 Task: Find connections with filter location Pingyi with filter topic #workwith filter profile language German with filter current company APL Logistics with filter school AMITY University Gurgaon with filter industry Market Research with filter service category Portrait Photography with filter keywords title Iron Worker
Action: Mouse moved to (200, 300)
Screenshot: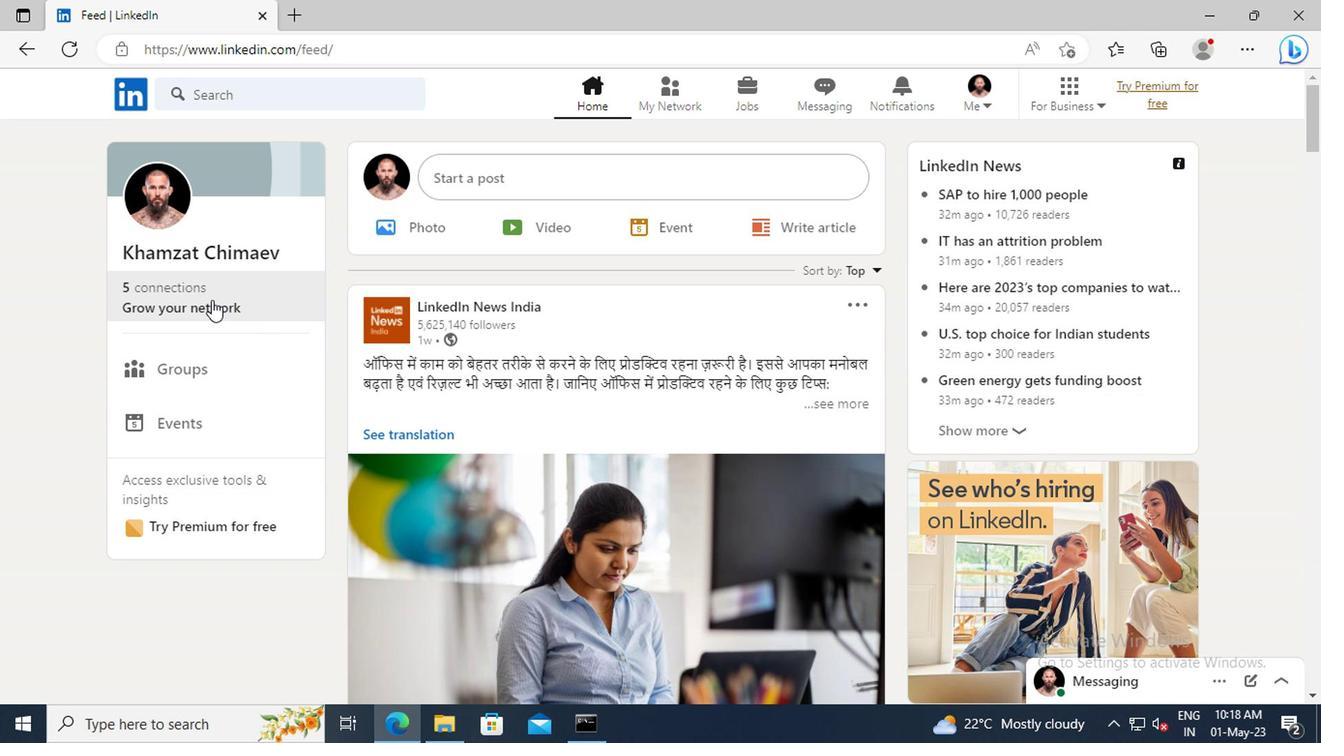 
Action: Mouse pressed left at (200, 300)
Screenshot: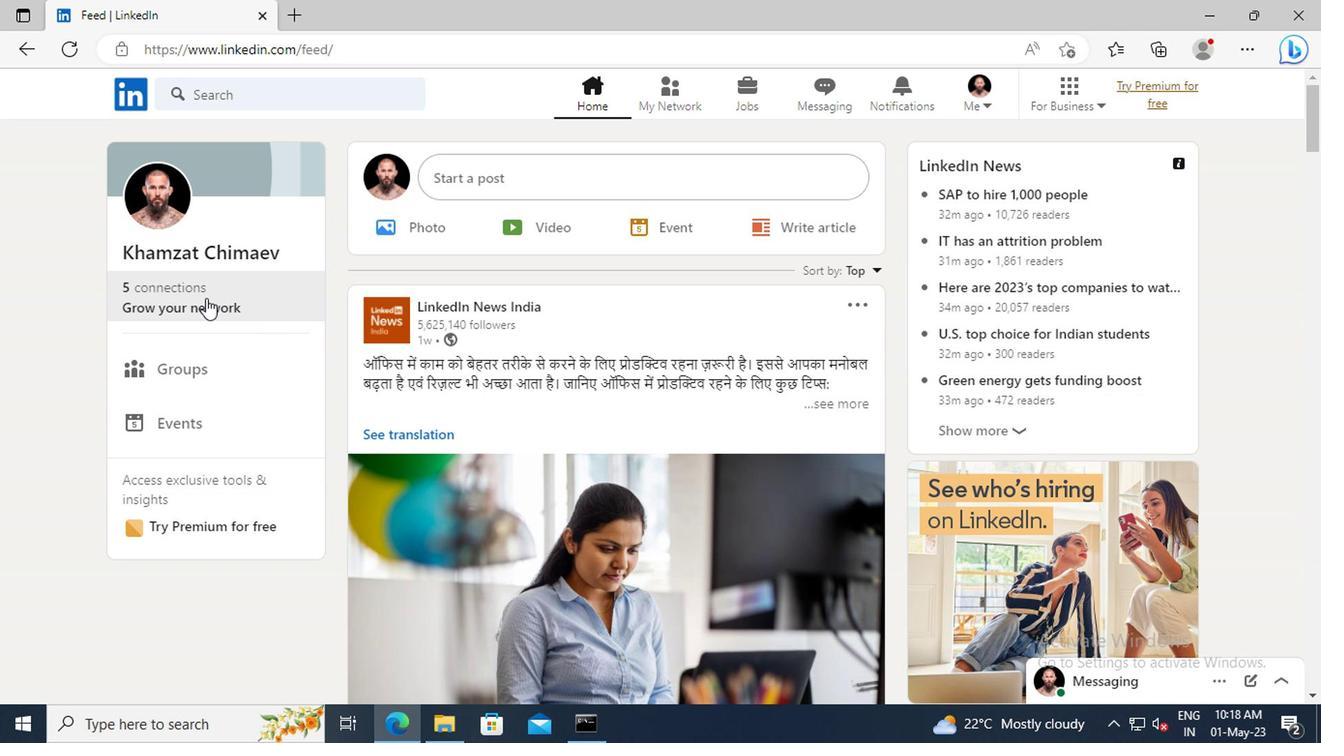 
Action: Mouse moved to (207, 200)
Screenshot: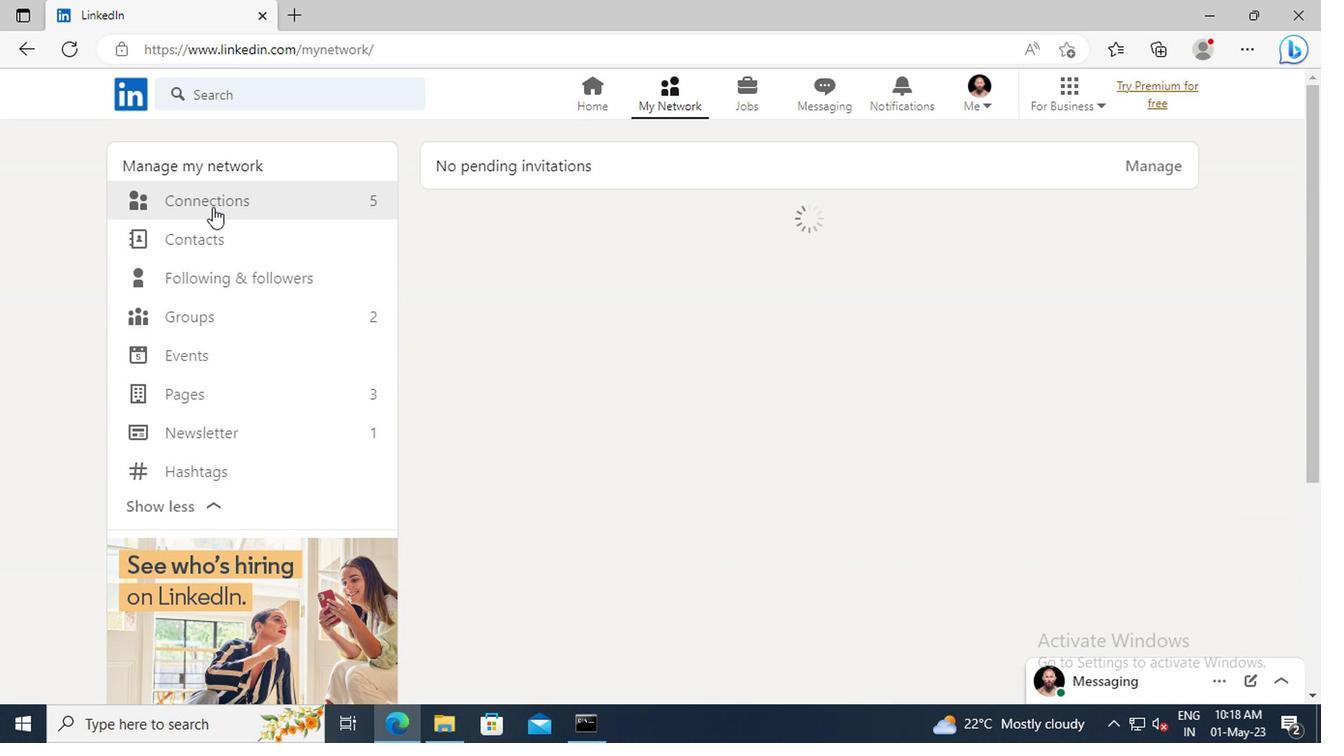 
Action: Mouse pressed left at (207, 200)
Screenshot: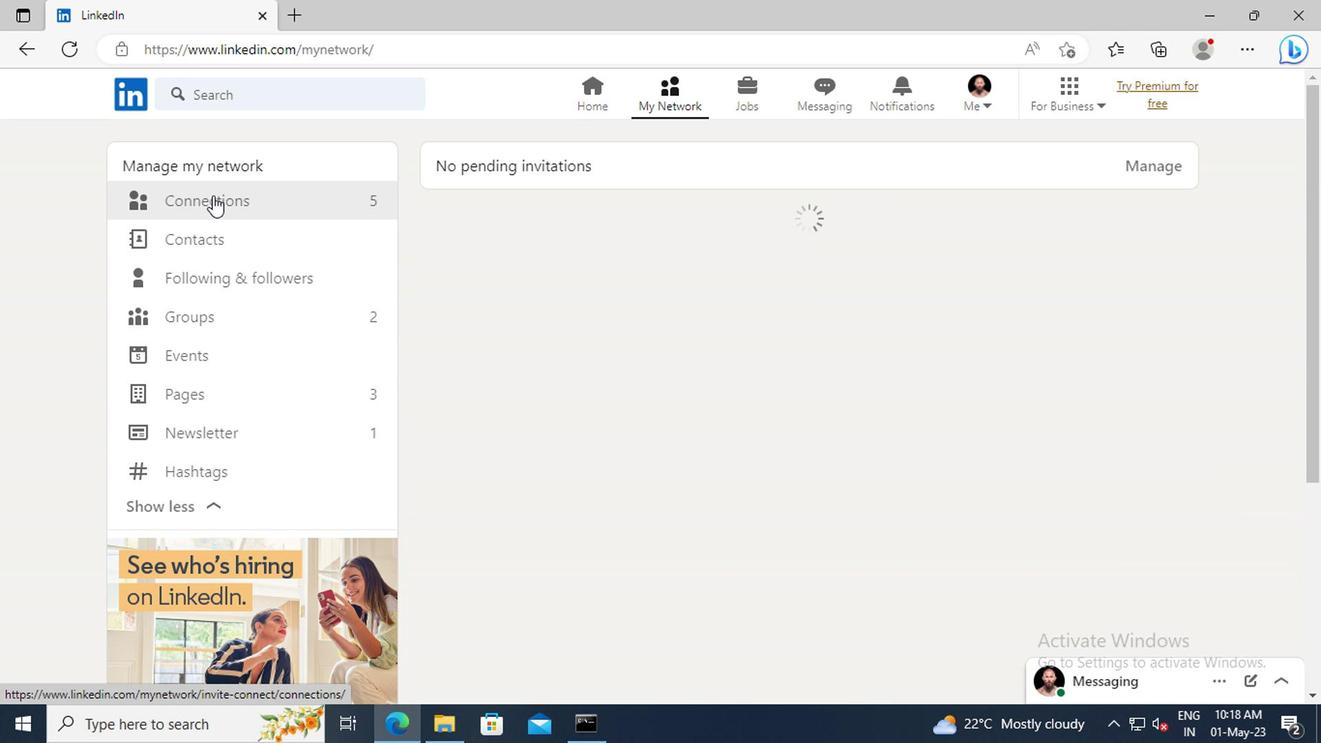 
Action: Mouse moved to (769, 213)
Screenshot: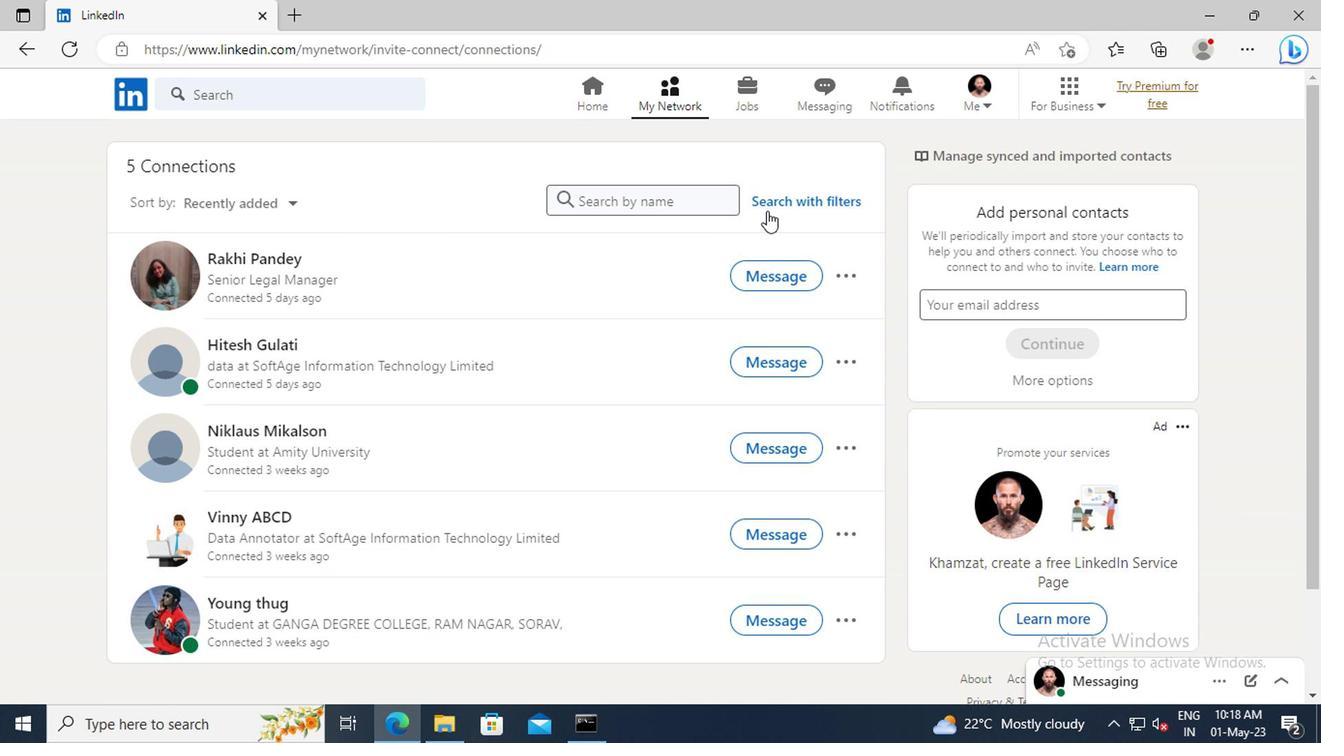 
Action: Mouse pressed left at (769, 213)
Screenshot: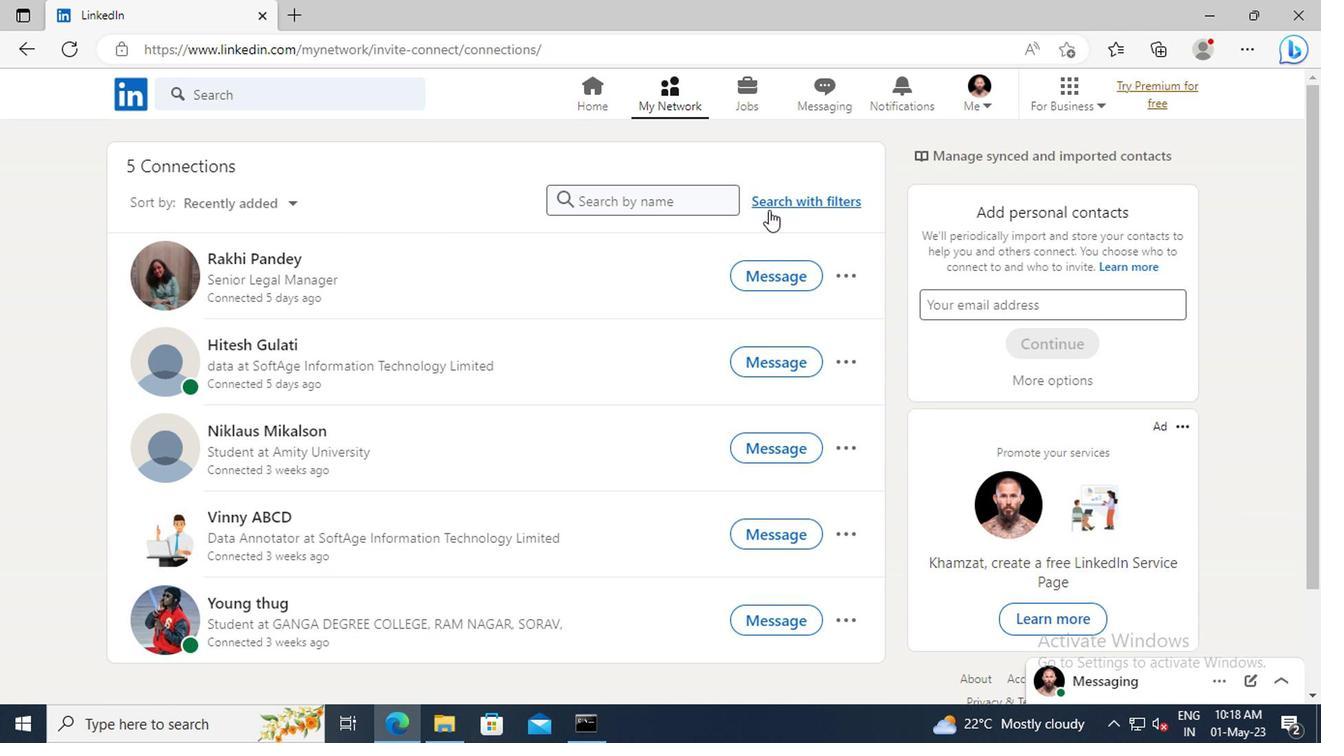 
Action: Mouse moved to (730, 158)
Screenshot: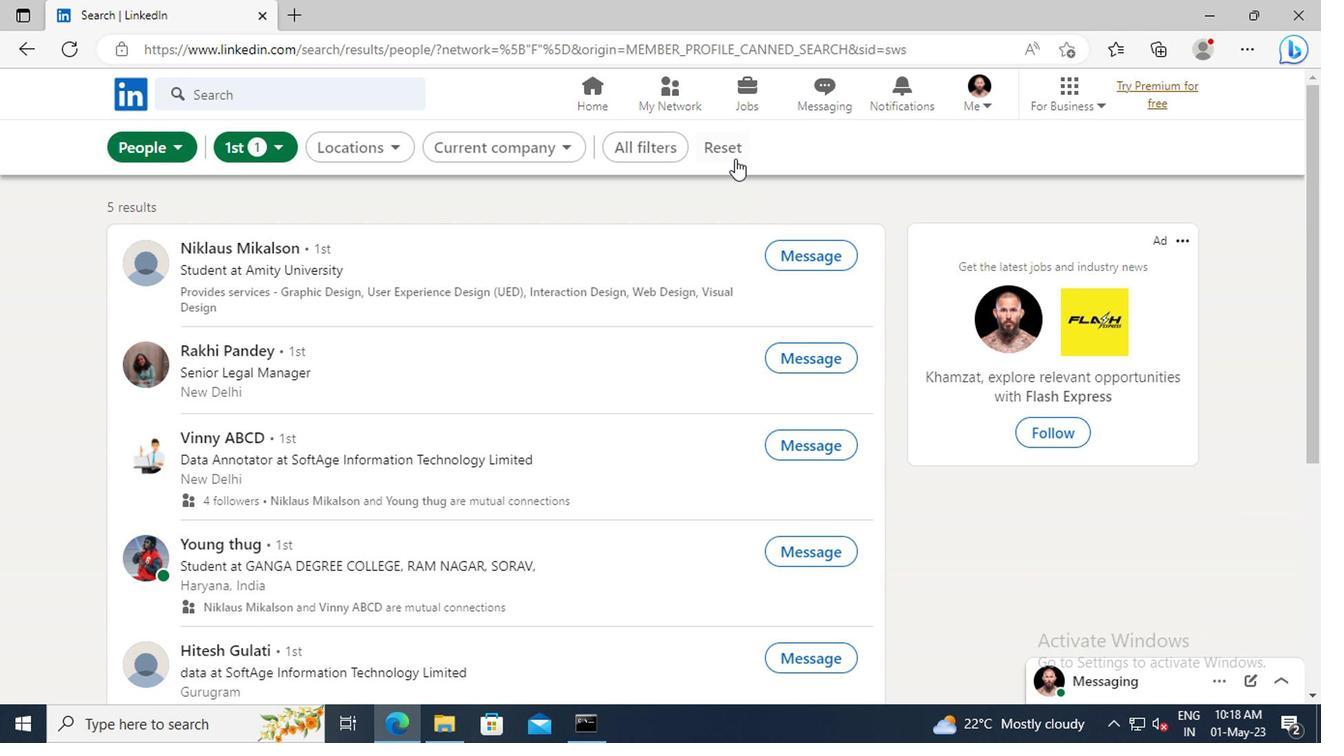 
Action: Mouse pressed left at (730, 158)
Screenshot: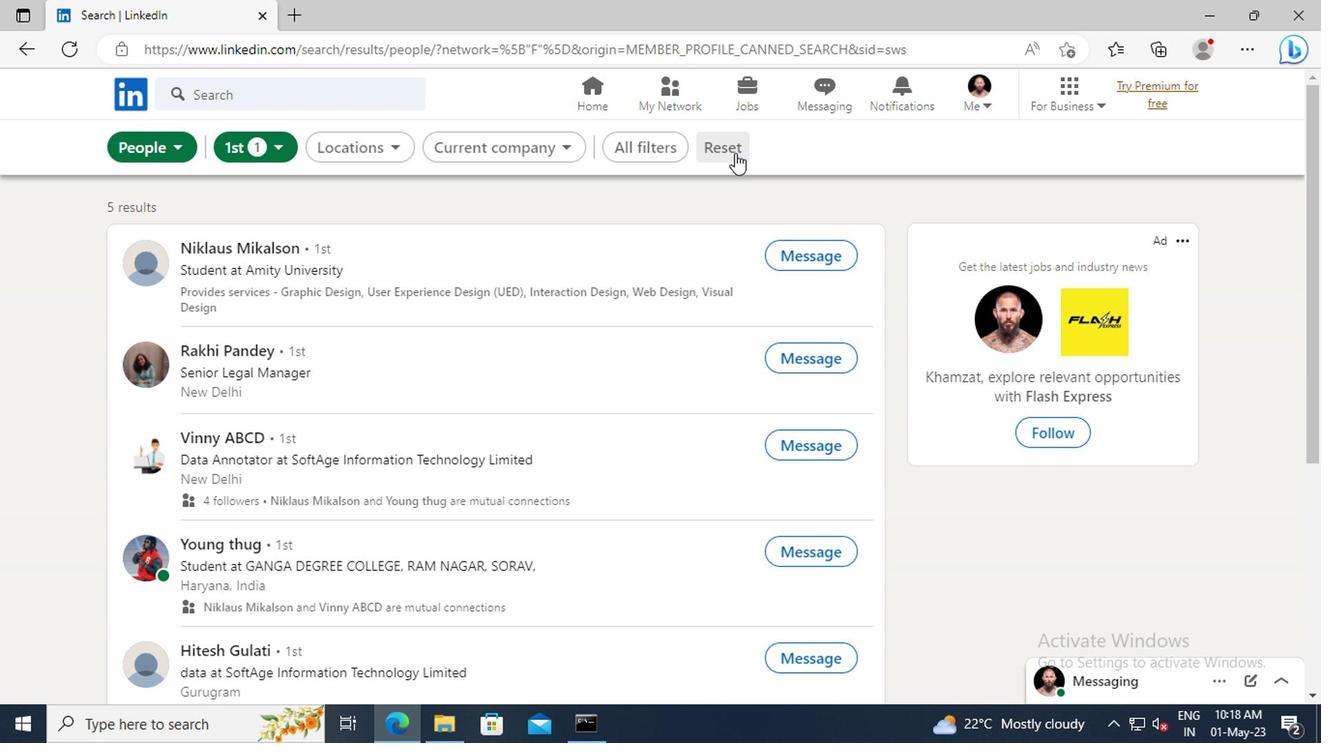 
Action: Mouse moved to (698, 157)
Screenshot: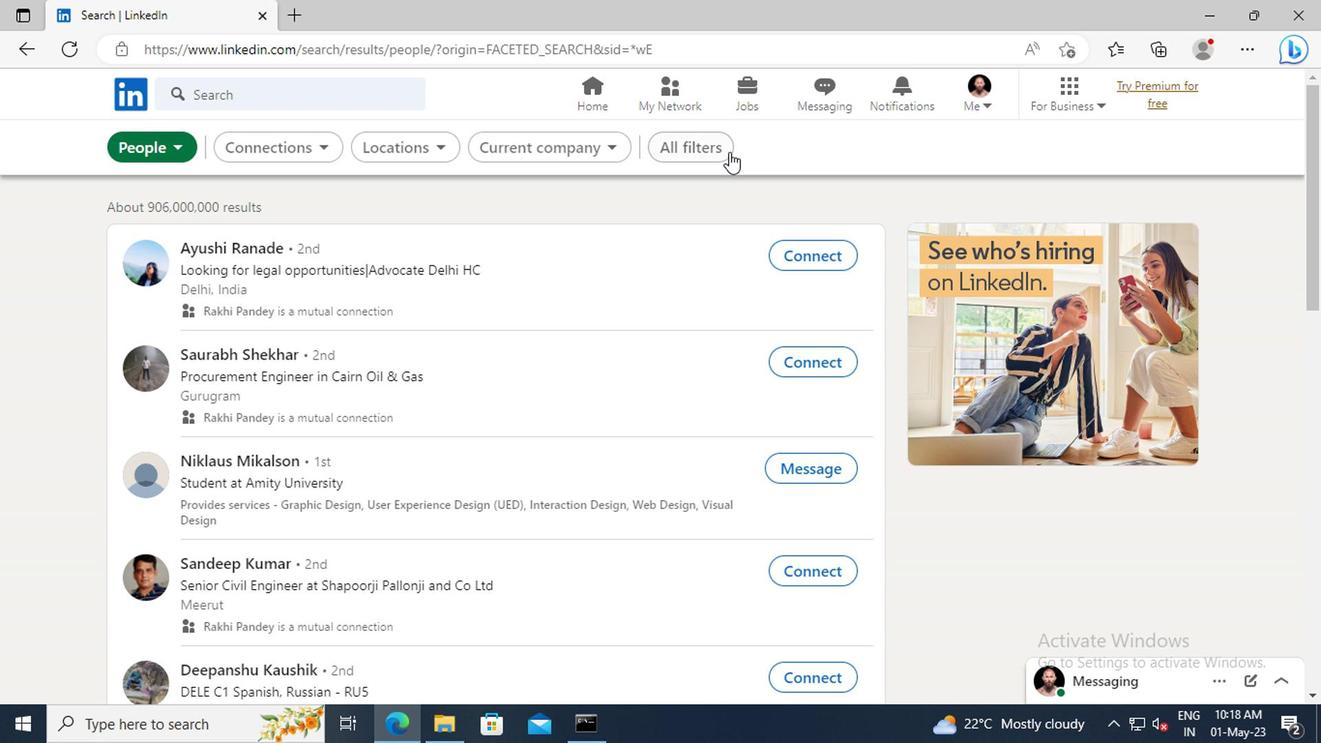 
Action: Mouse pressed left at (698, 157)
Screenshot: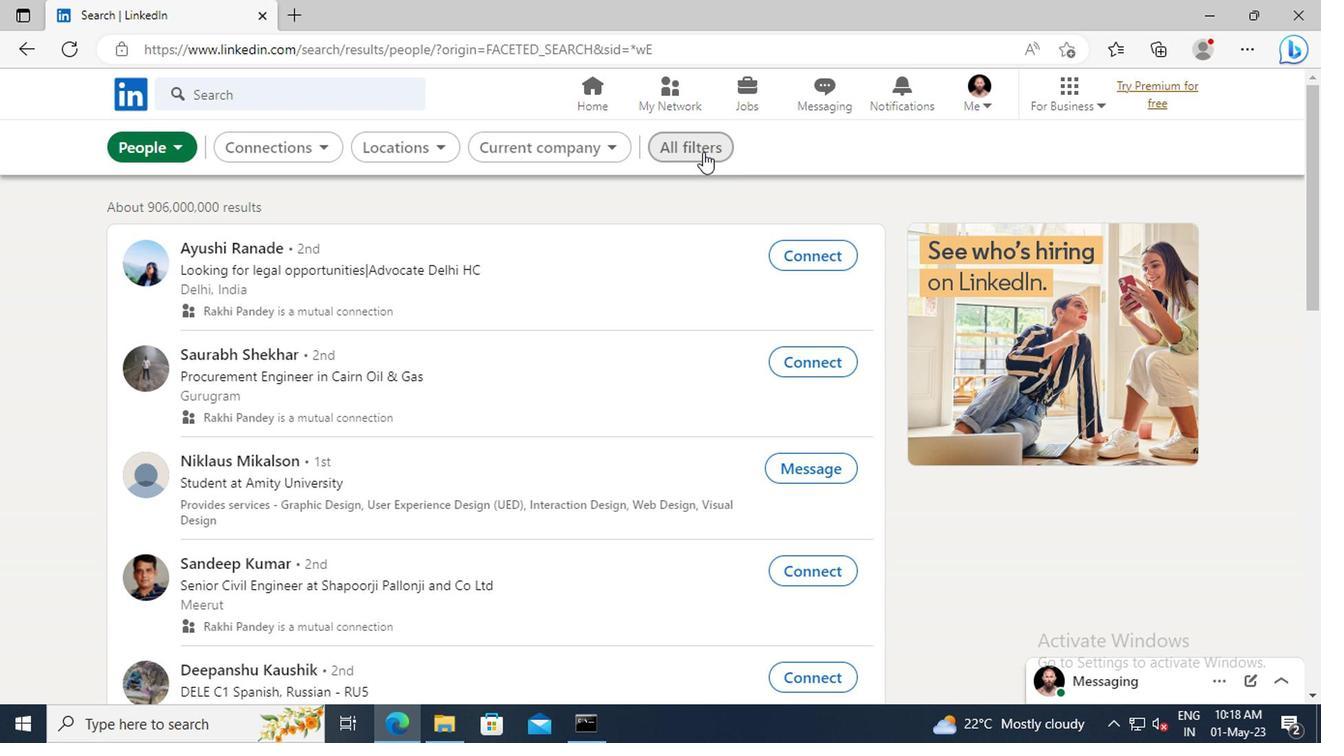 
Action: Mouse moved to (1061, 335)
Screenshot: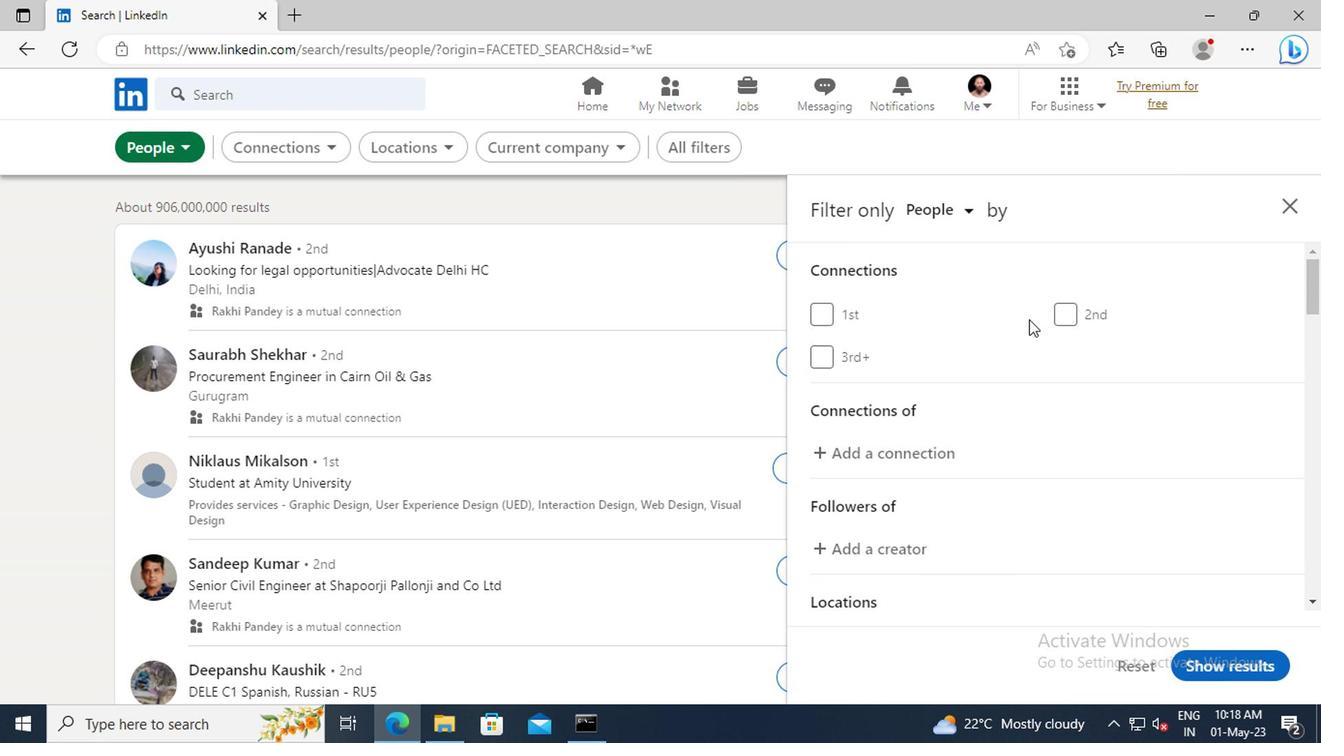 
Action: Mouse scrolled (1061, 335) with delta (0, 0)
Screenshot: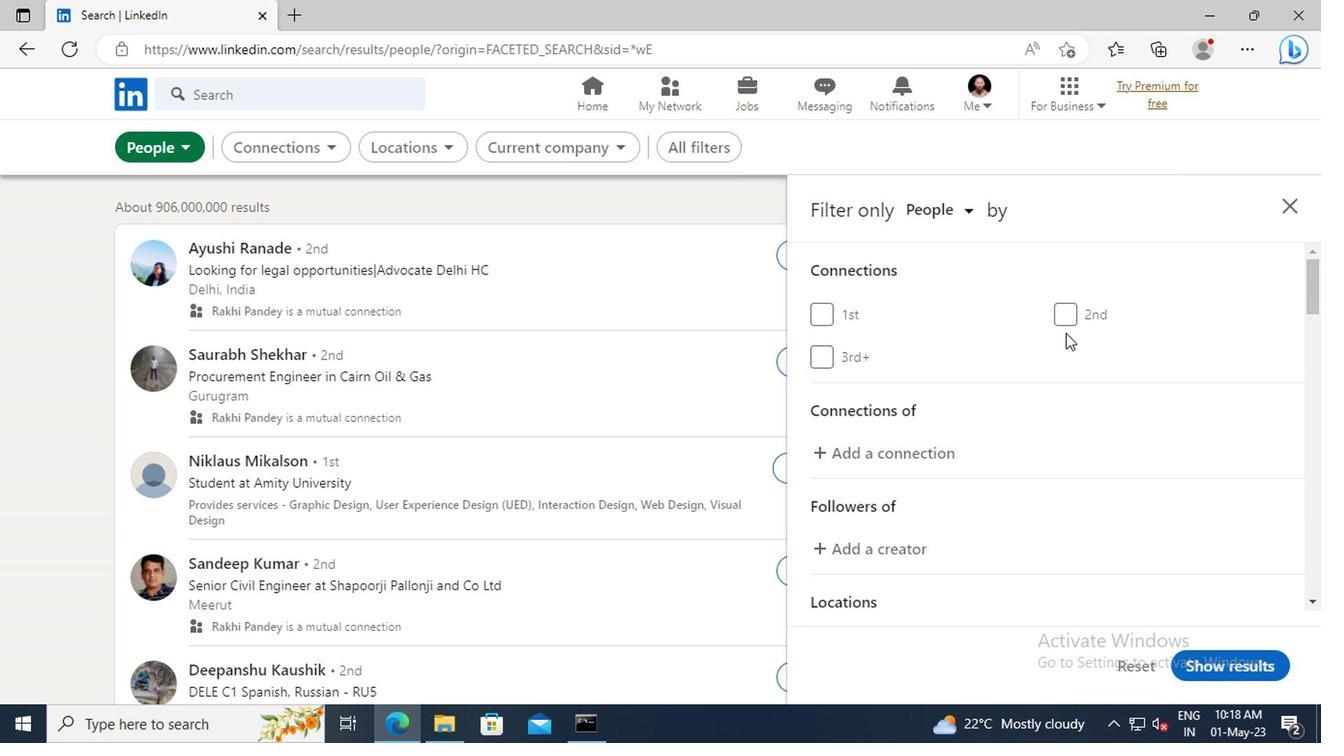 
Action: Mouse scrolled (1061, 335) with delta (0, 0)
Screenshot: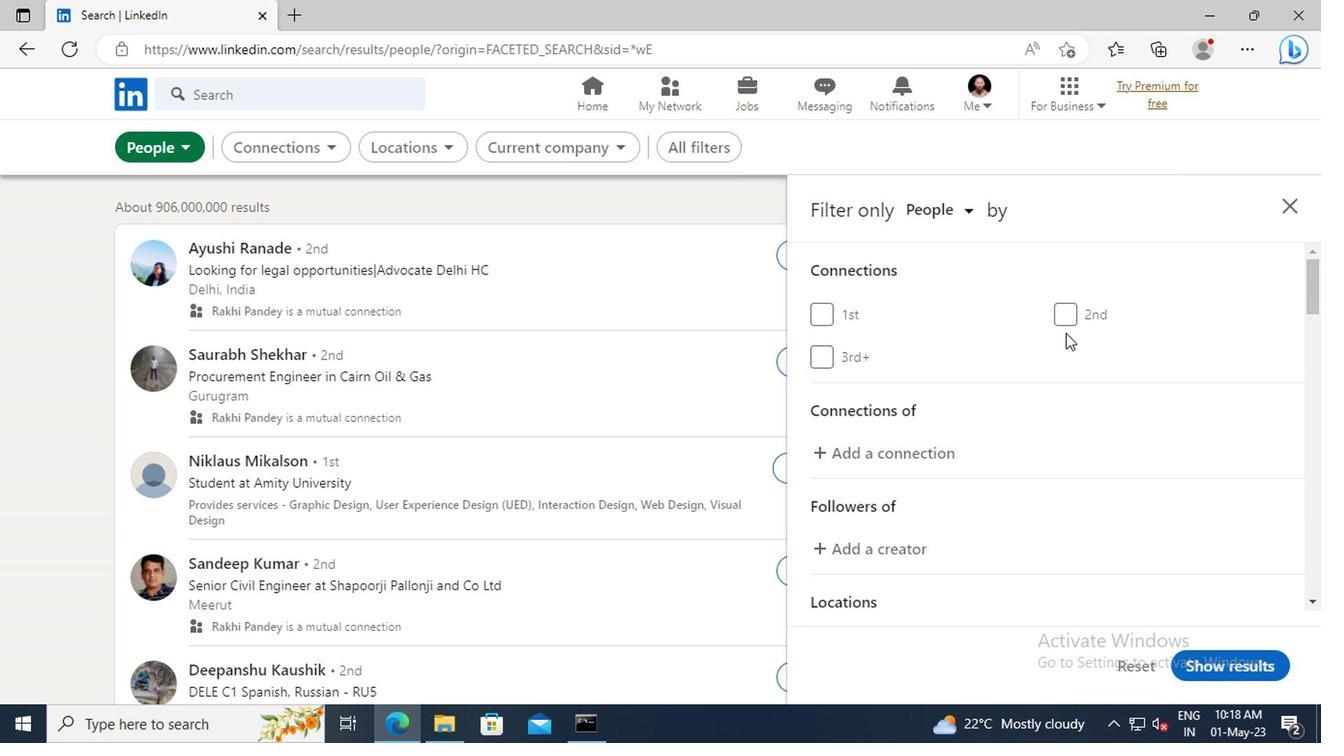 
Action: Mouse scrolled (1061, 335) with delta (0, 0)
Screenshot: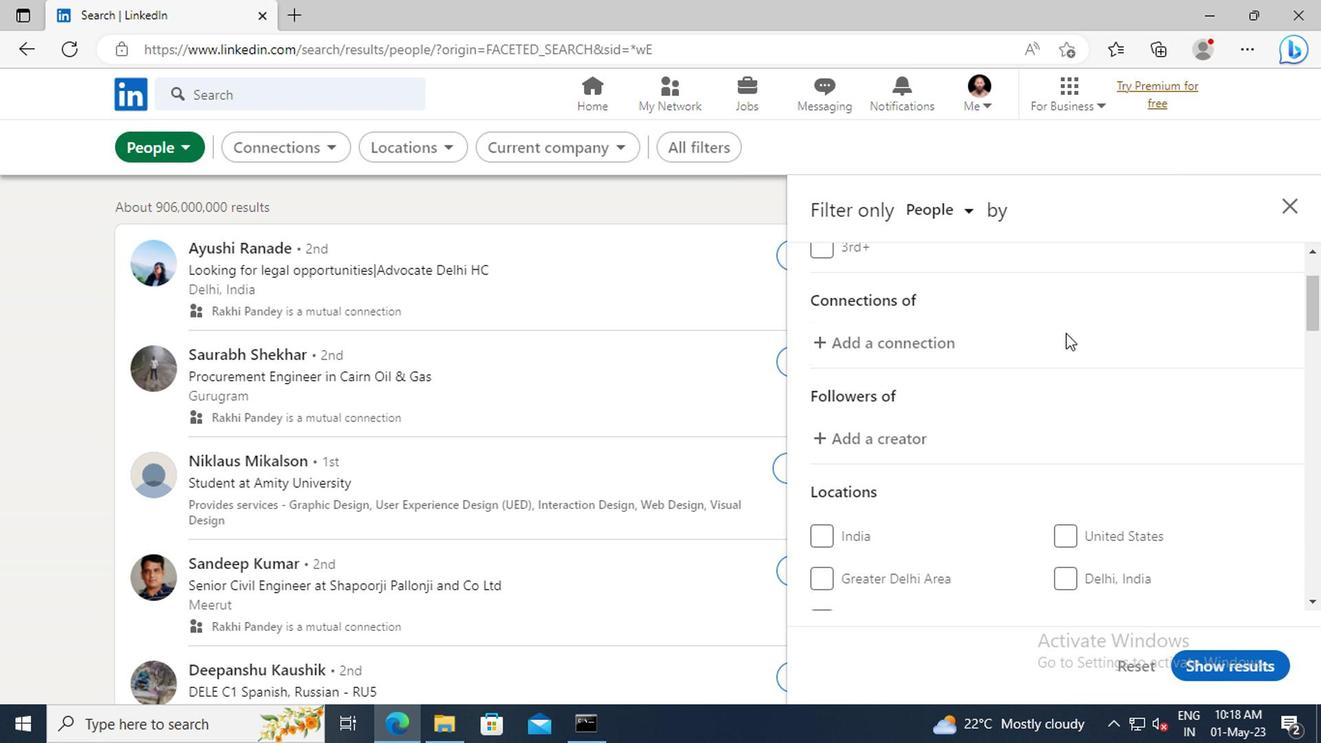 
Action: Mouse scrolled (1061, 335) with delta (0, 0)
Screenshot: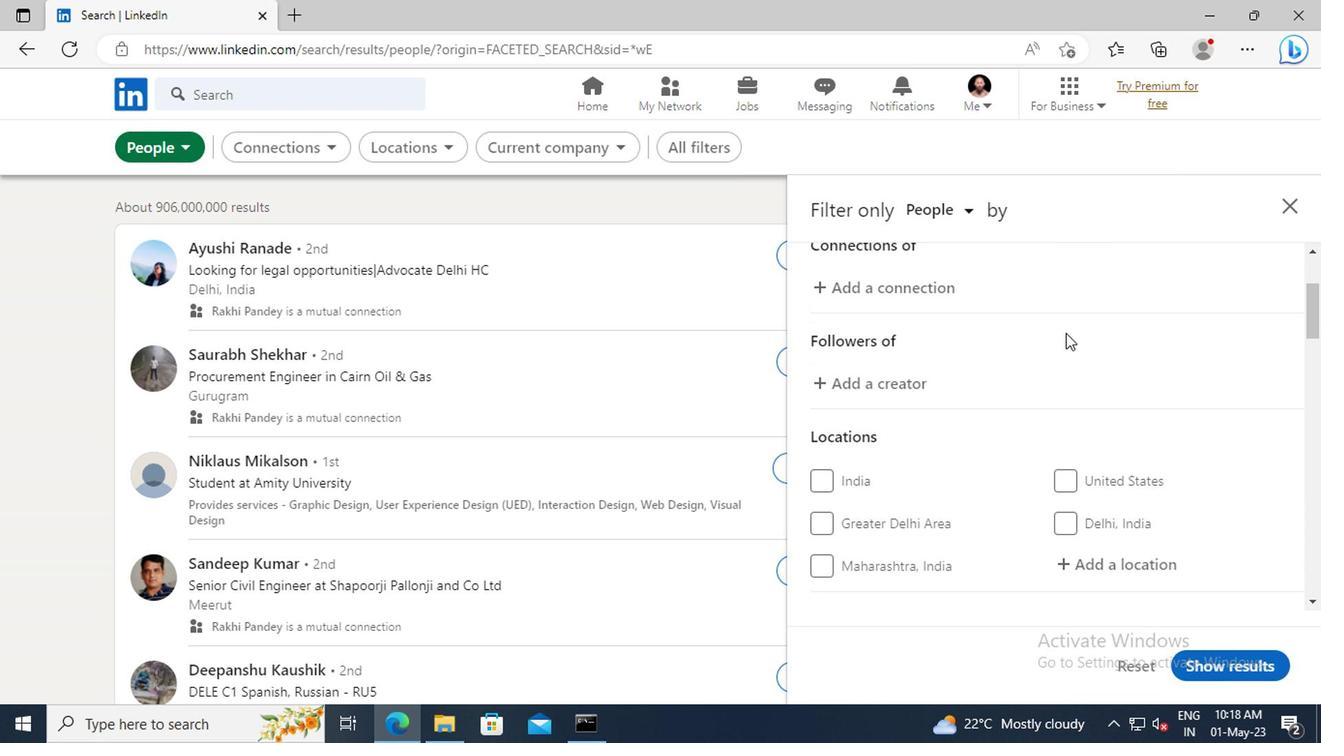 
Action: Mouse scrolled (1061, 335) with delta (0, 0)
Screenshot: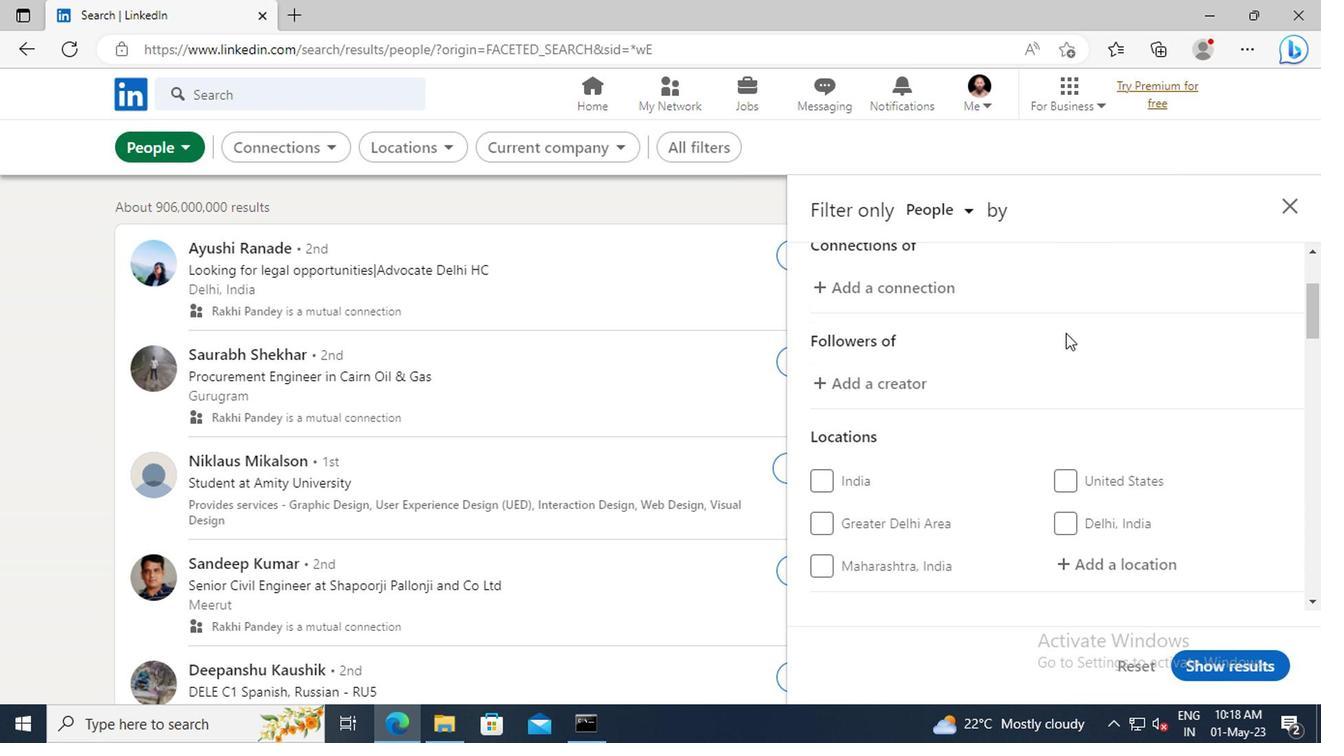 
Action: Mouse scrolled (1061, 335) with delta (0, 0)
Screenshot: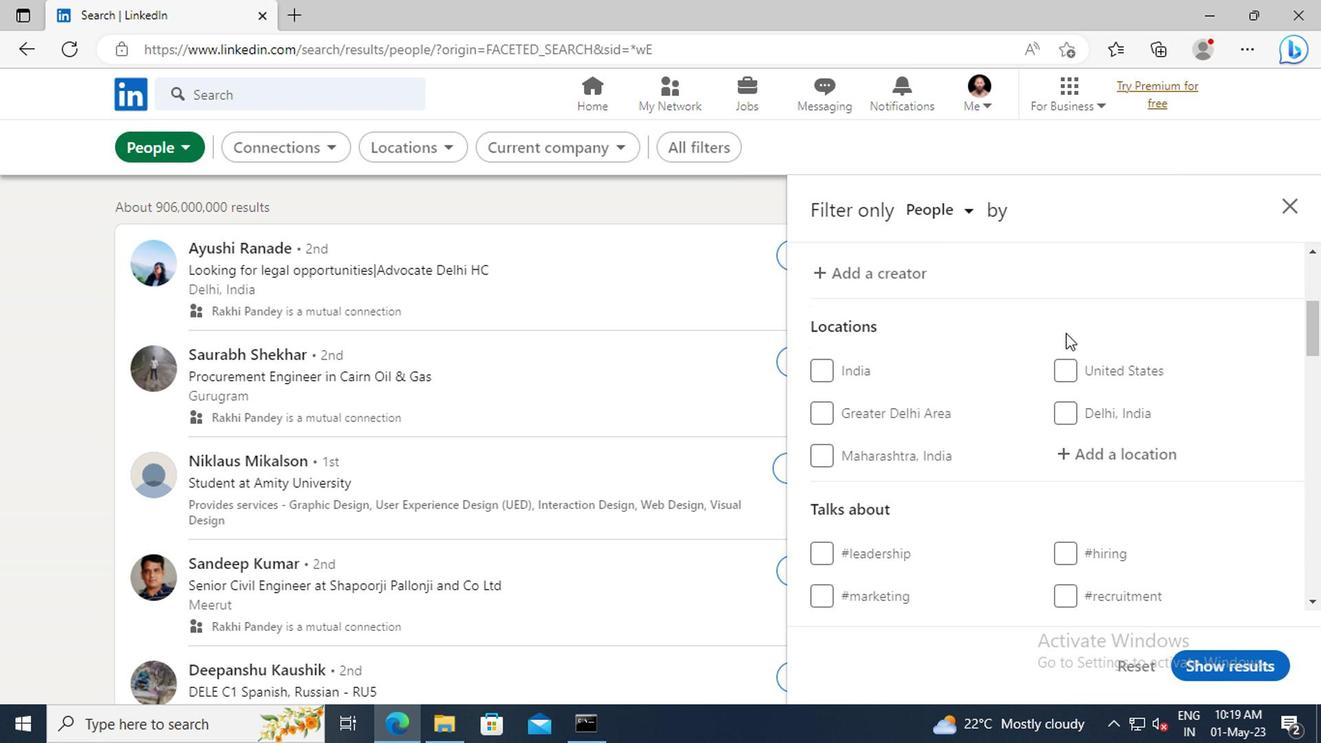 
Action: Mouse moved to (1066, 390)
Screenshot: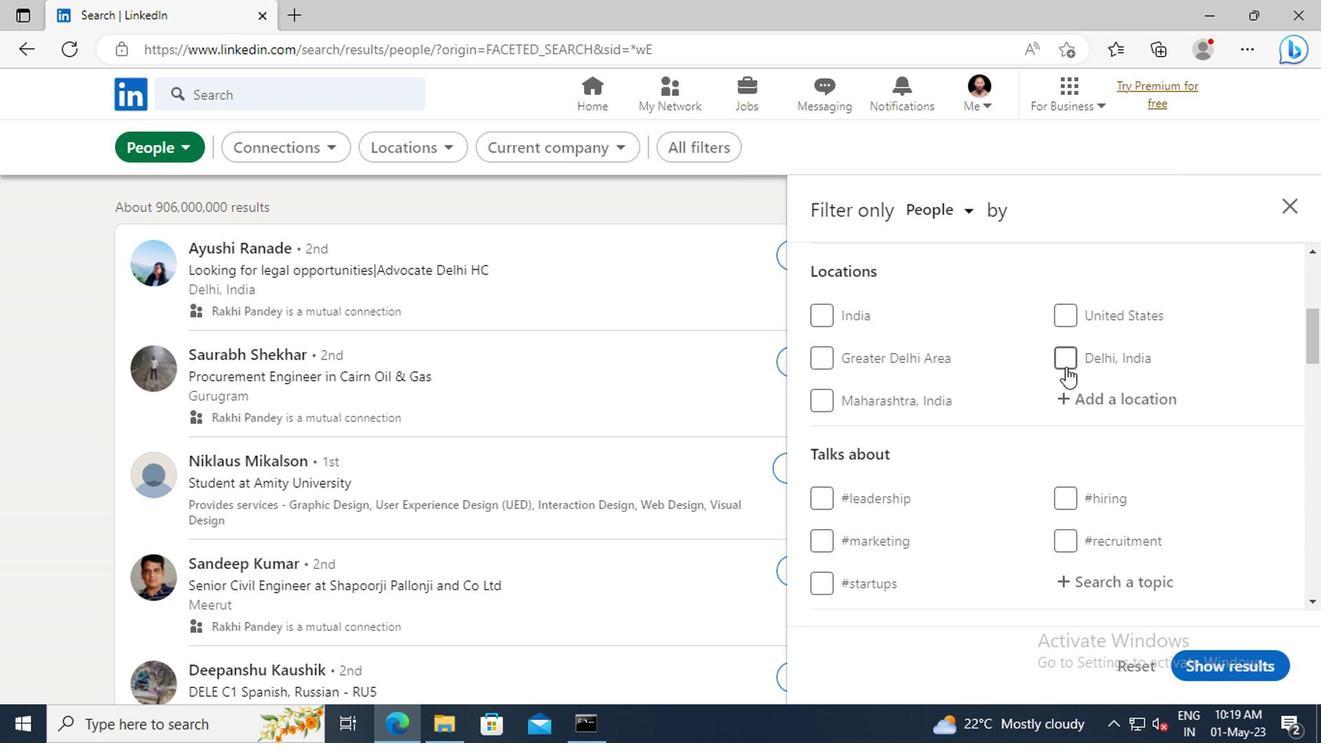 
Action: Mouse pressed left at (1066, 390)
Screenshot: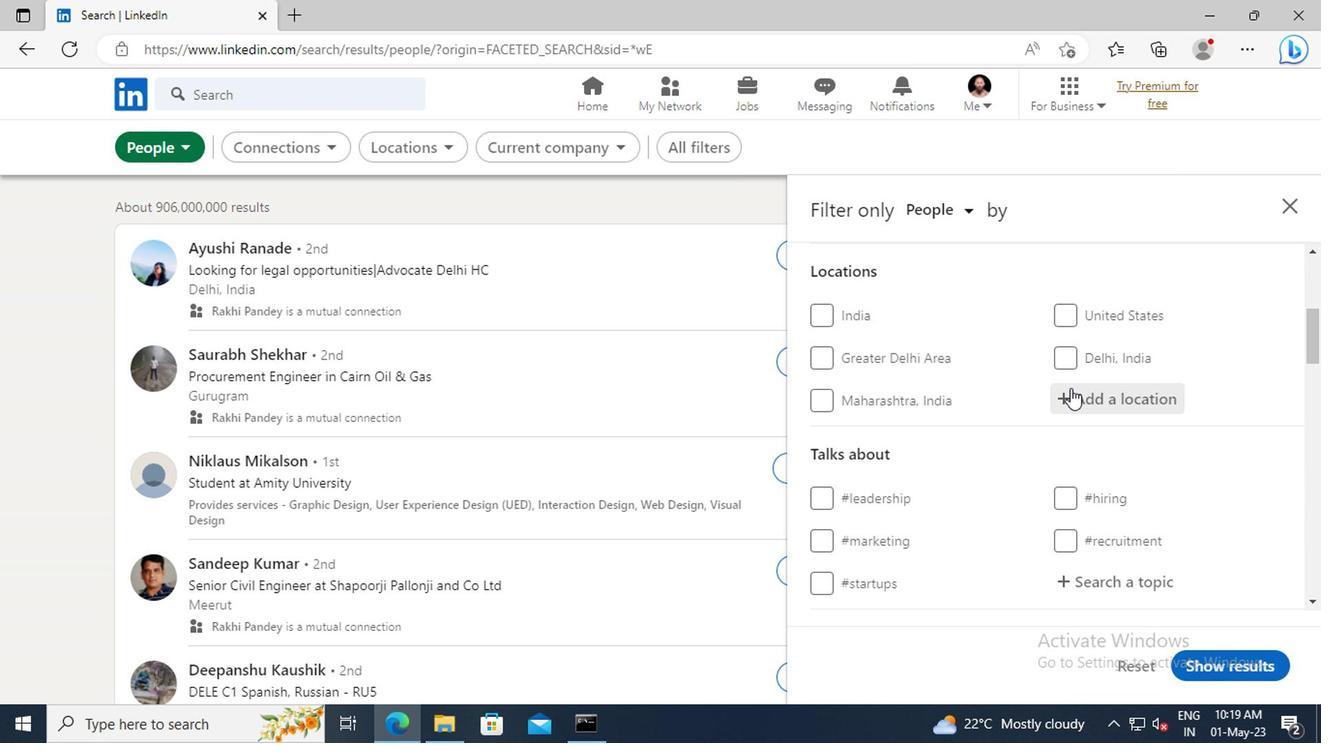 
Action: Key pressed <Key.shift>PINGYI<Key.enter>
Screenshot: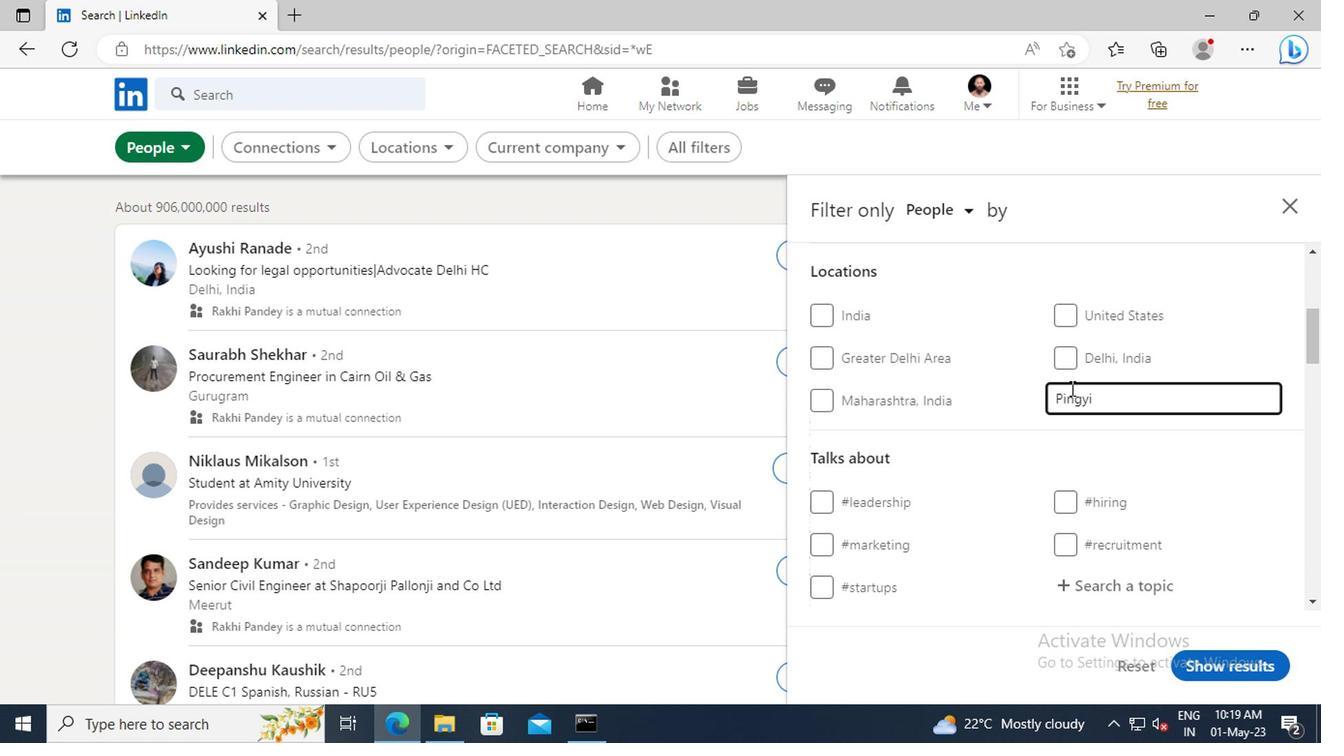 
Action: Mouse scrolled (1066, 389) with delta (0, 0)
Screenshot: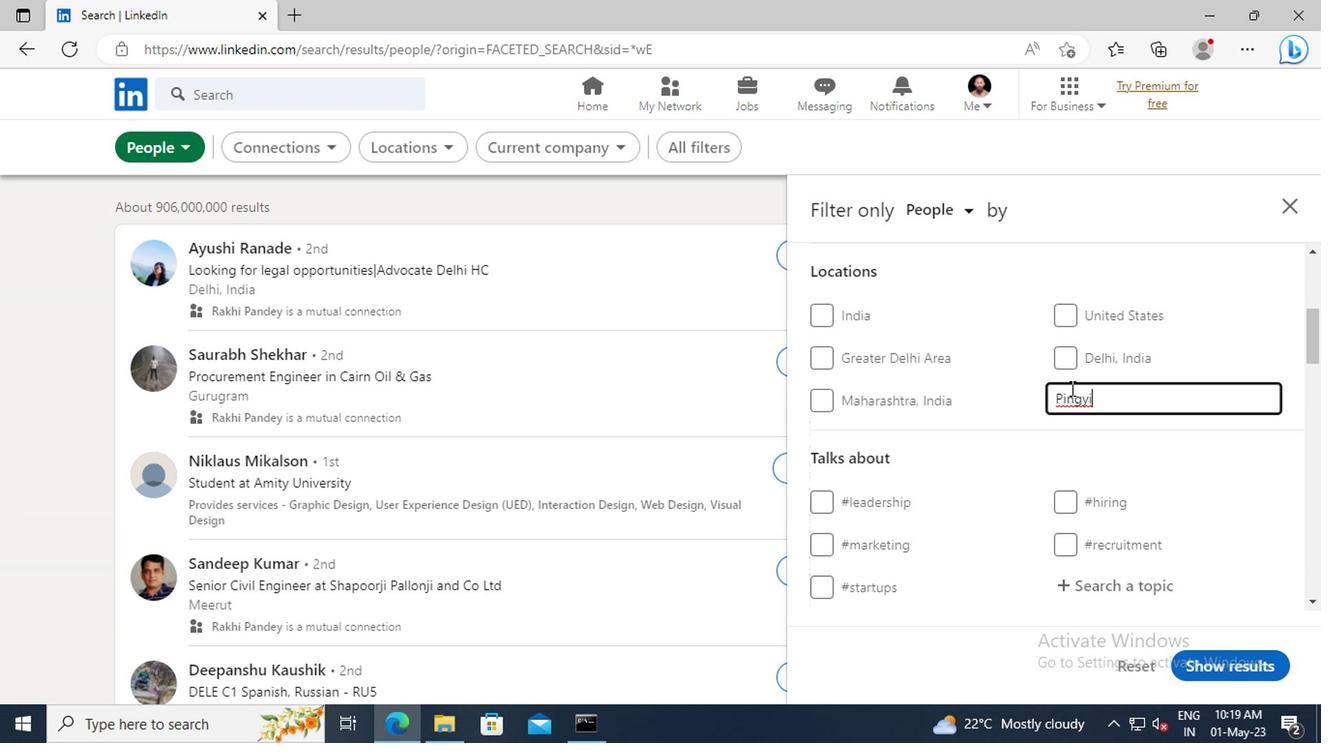 
Action: Mouse scrolled (1066, 389) with delta (0, 0)
Screenshot: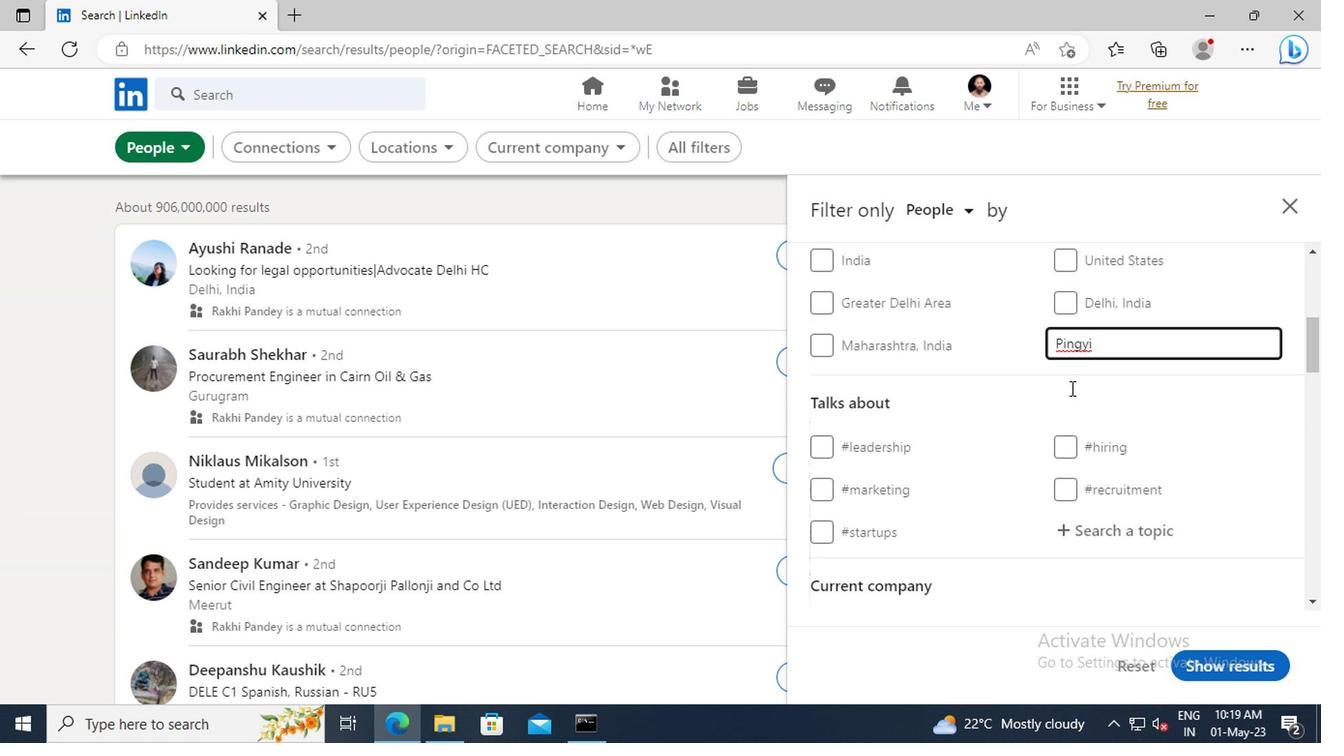
Action: Mouse moved to (1077, 471)
Screenshot: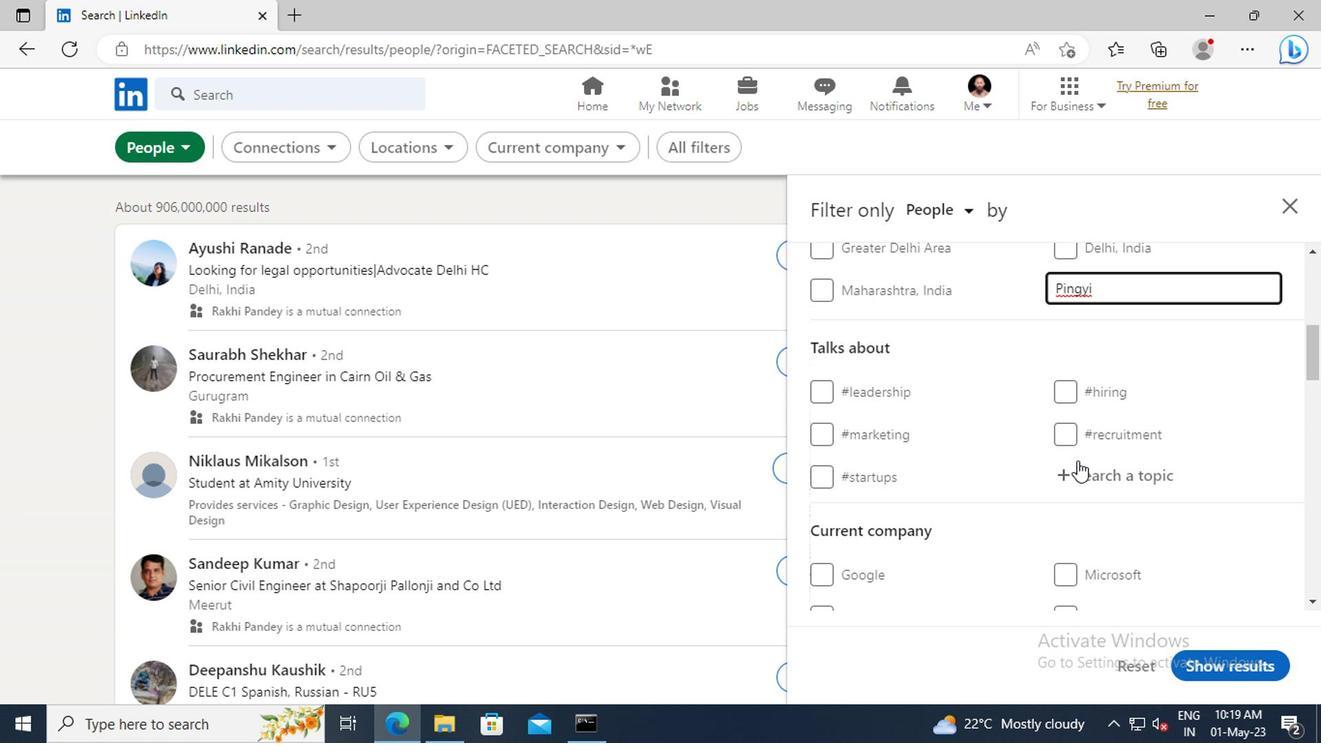
Action: Mouse pressed left at (1077, 471)
Screenshot: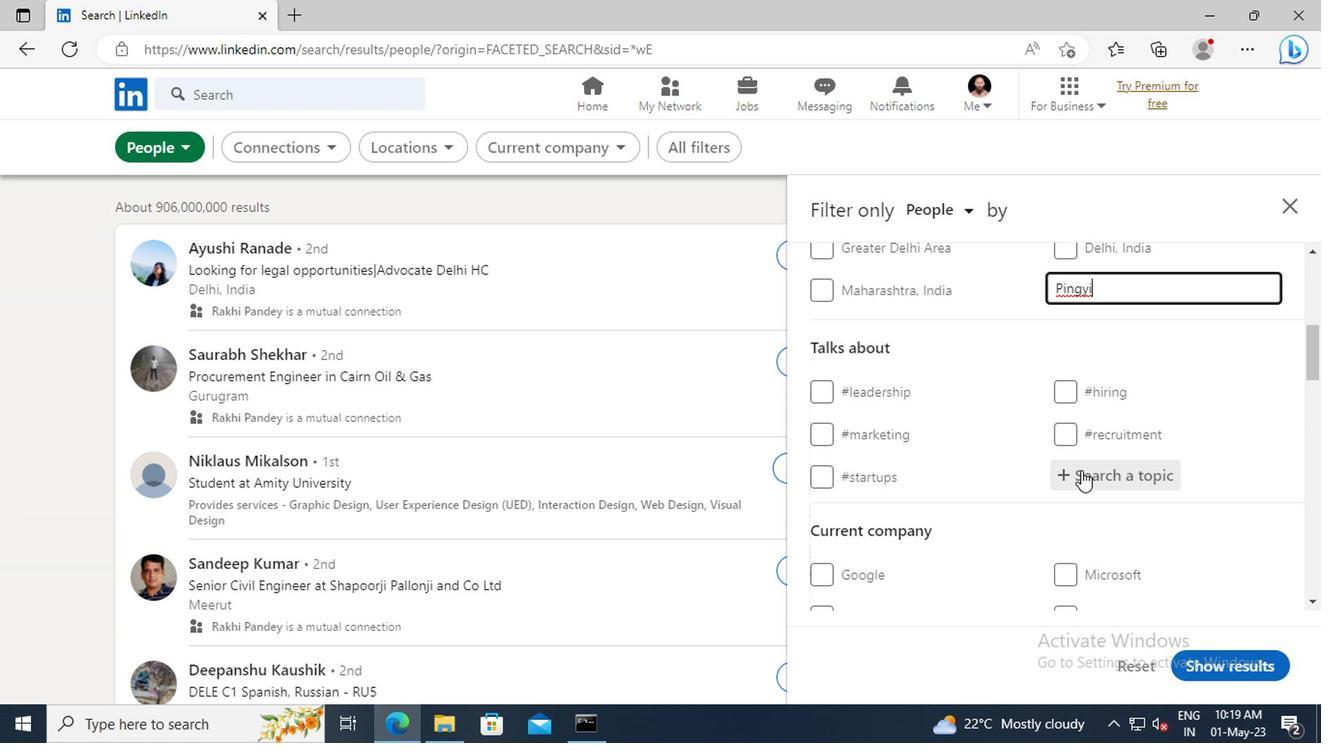 
Action: Key pressed WORK
Screenshot: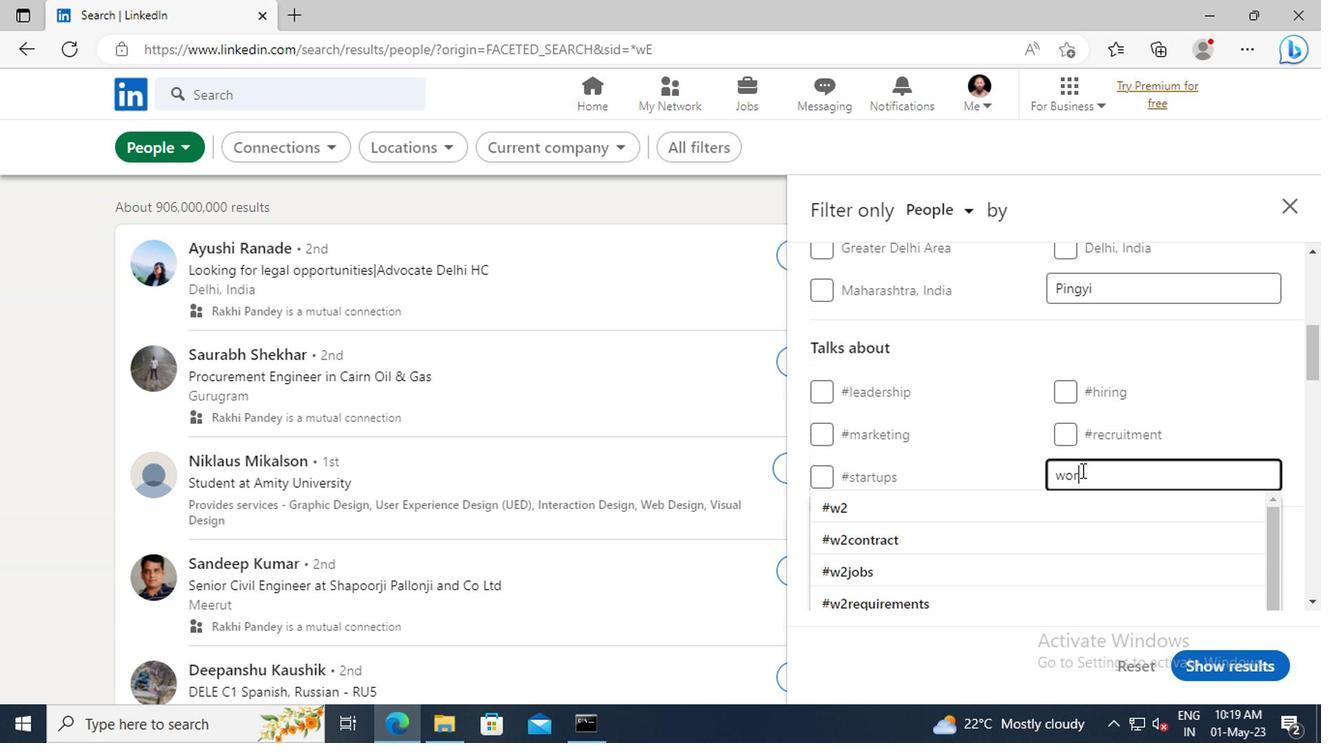 
Action: Mouse moved to (1072, 503)
Screenshot: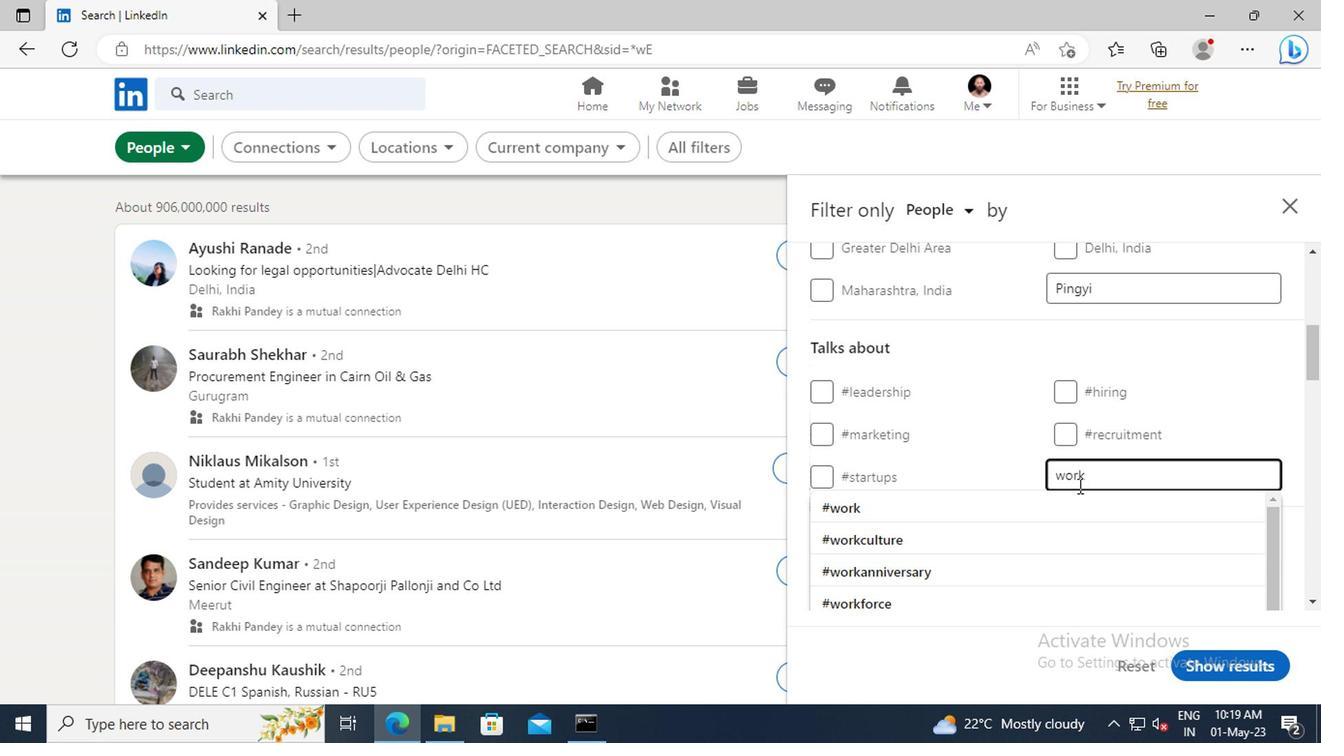 
Action: Mouse pressed left at (1072, 503)
Screenshot: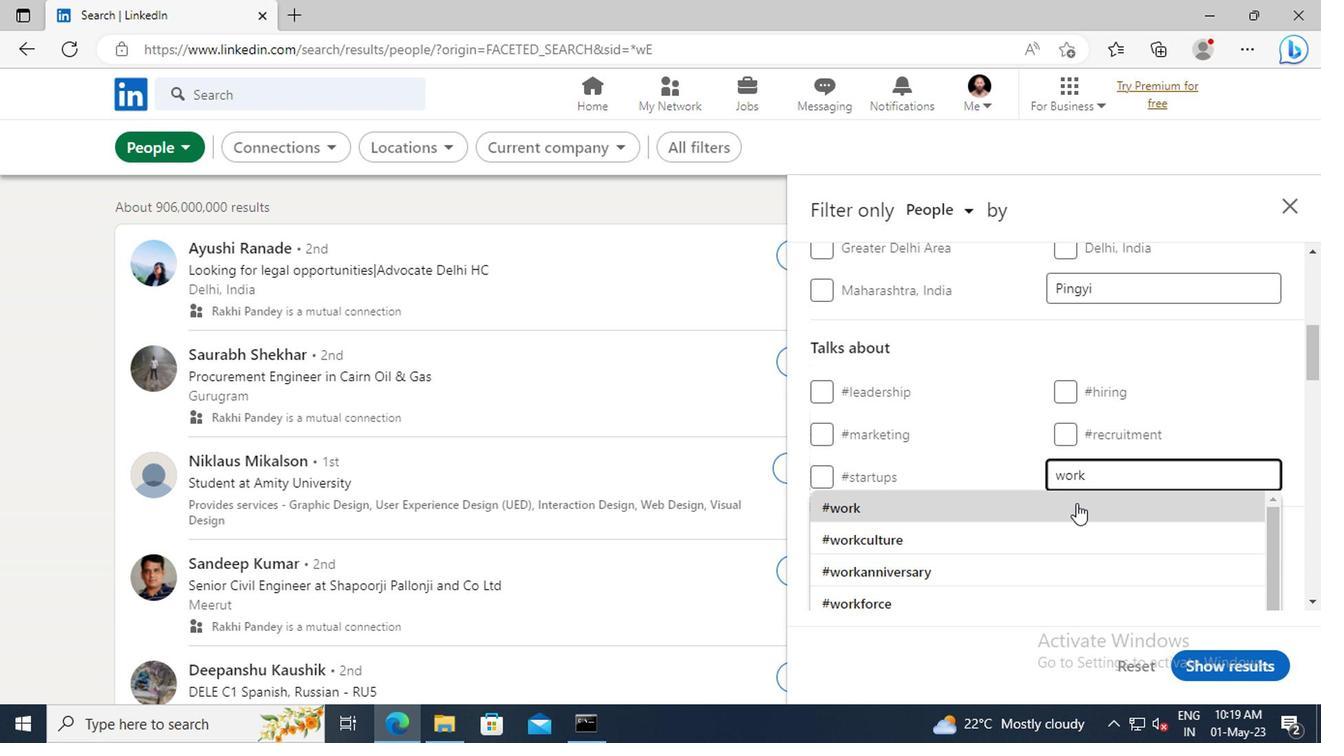 
Action: Mouse scrolled (1072, 503) with delta (0, 0)
Screenshot: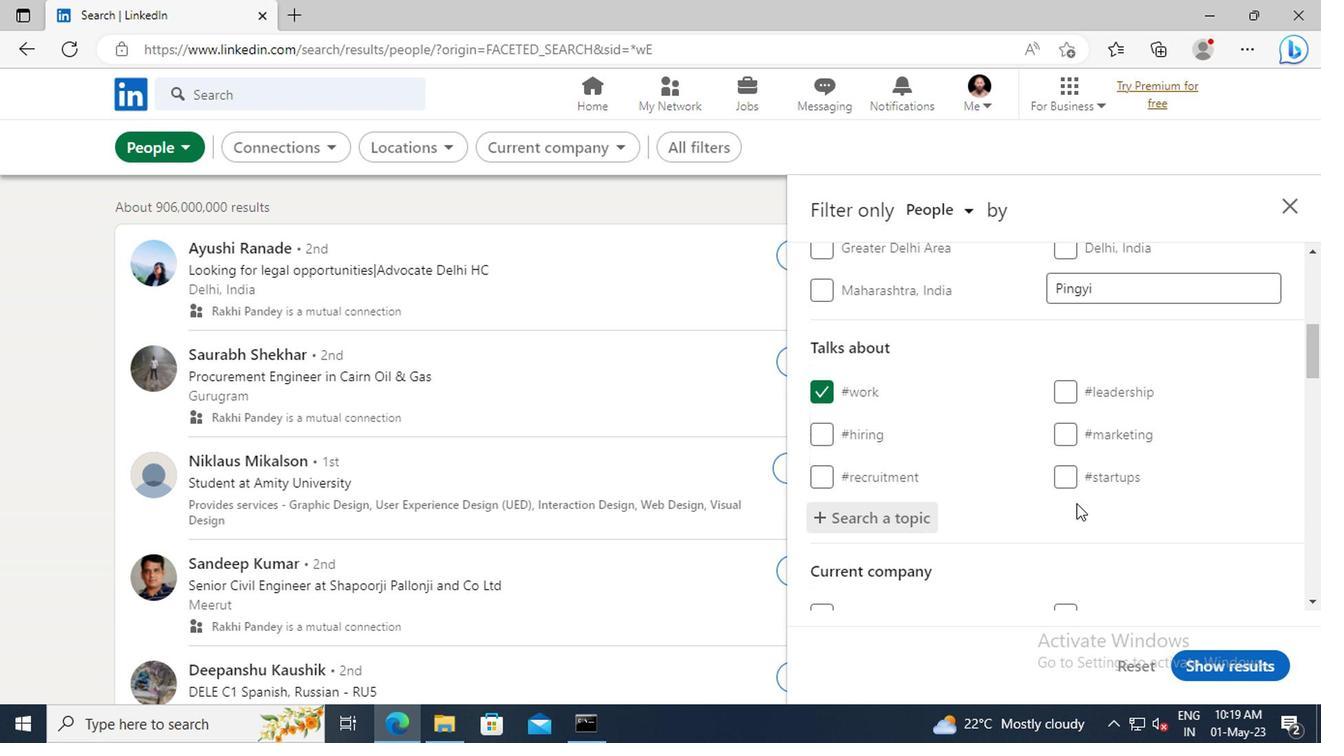 
Action: Mouse scrolled (1072, 503) with delta (0, 0)
Screenshot: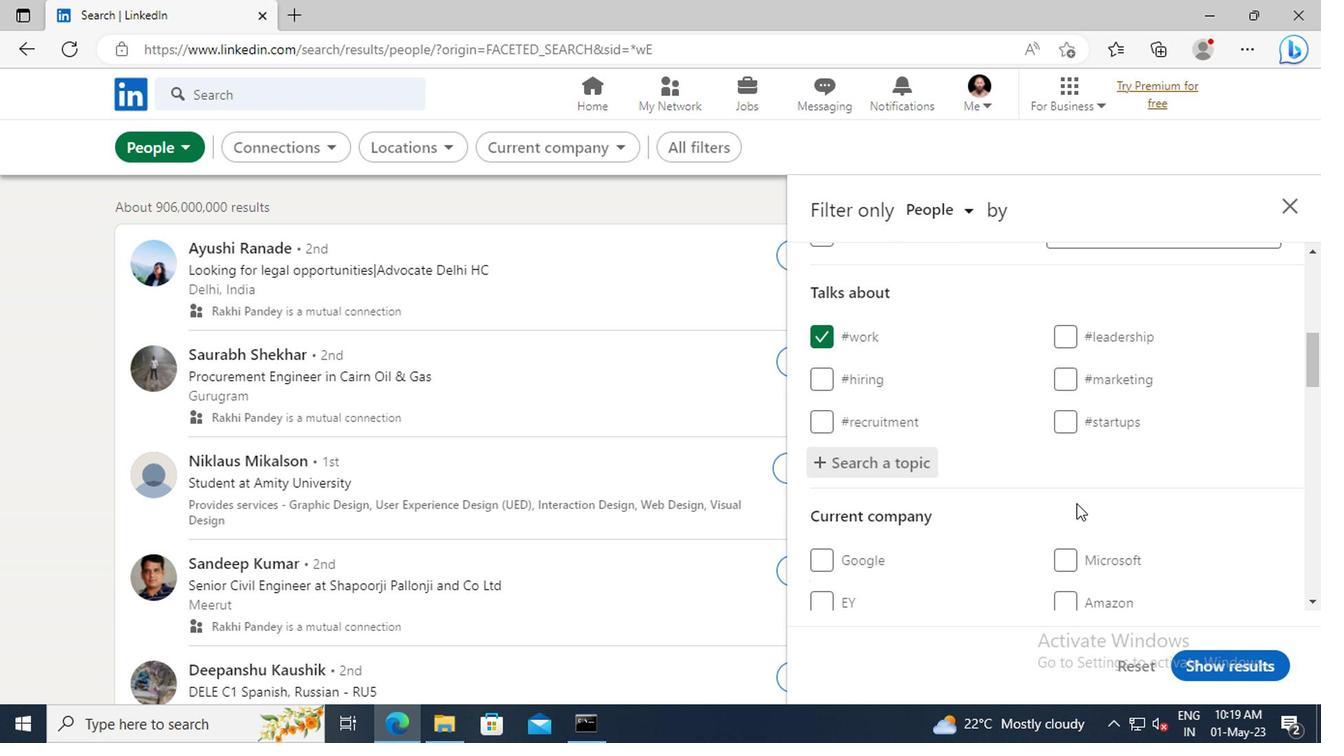 
Action: Mouse scrolled (1072, 503) with delta (0, 0)
Screenshot: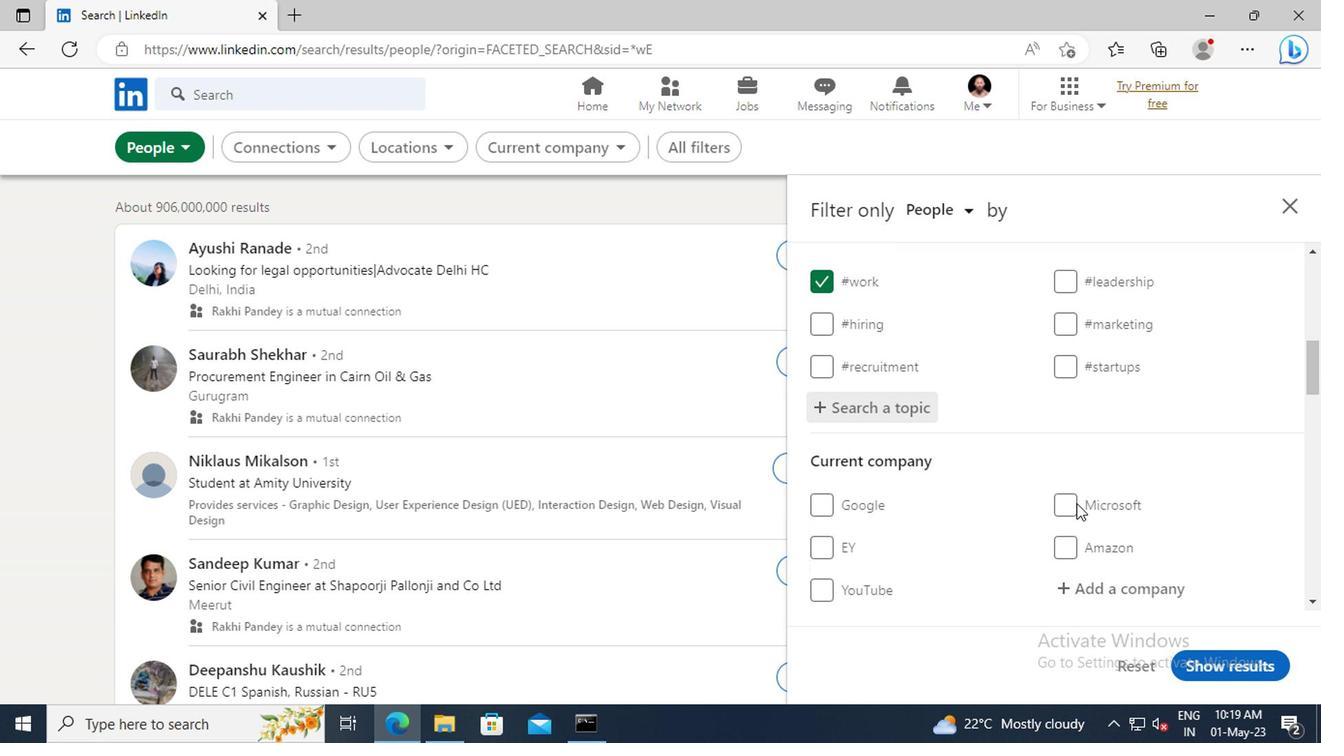 
Action: Mouse scrolled (1072, 503) with delta (0, 0)
Screenshot: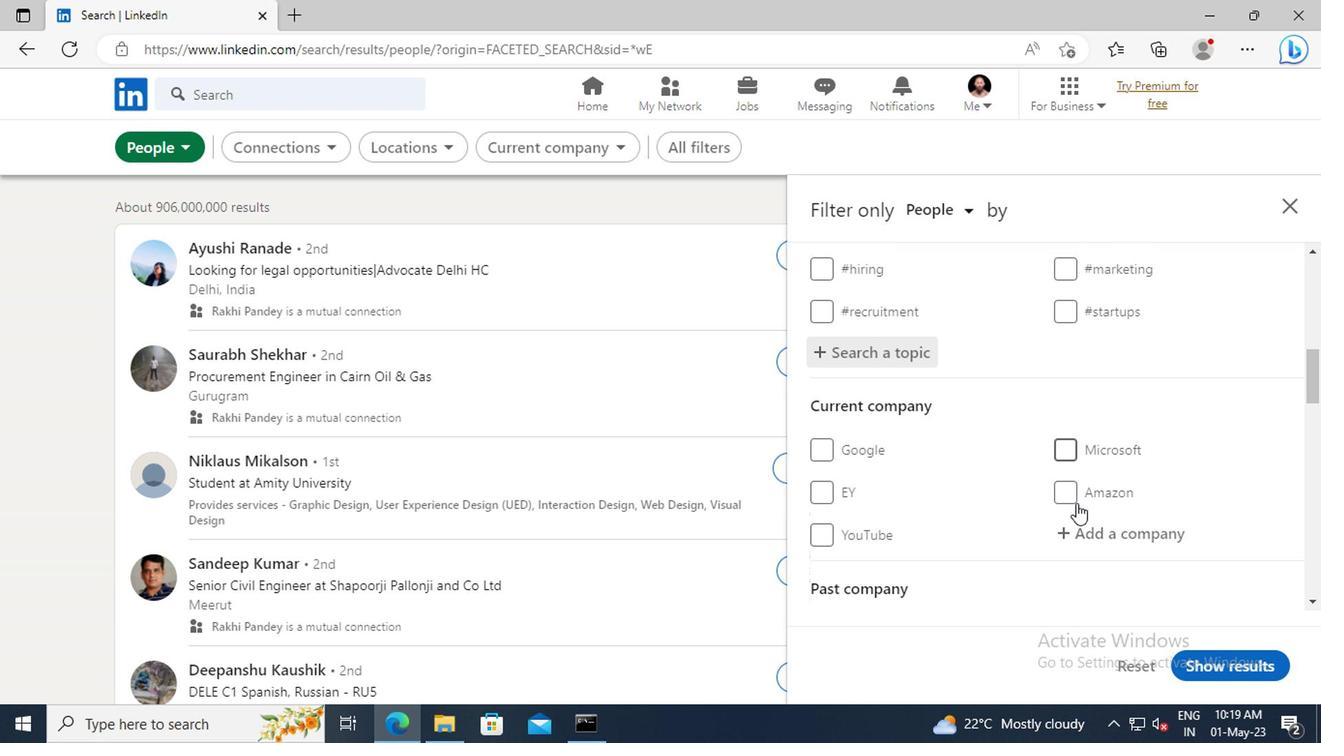 
Action: Mouse scrolled (1072, 503) with delta (0, 0)
Screenshot: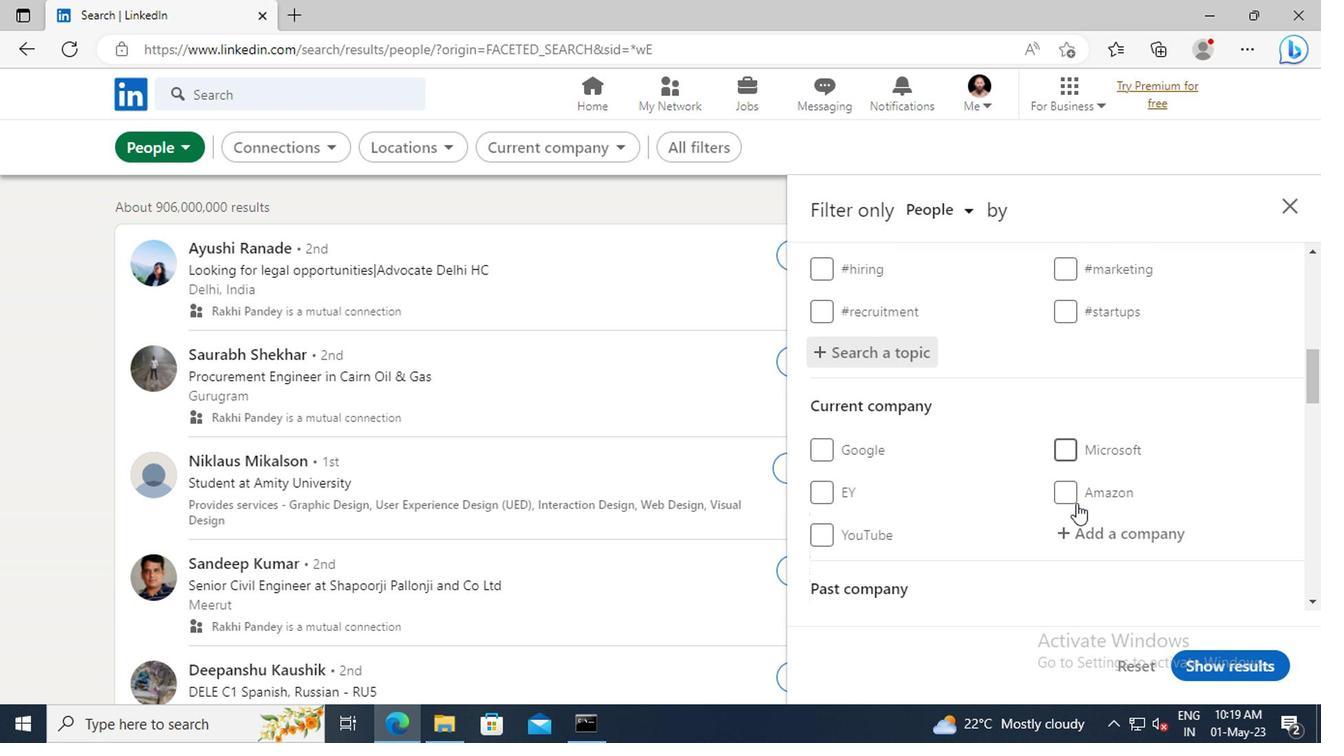 
Action: Mouse scrolled (1072, 503) with delta (0, 0)
Screenshot: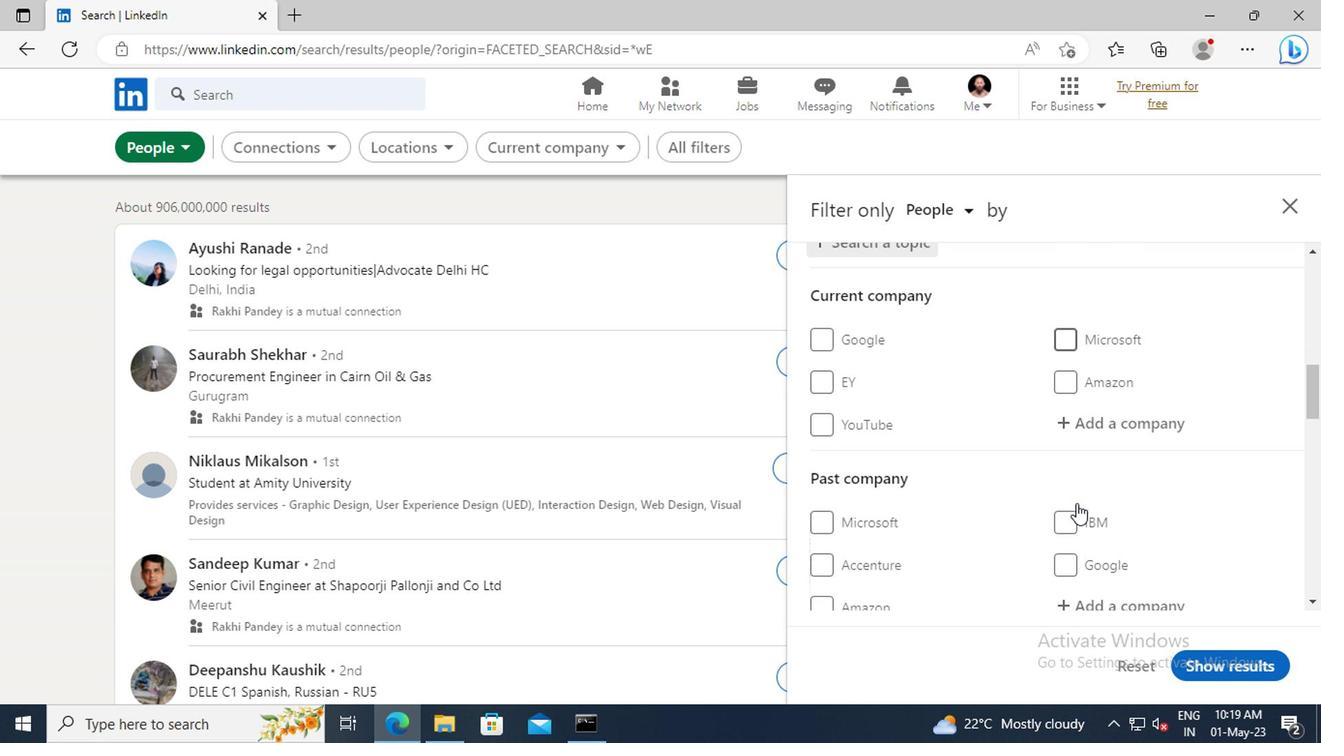 
Action: Mouse scrolled (1072, 503) with delta (0, 0)
Screenshot: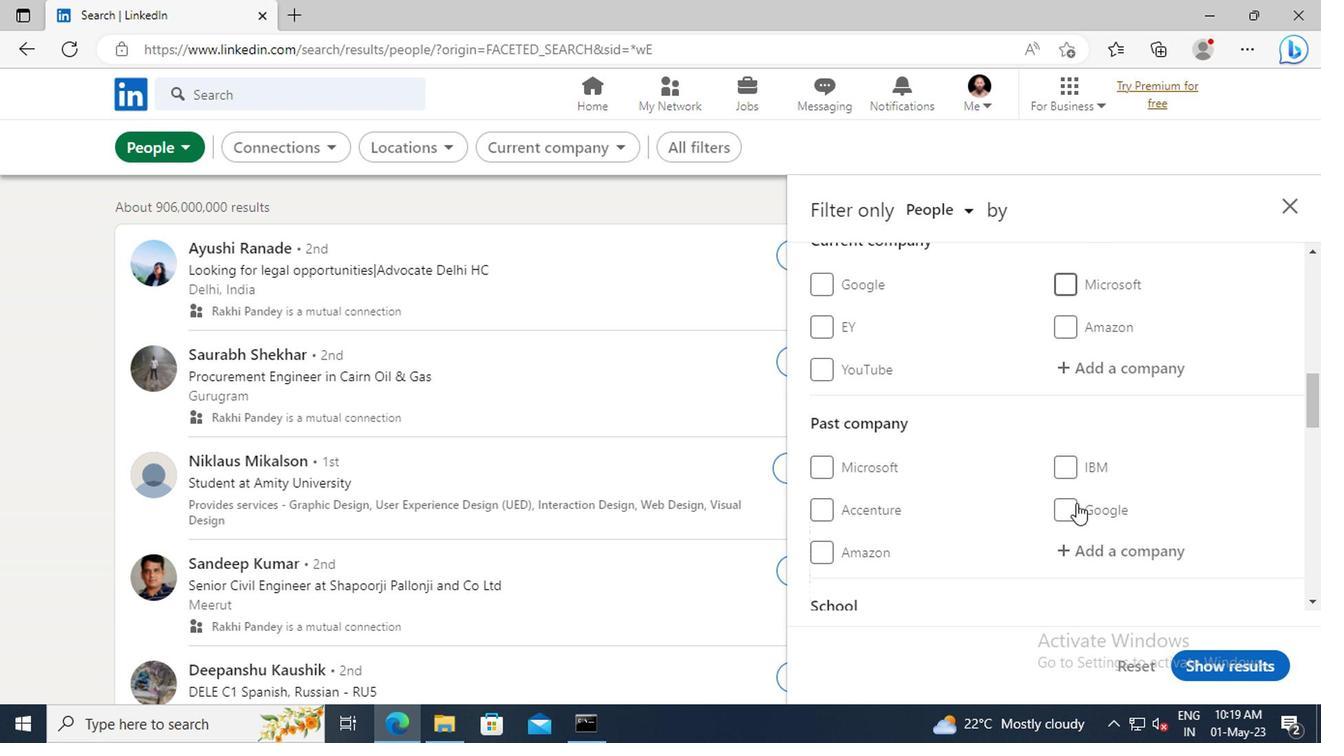 
Action: Mouse scrolled (1072, 503) with delta (0, 0)
Screenshot: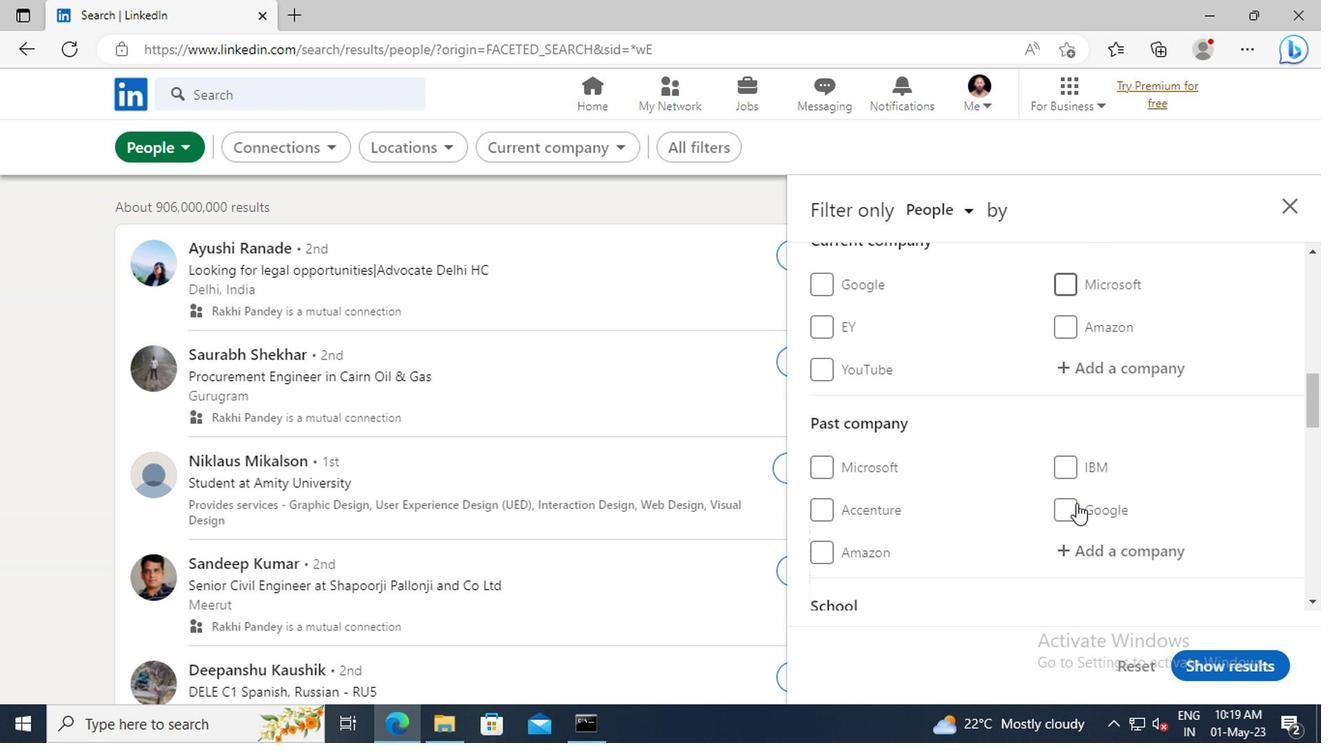 
Action: Mouse scrolled (1072, 503) with delta (0, 0)
Screenshot: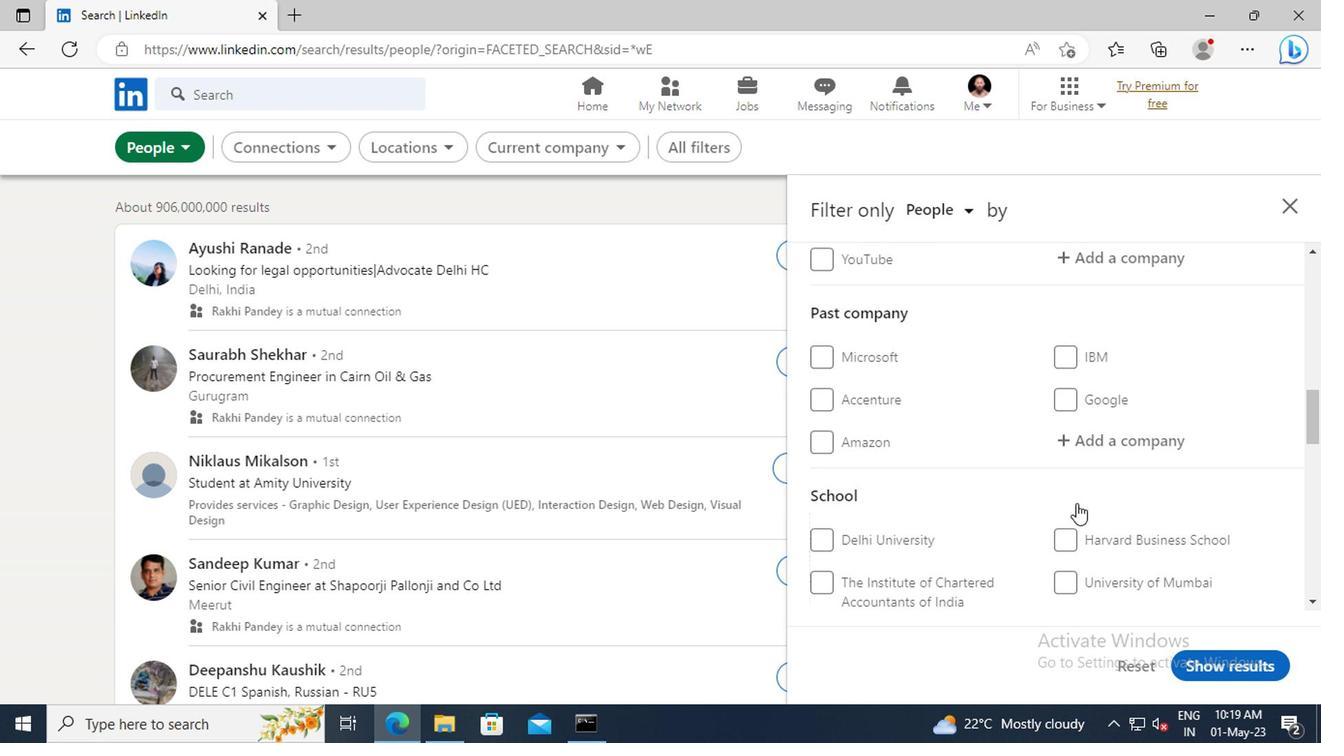 
Action: Mouse scrolled (1072, 503) with delta (0, 0)
Screenshot: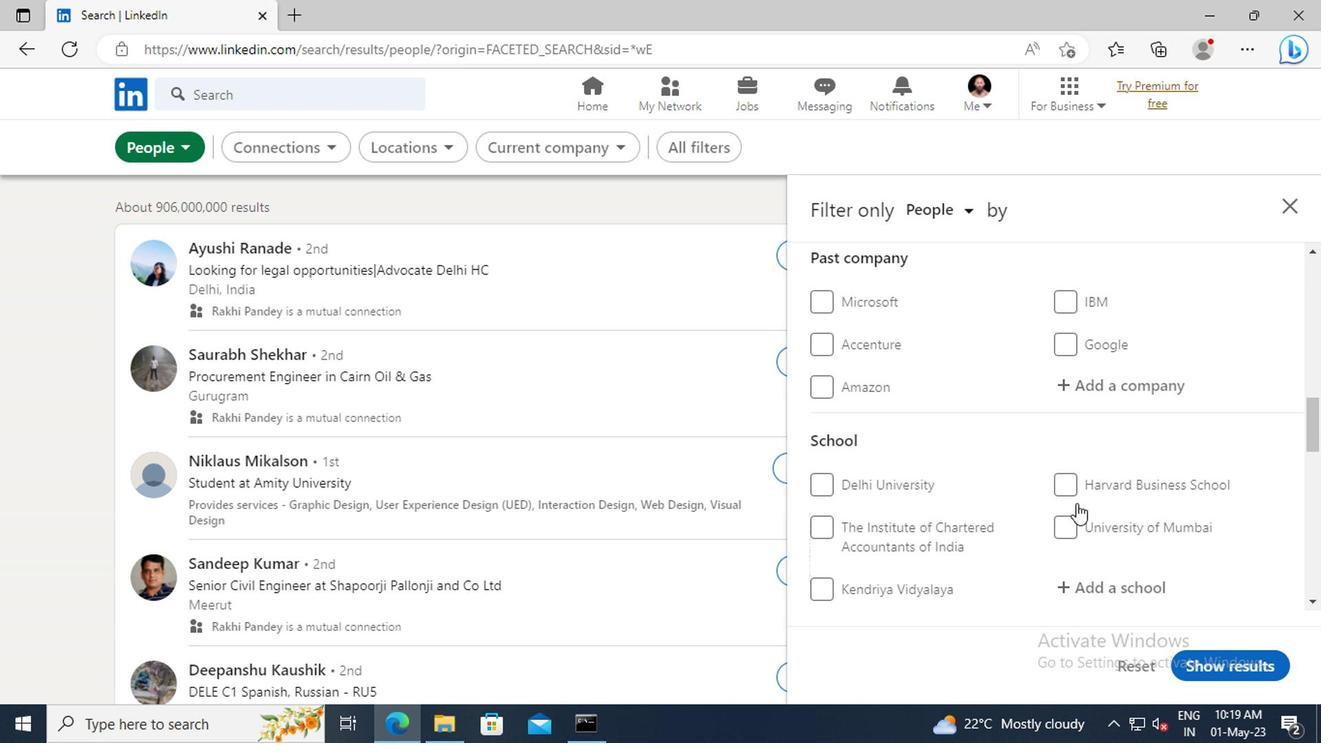 
Action: Mouse scrolled (1072, 503) with delta (0, 0)
Screenshot: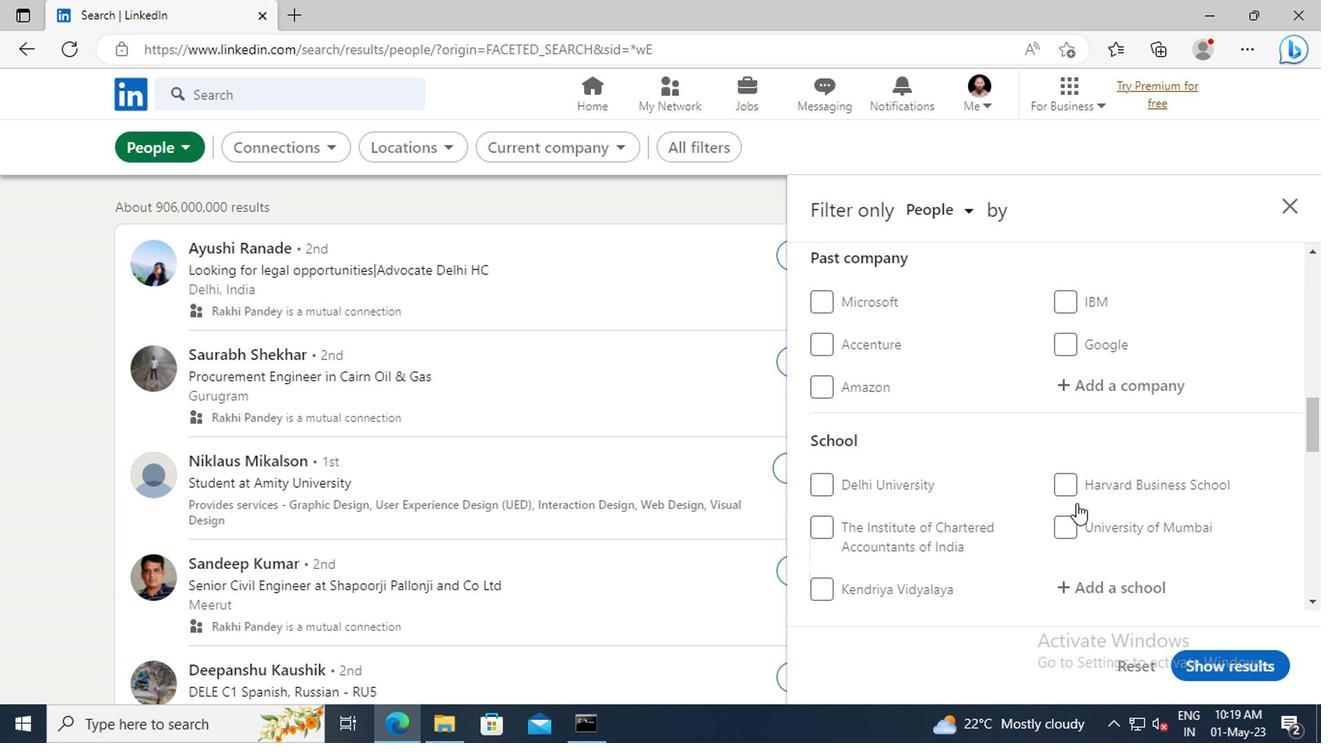 
Action: Mouse scrolled (1072, 503) with delta (0, 0)
Screenshot: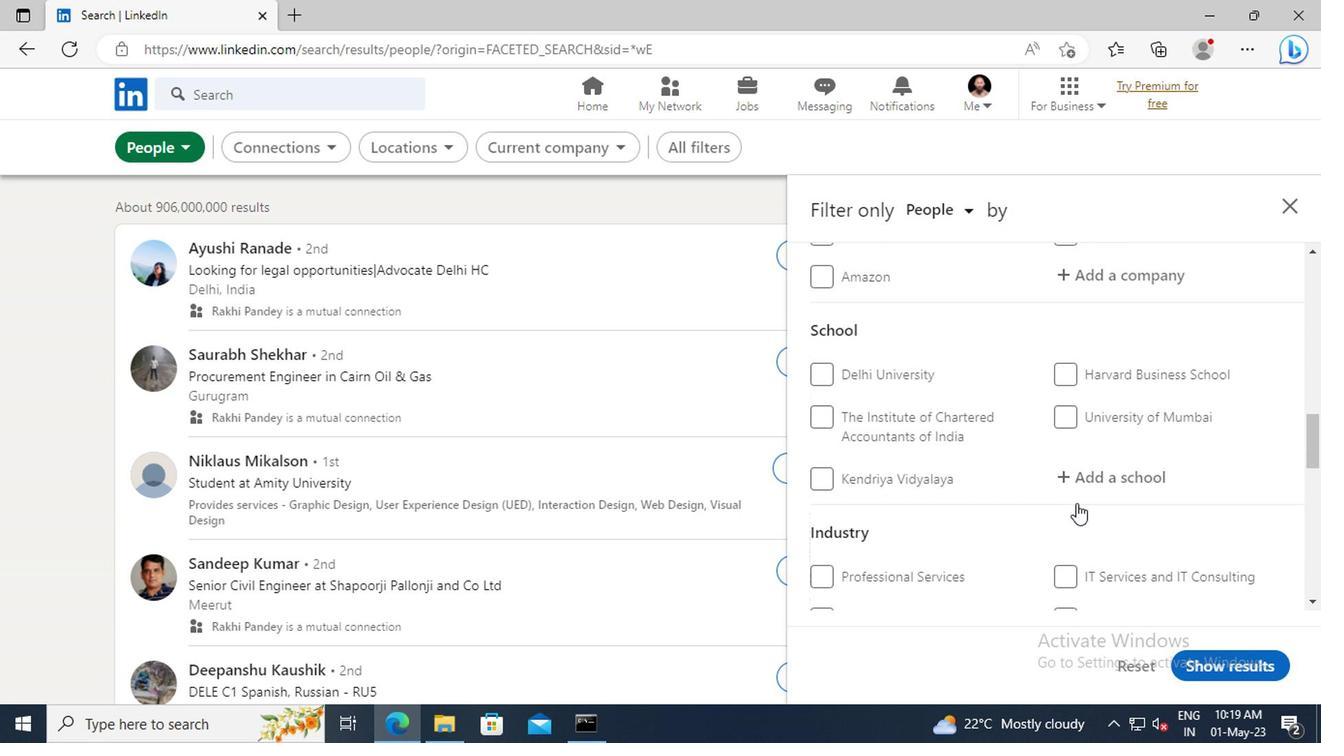 
Action: Mouse scrolled (1072, 503) with delta (0, 0)
Screenshot: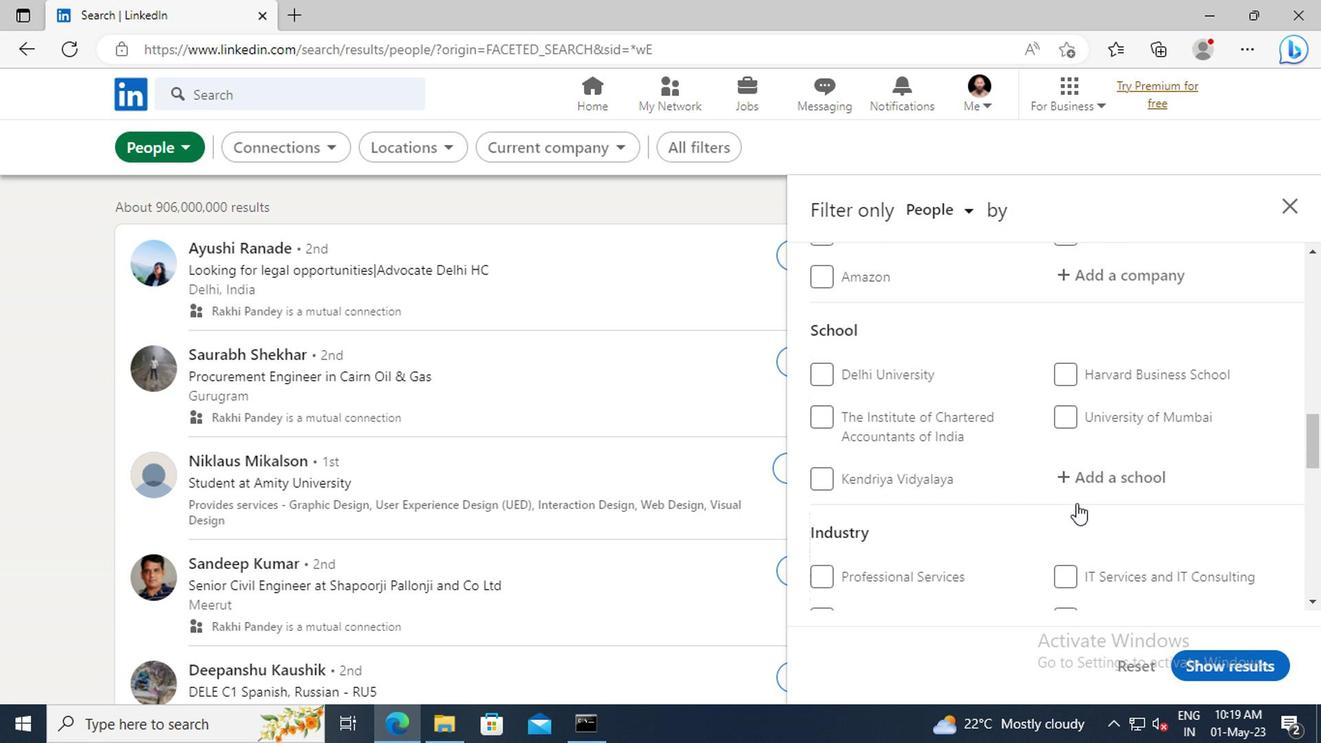 
Action: Mouse scrolled (1072, 503) with delta (0, 0)
Screenshot: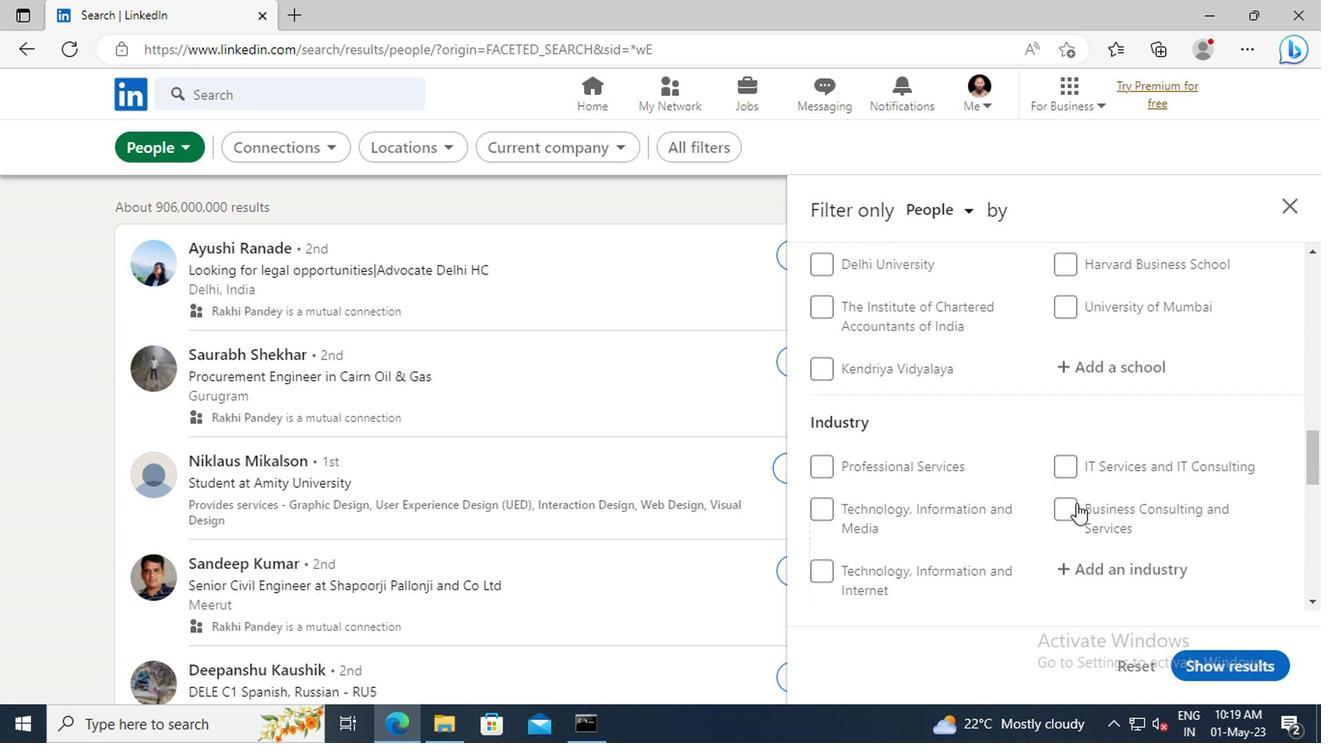 
Action: Mouse scrolled (1072, 503) with delta (0, 0)
Screenshot: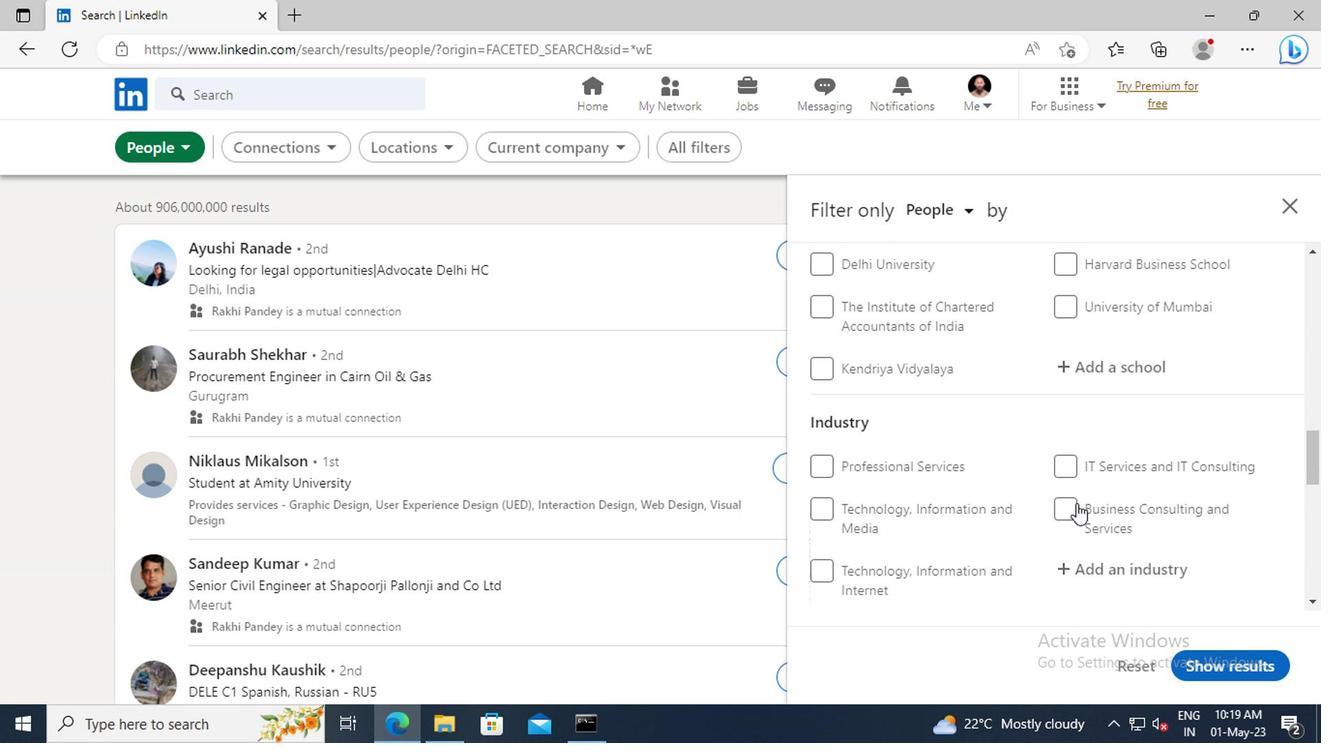 
Action: Mouse scrolled (1072, 503) with delta (0, 0)
Screenshot: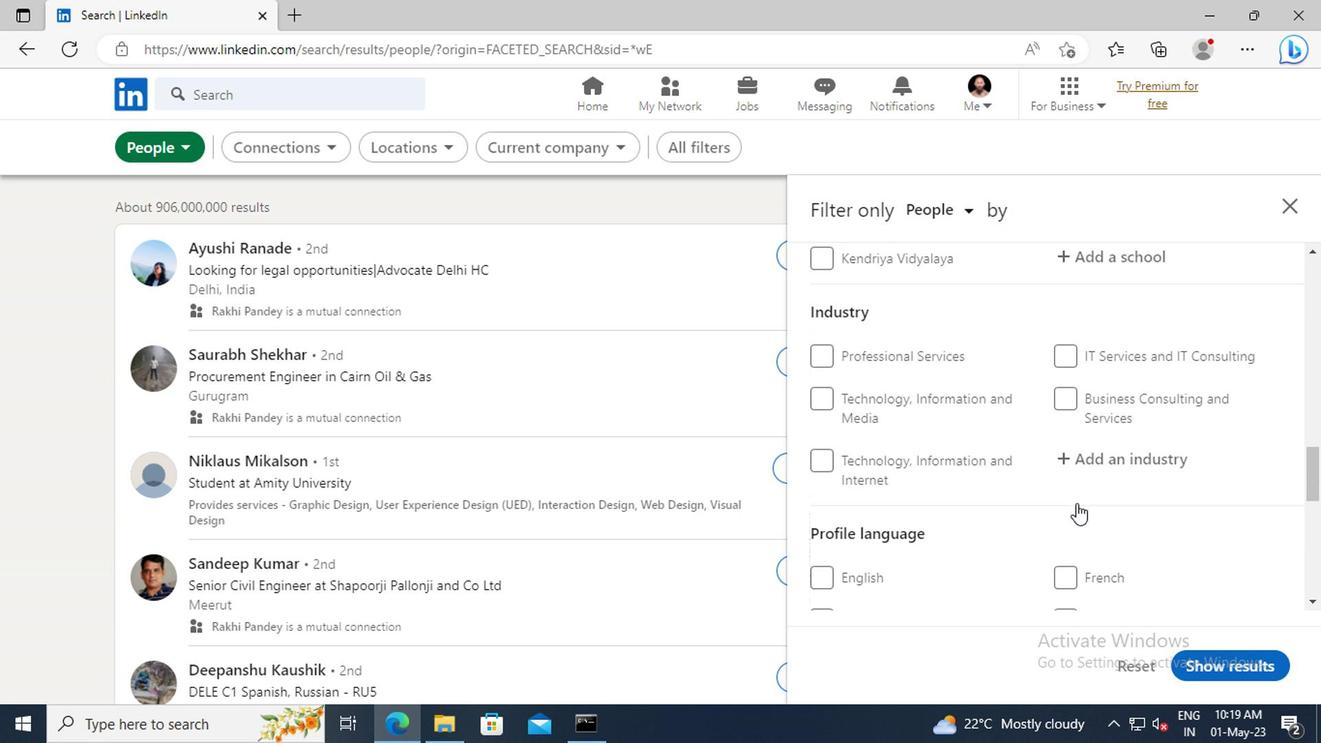 
Action: Mouse scrolled (1072, 503) with delta (0, 0)
Screenshot: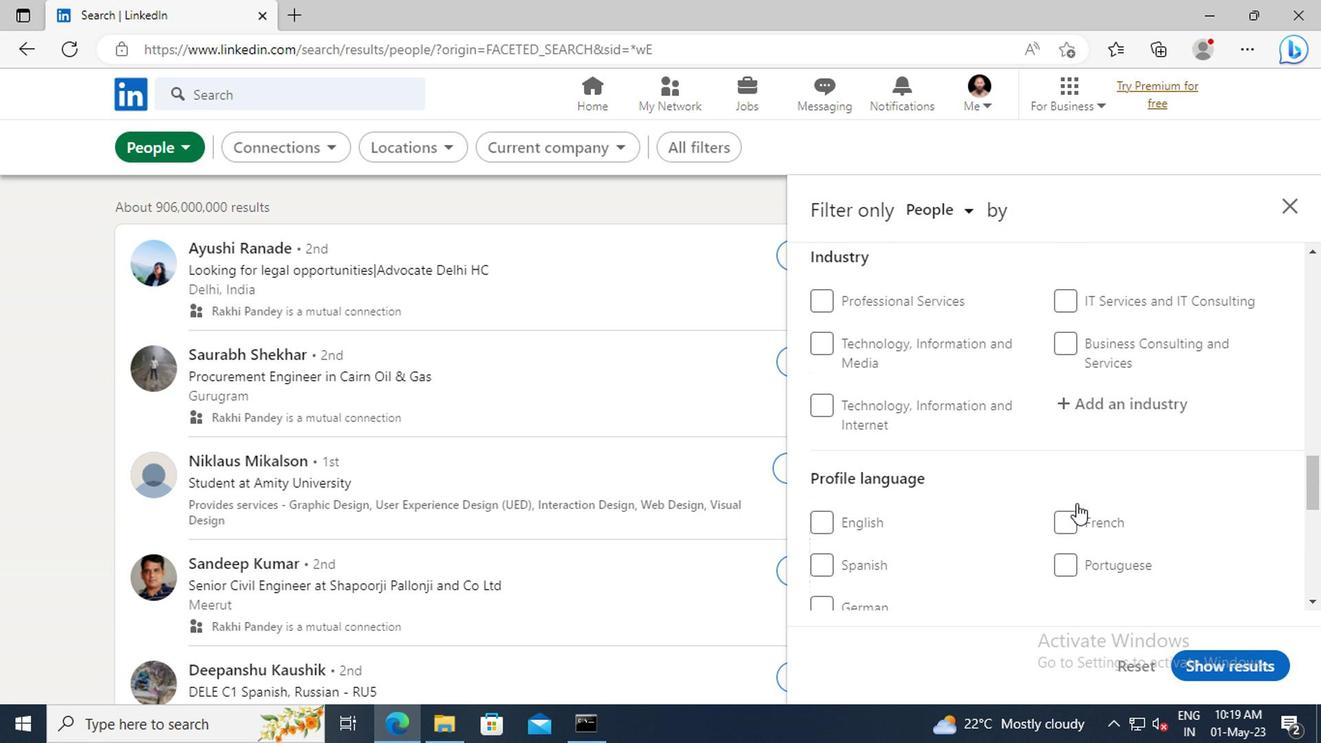 
Action: Mouse moved to (827, 549)
Screenshot: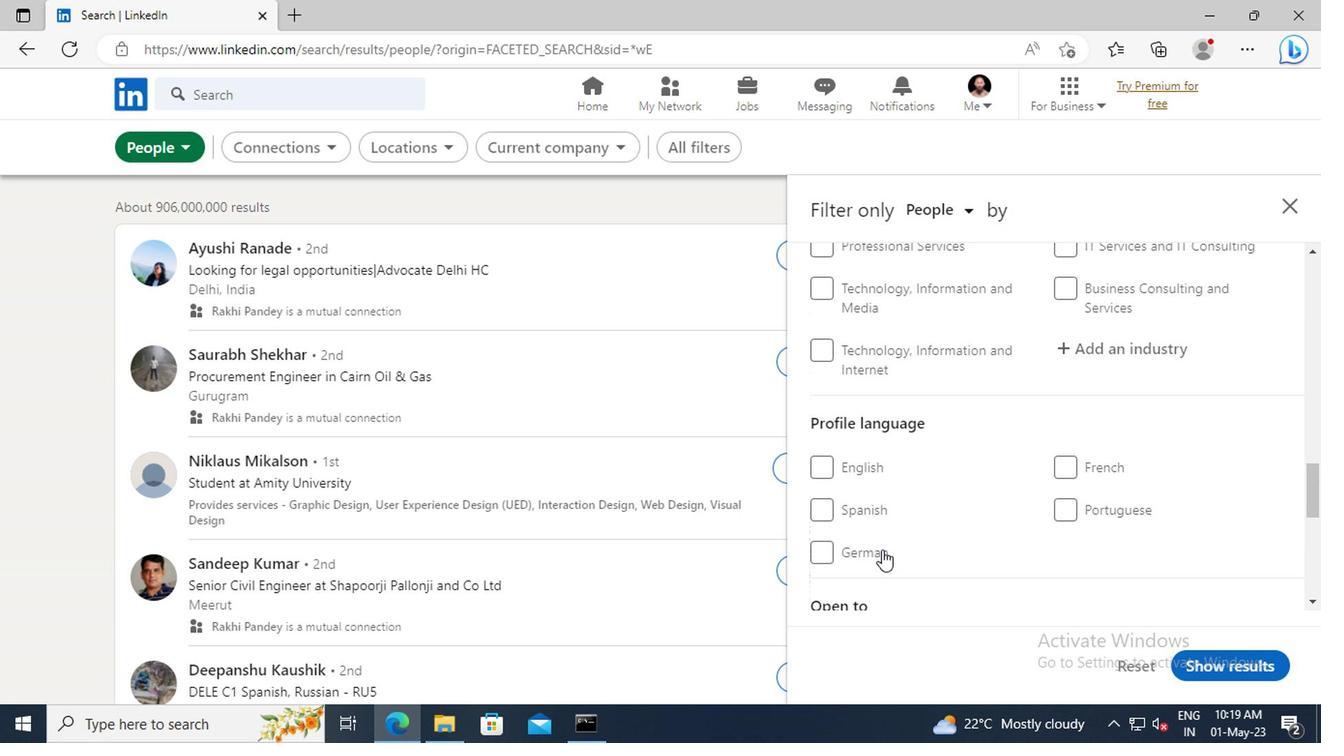 
Action: Mouse pressed left at (827, 549)
Screenshot: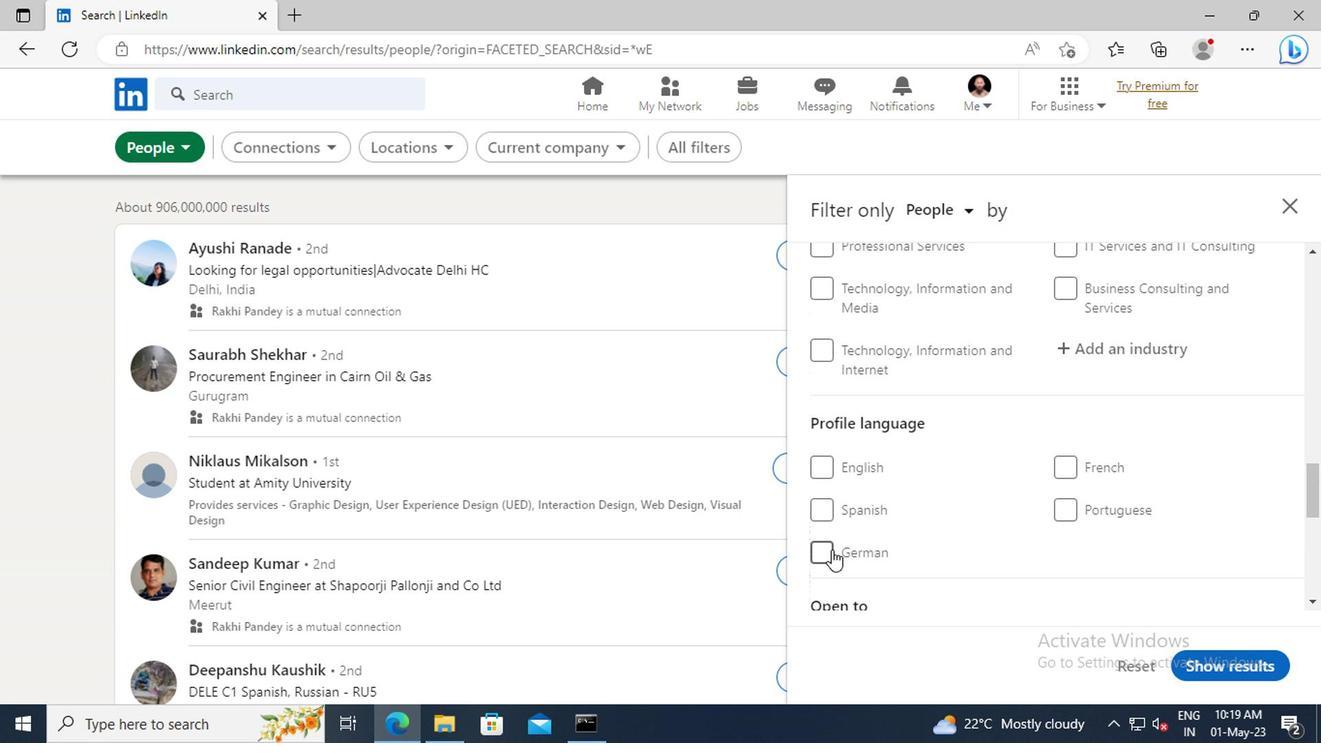 
Action: Mouse moved to (1050, 534)
Screenshot: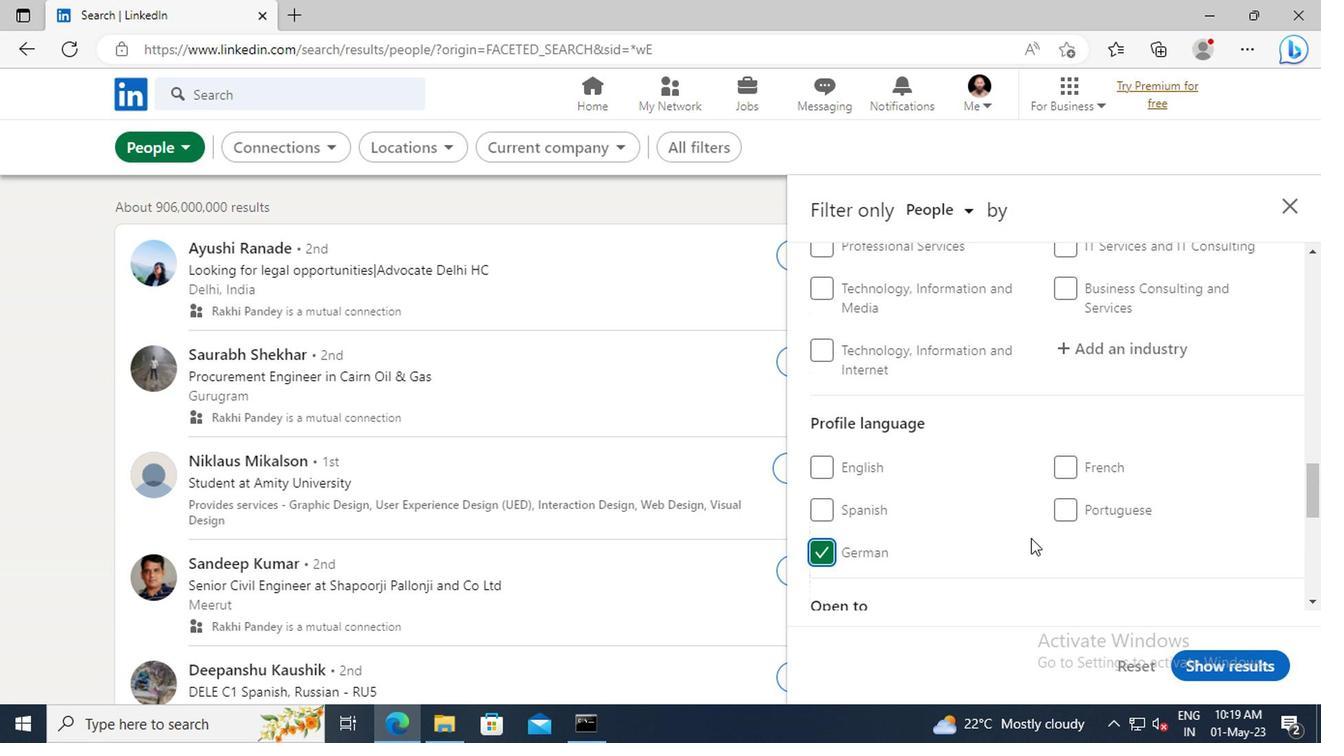 
Action: Mouse scrolled (1050, 535) with delta (0, 1)
Screenshot: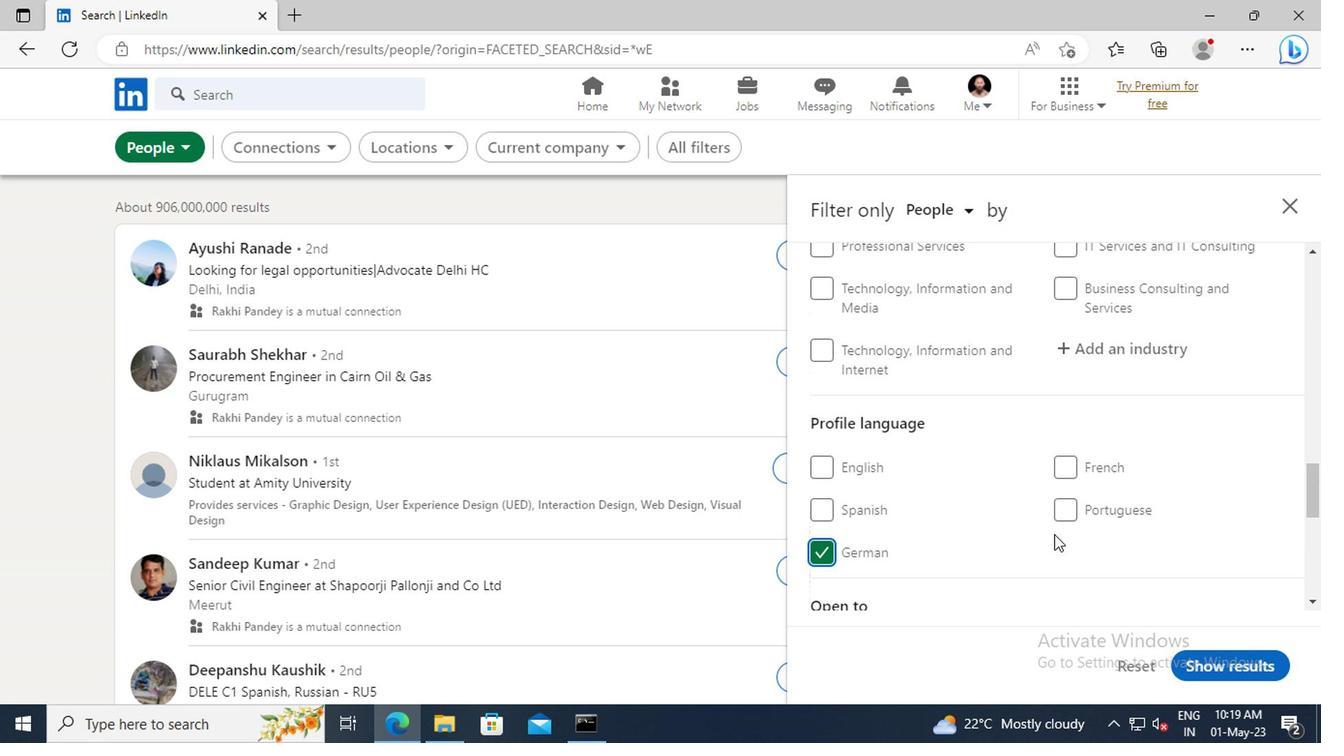 
Action: Mouse scrolled (1050, 535) with delta (0, 1)
Screenshot: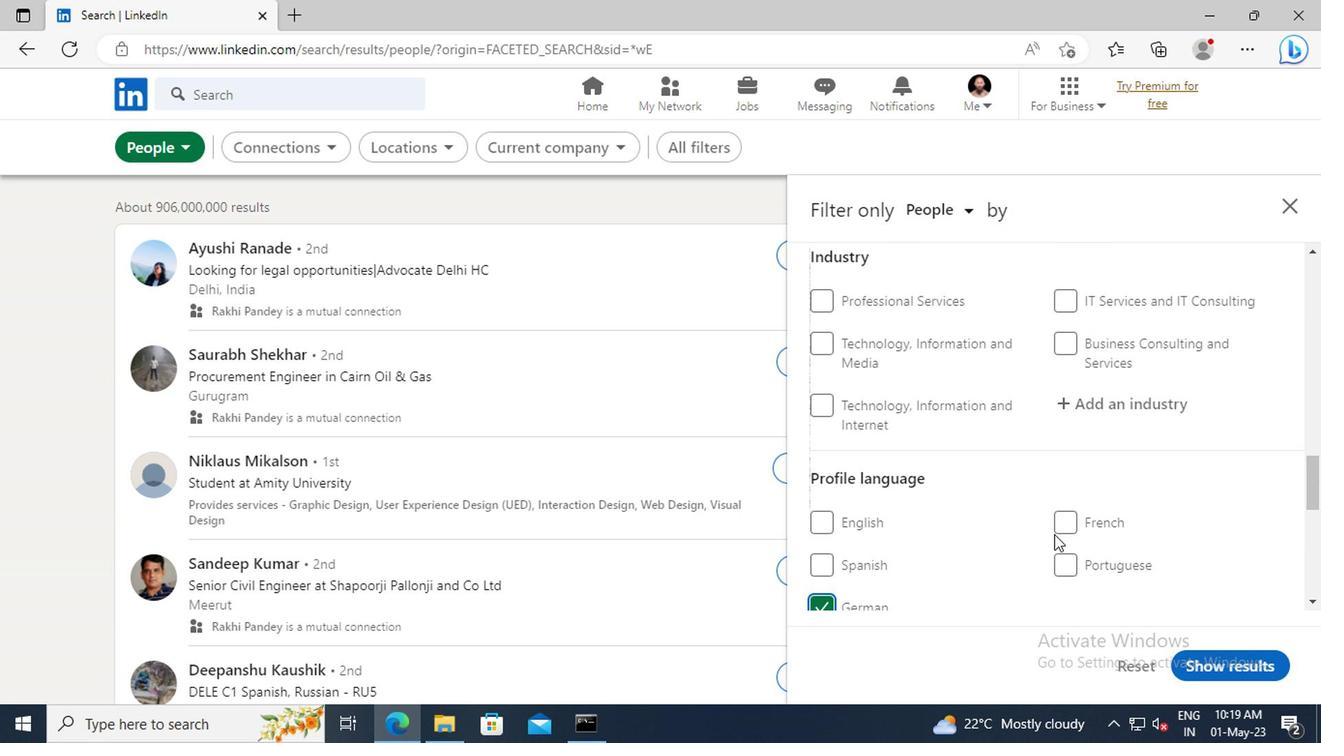 
Action: Mouse scrolled (1050, 535) with delta (0, 1)
Screenshot: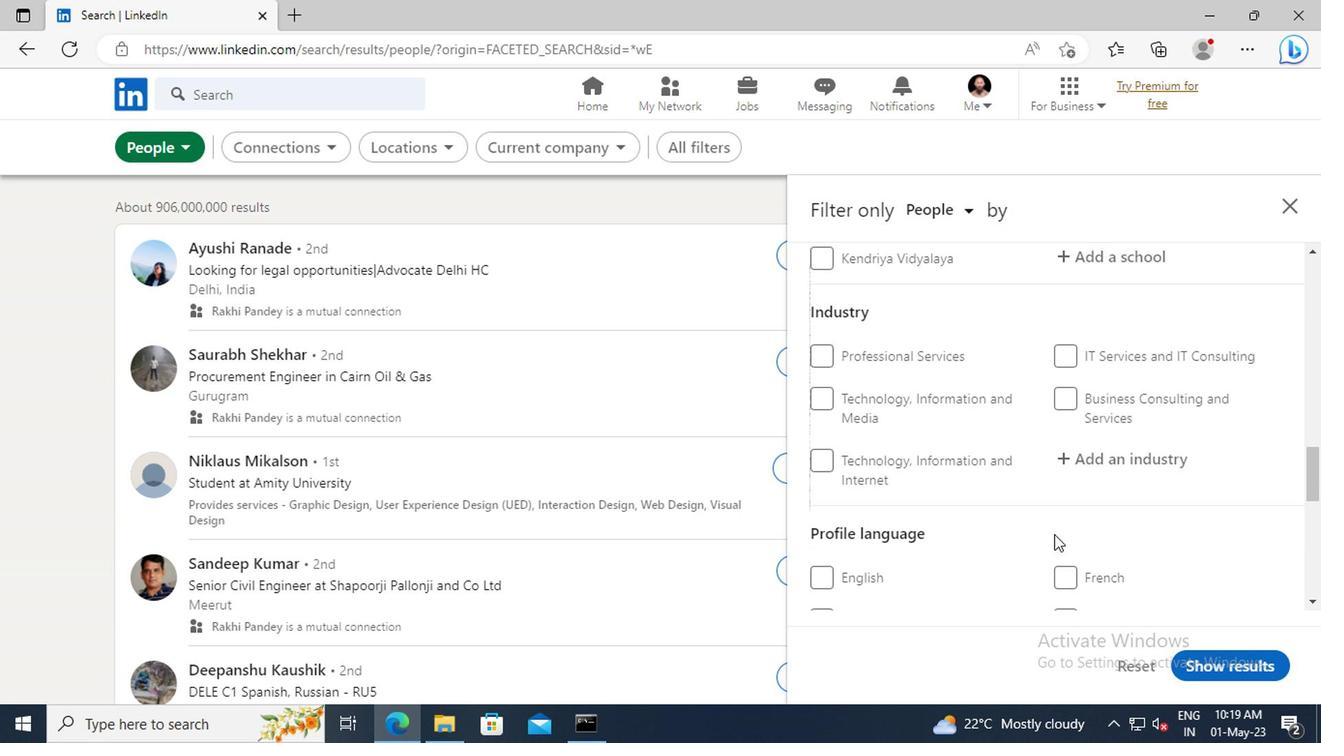 
Action: Mouse scrolled (1050, 535) with delta (0, 1)
Screenshot: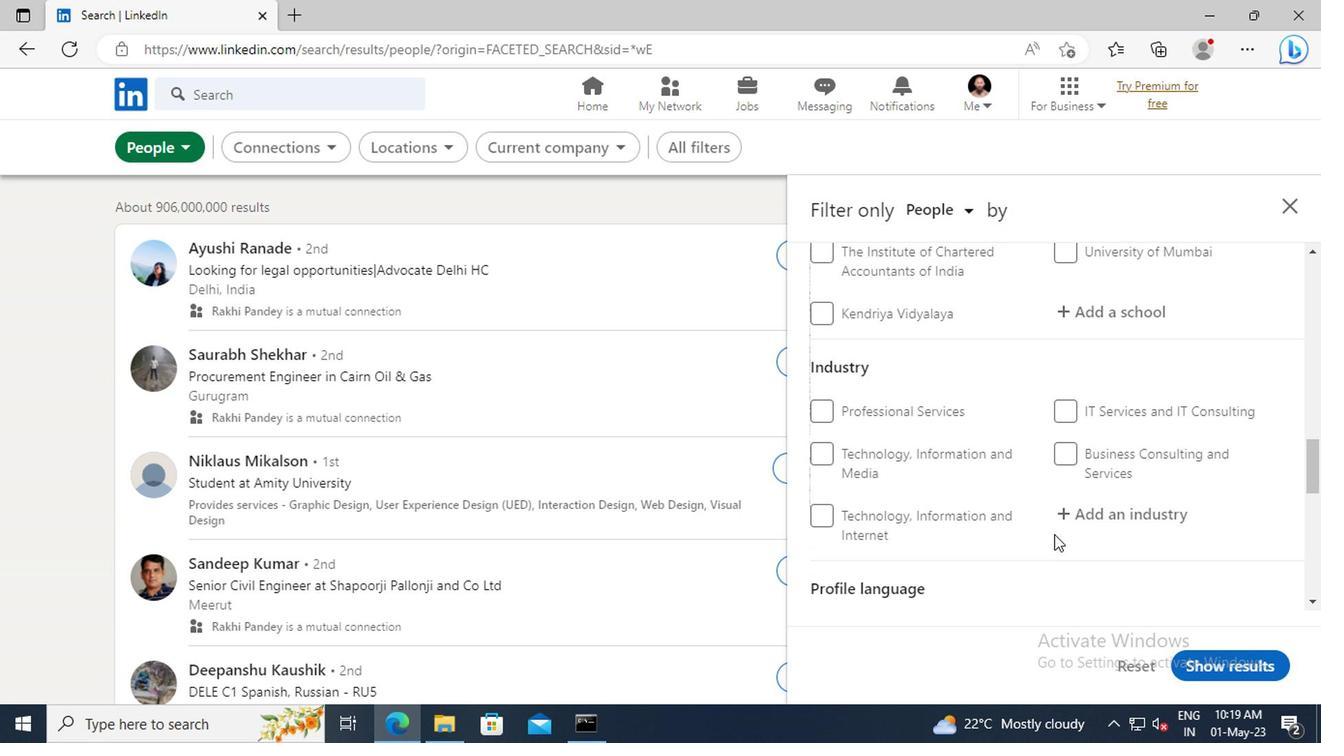 
Action: Mouse scrolled (1050, 535) with delta (0, 1)
Screenshot: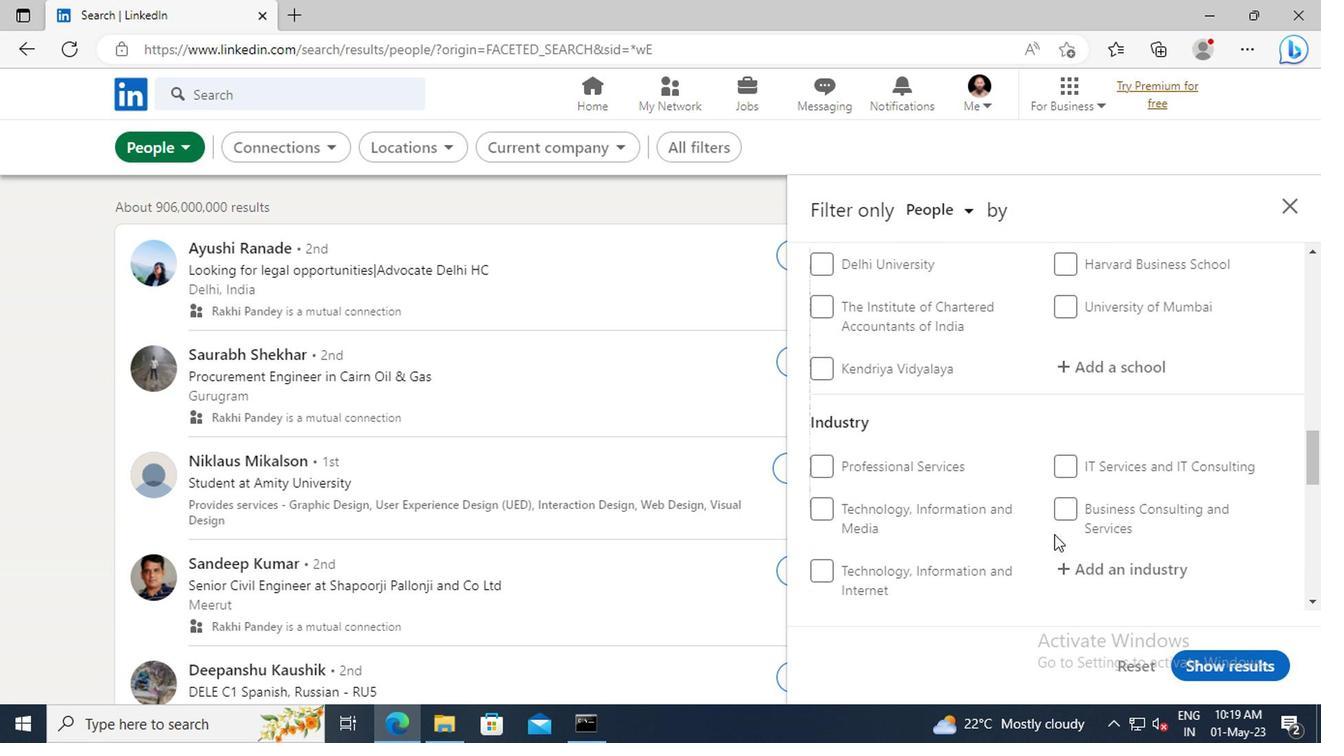 
Action: Mouse scrolled (1050, 535) with delta (0, 1)
Screenshot: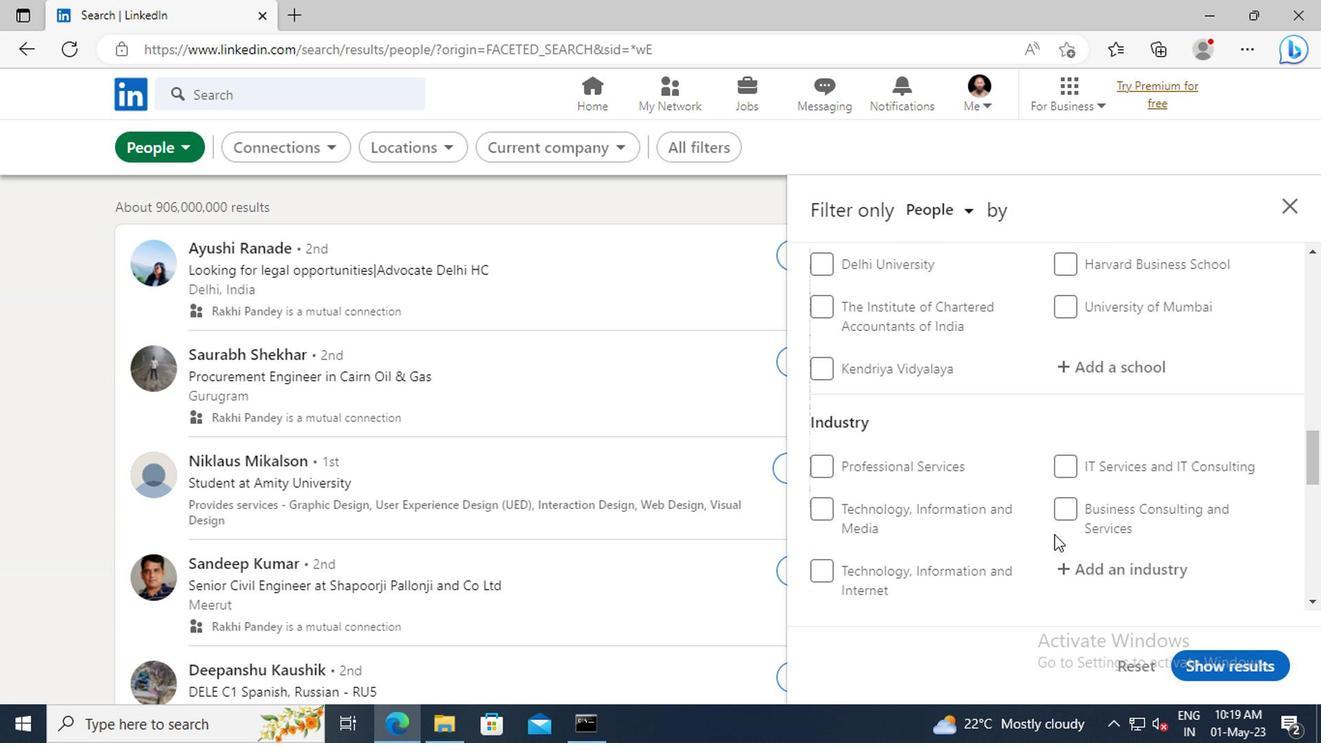 
Action: Mouse scrolled (1050, 535) with delta (0, 1)
Screenshot: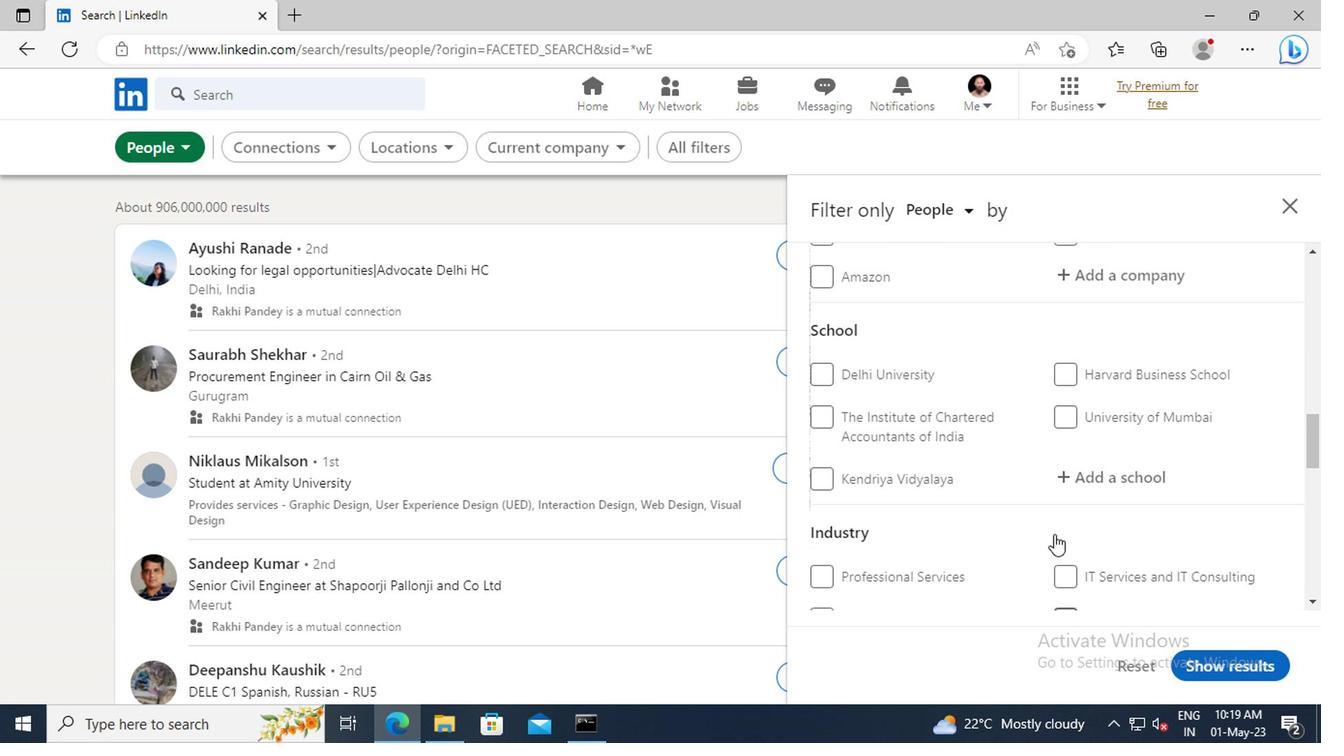 
Action: Mouse scrolled (1050, 535) with delta (0, 1)
Screenshot: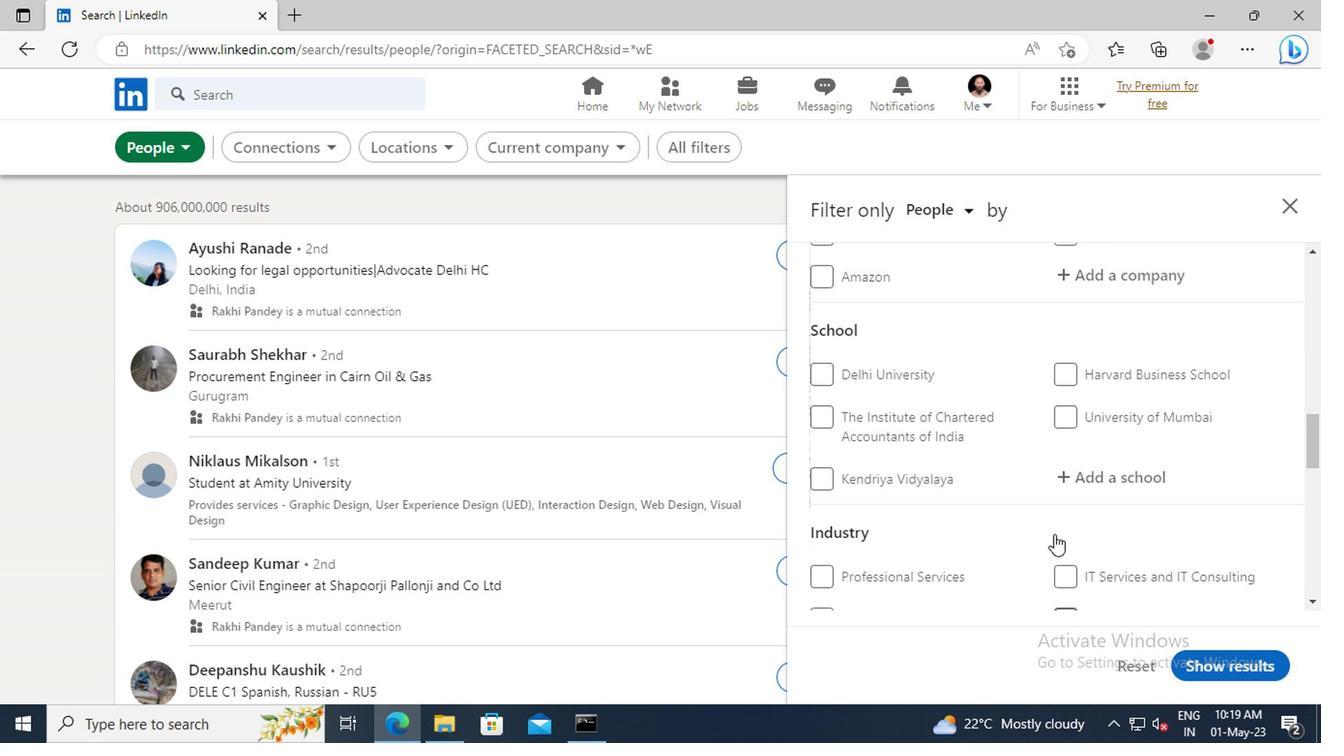 
Action: Mouse scrolled (1050, 535) with delta (0, 1)
Screenshot: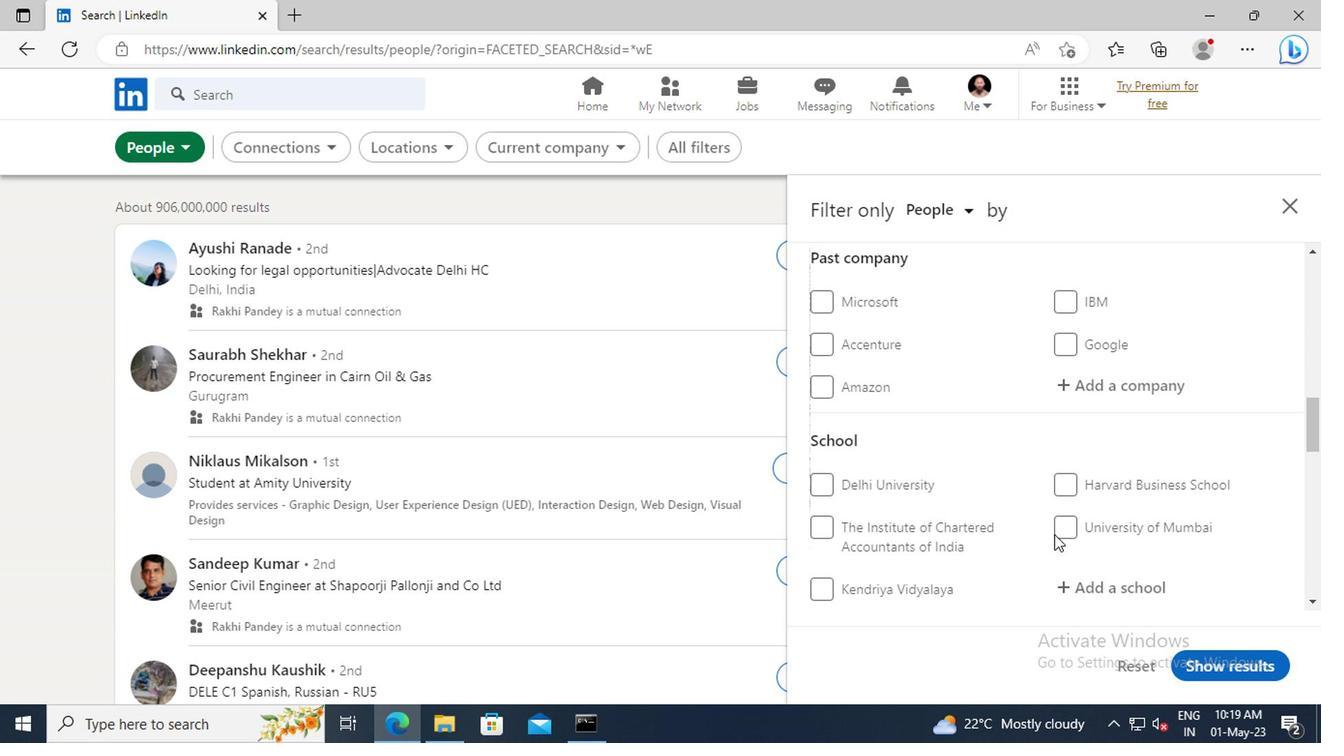 
Action: Mouse scrolled (1050, 535) with delta (0, 1)
Screenshot: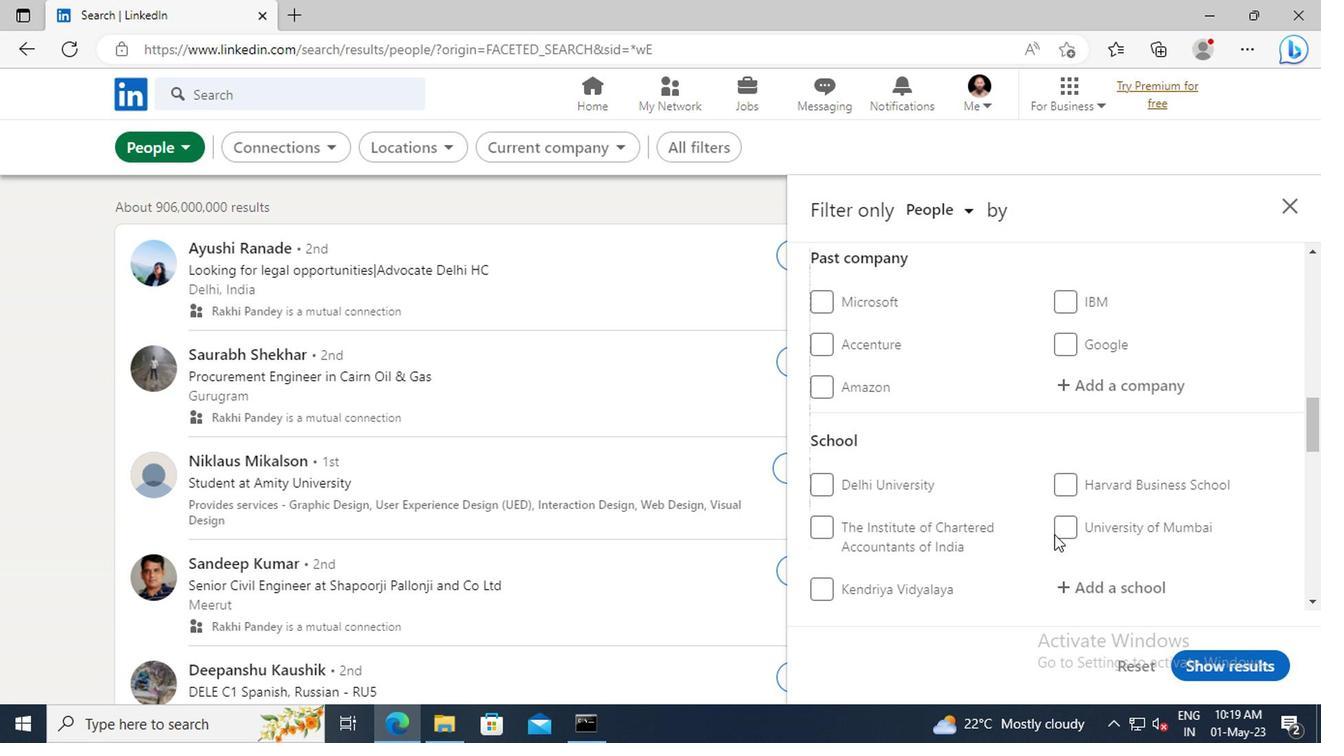 
Action: Mouse scrolled (1050, 535) with delta (0, 1)
Screenshot: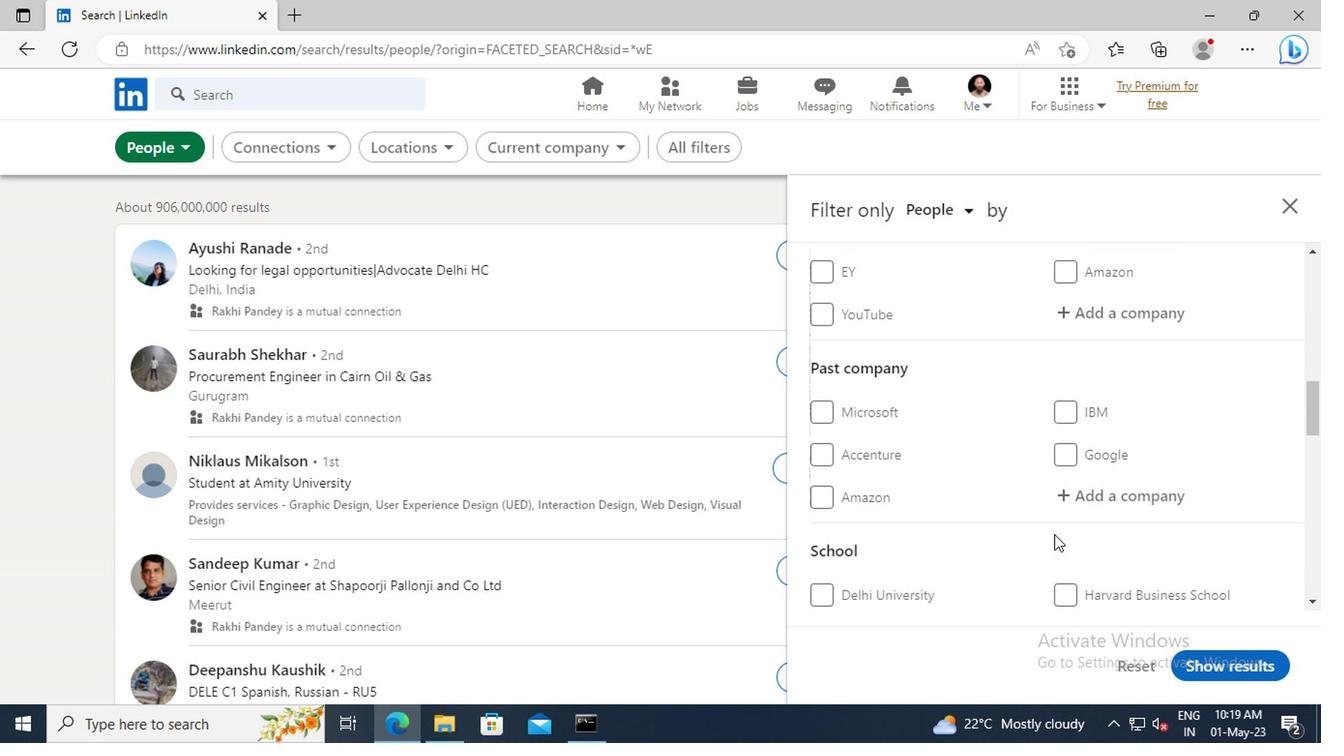 
Action: Mouse scrolled (1050, 535) with delta (0, 1)
Screenshot: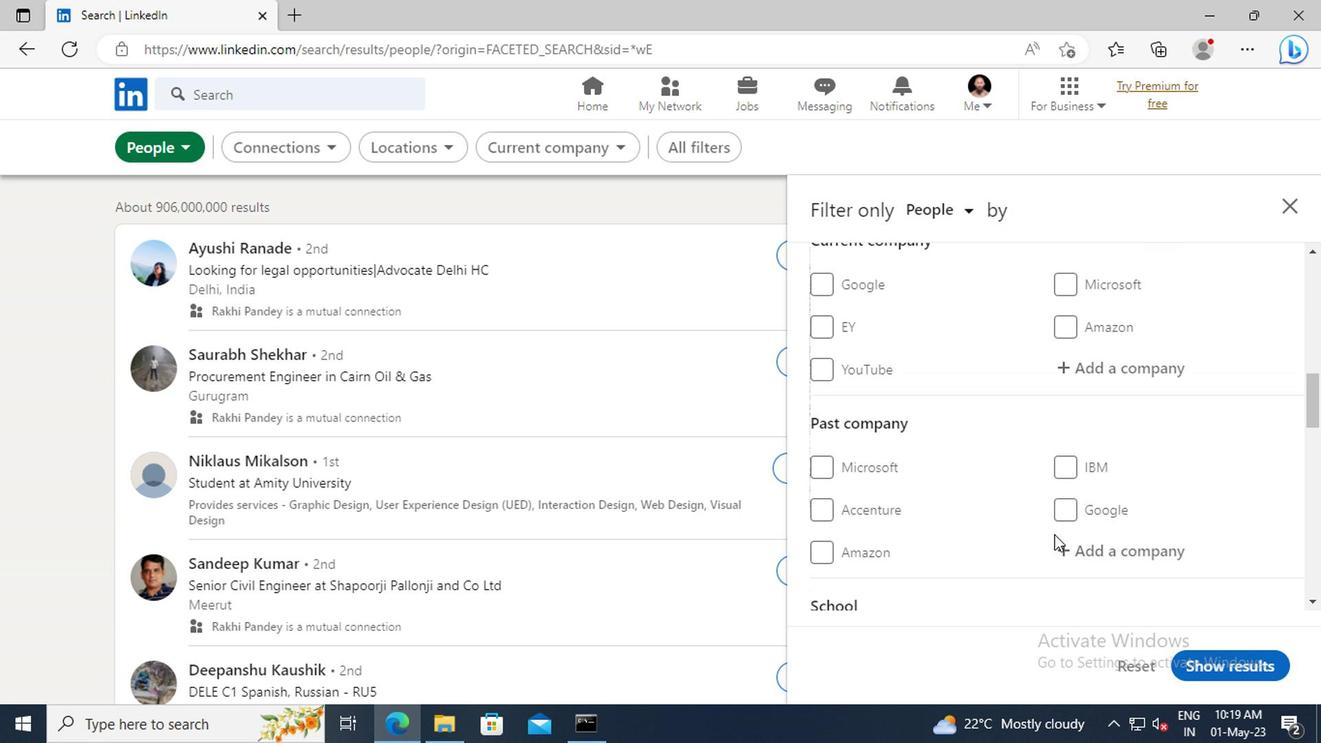 
Action: Mouse moved to (1070, 428)
Screenshot: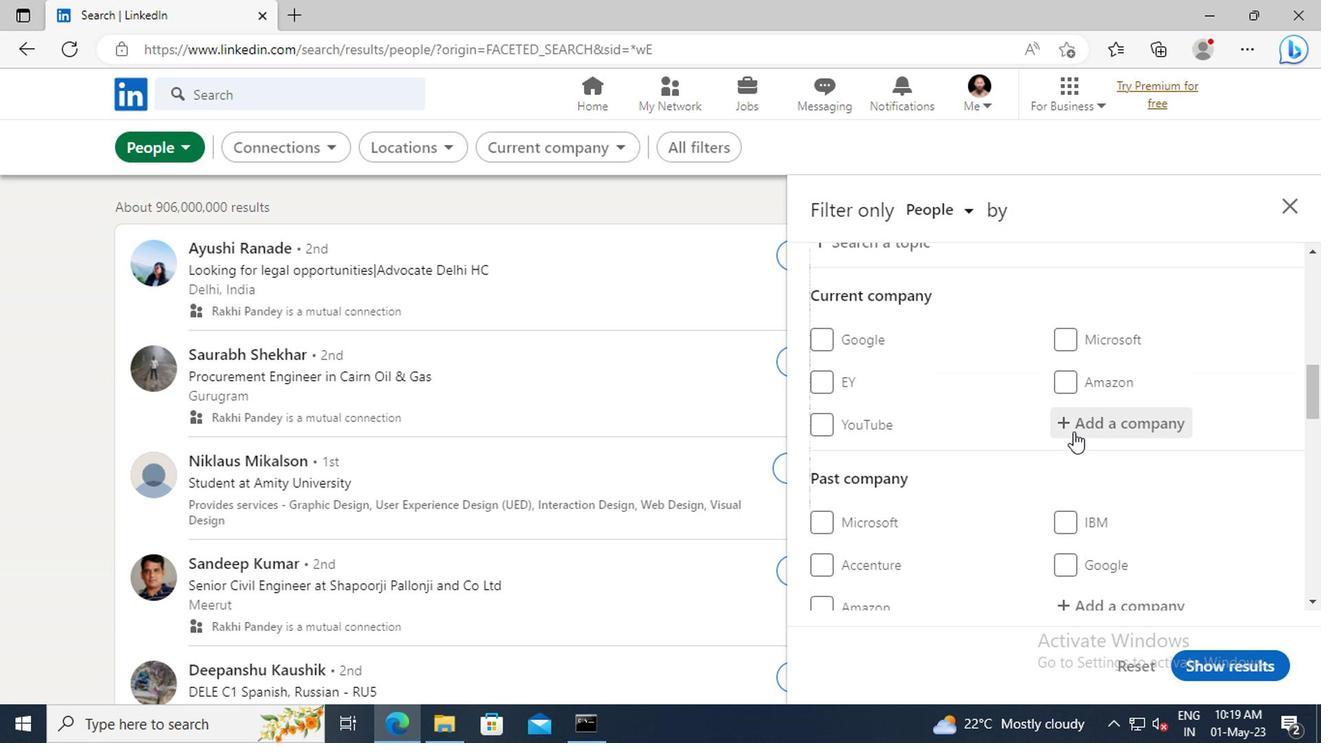 
Action: Mouse pressed left at (1070, 428)
Screenshot: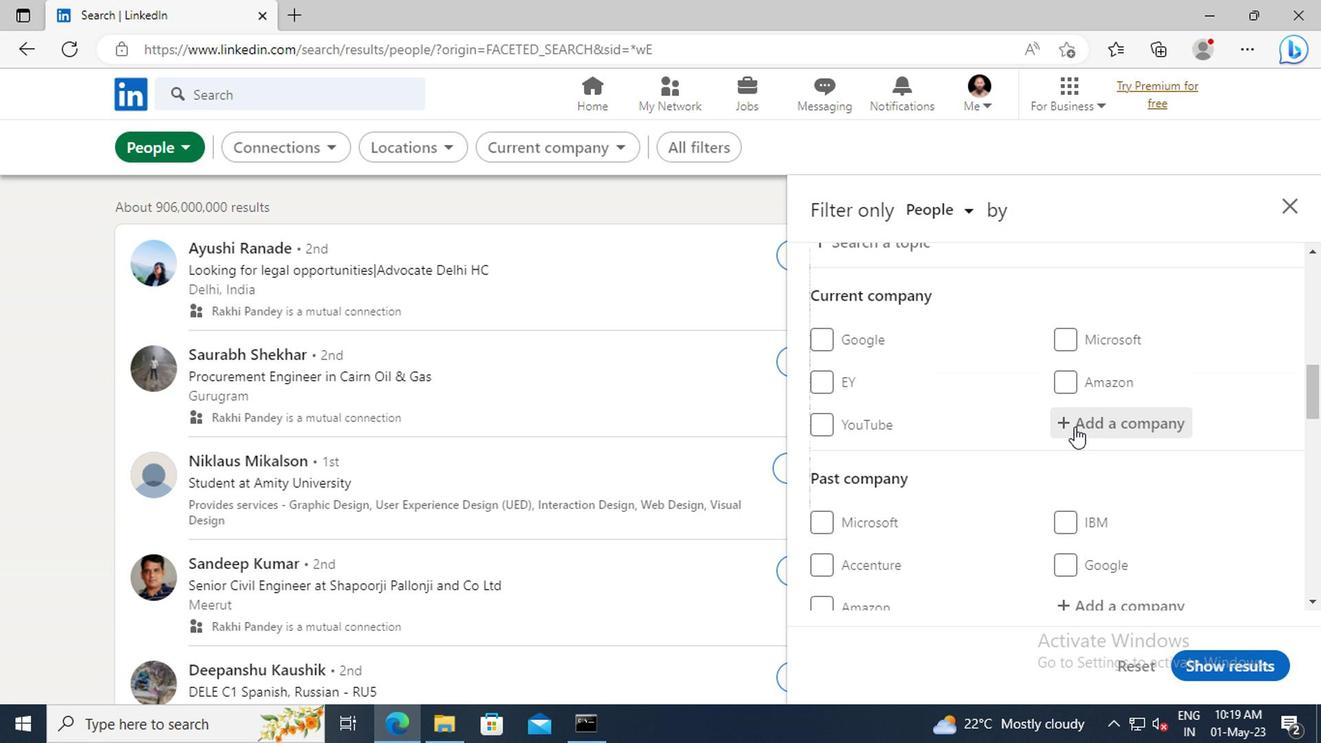 
Action: Mouse moved to (1071, 428)
Screenshot: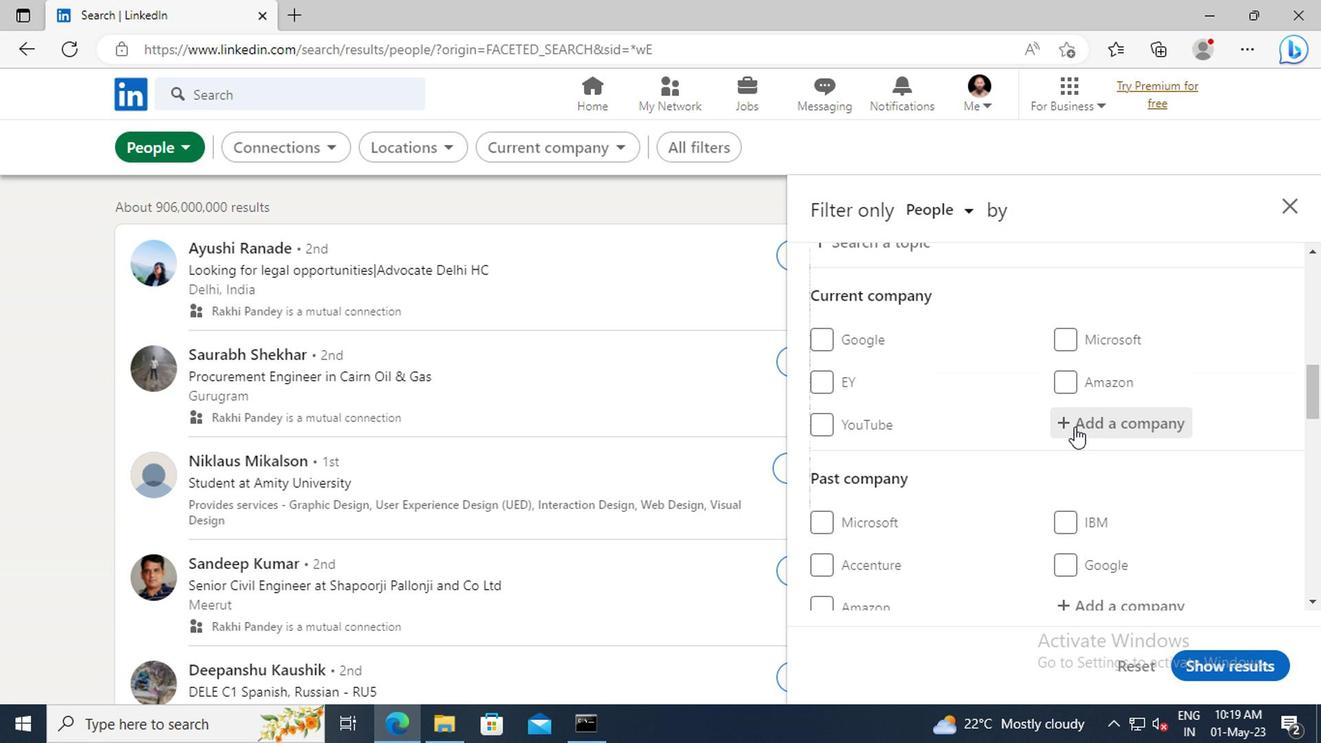 
Action: Key pressed <Key.shift>APL<Key.space><Key.shift>LOGI
Screenshot: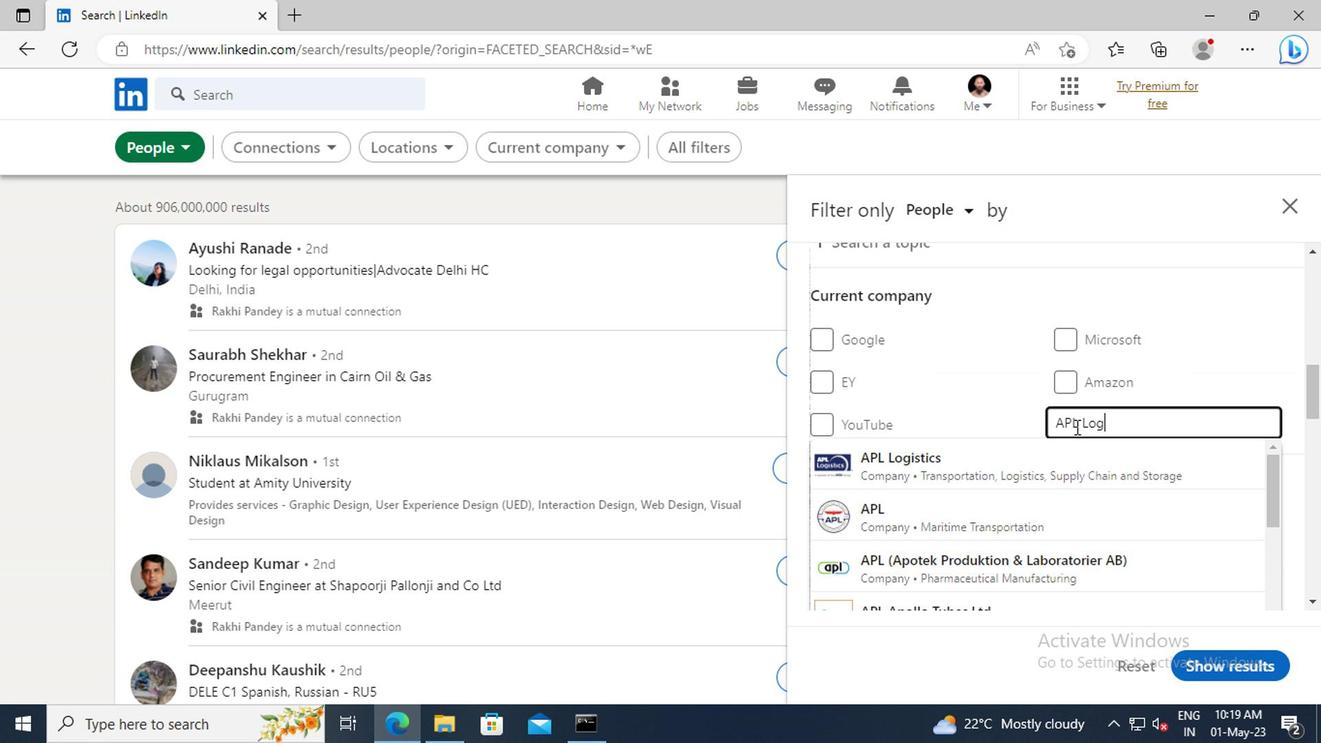 
Action: Mouse moved to (1066, 452)
Screenshot: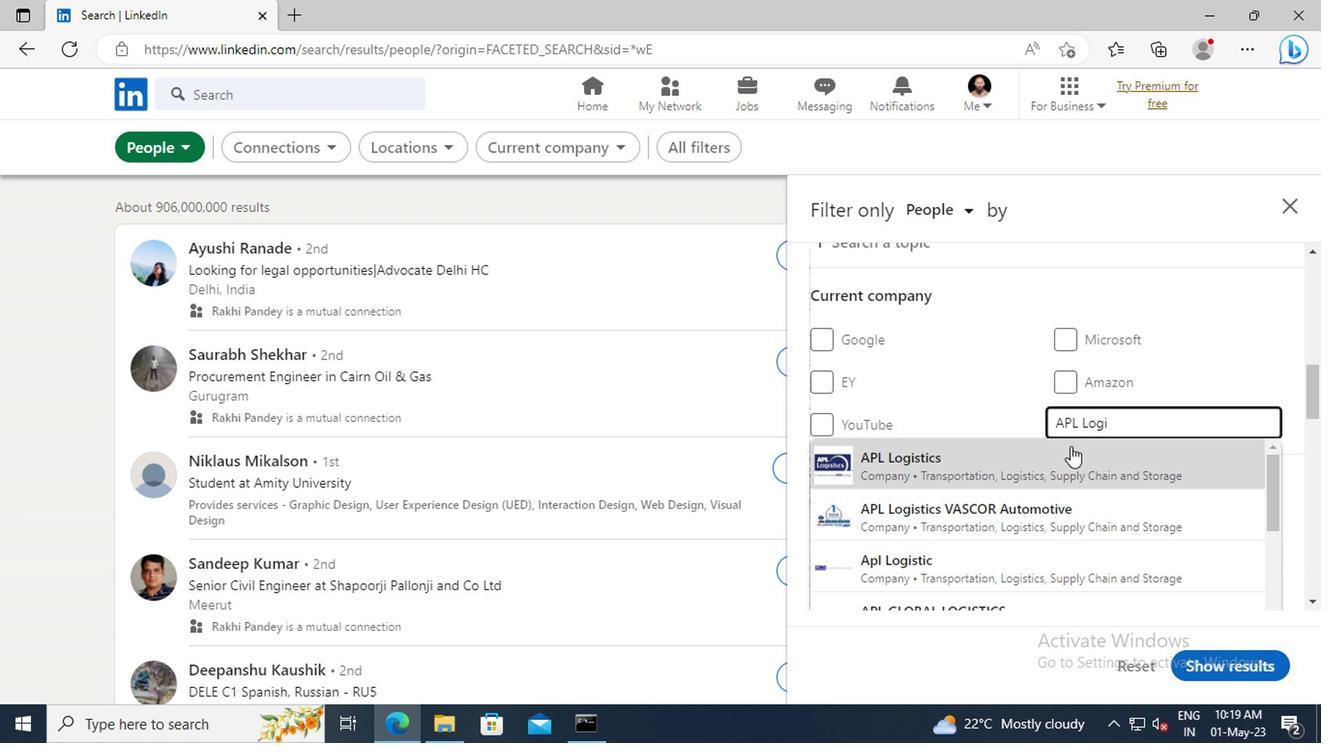 
Action: Mouse pressed left at (1066, 452)
Screenshot: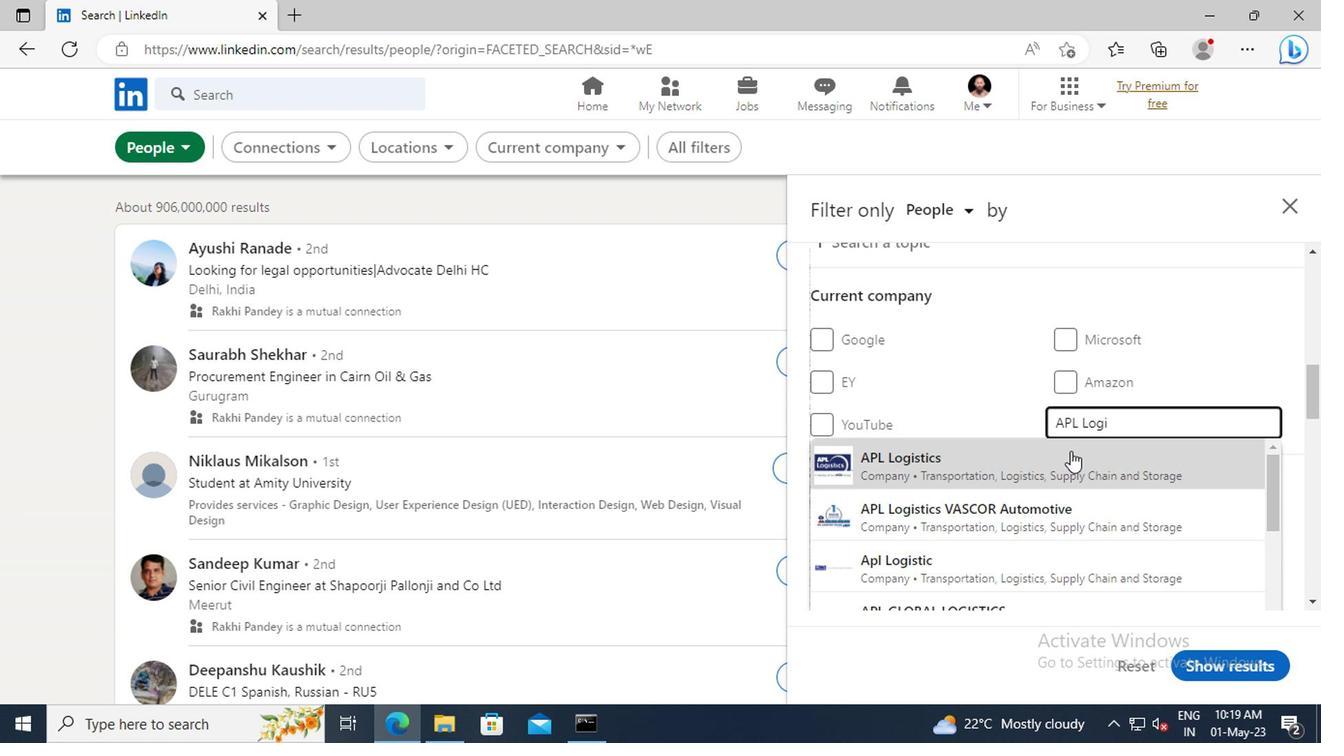 
Action: Mouse scrolled (1066, 451) with delta (0, 0)
Screenshot: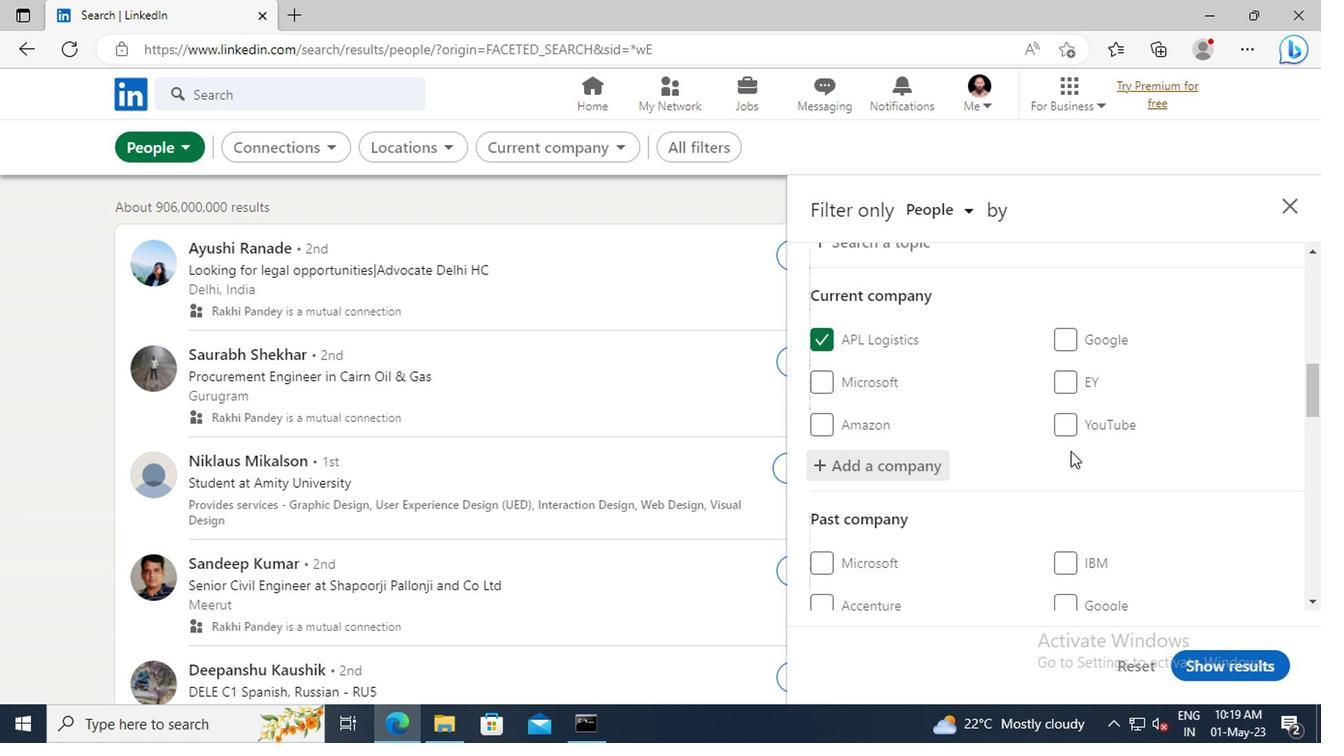 
Action: Mouse scrolled (1066, 451) with delta (0, 0)
Screenshot: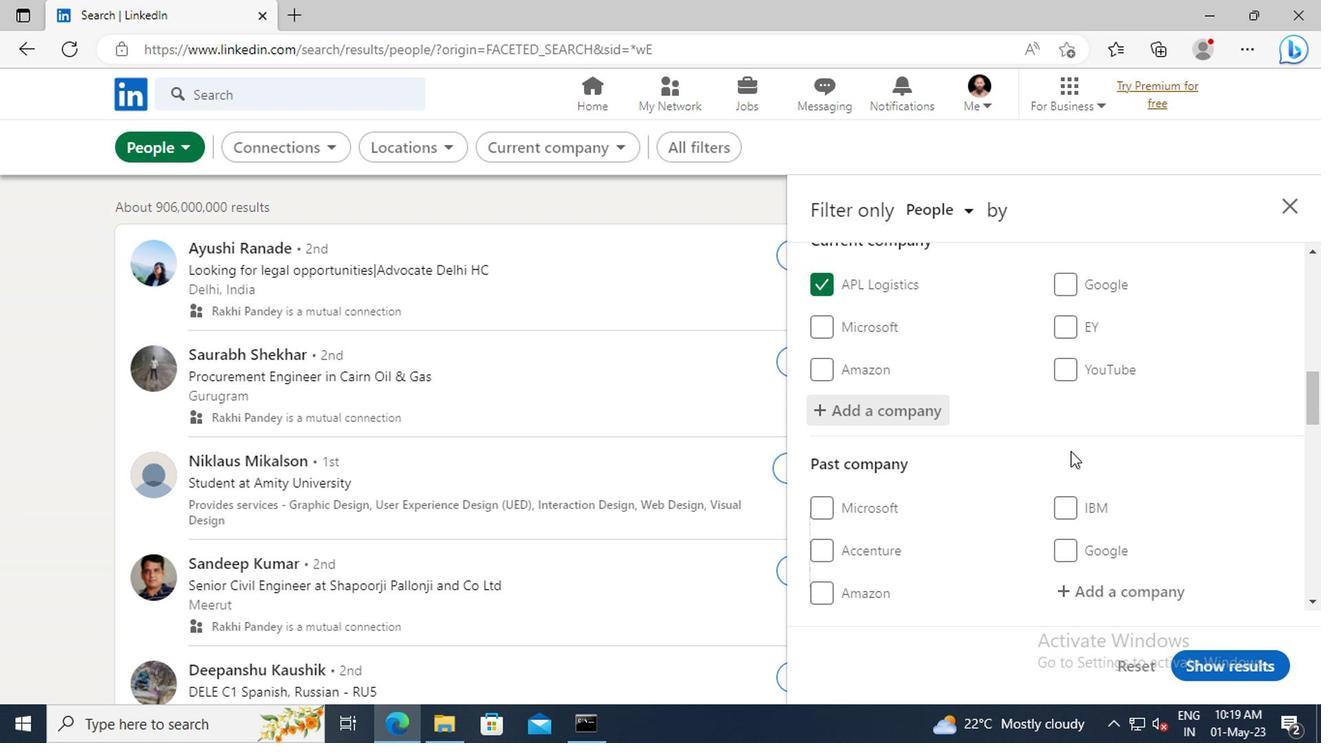
Action: Mouse scrolled (1066, 451) with delta (0, 0)
Screenshot: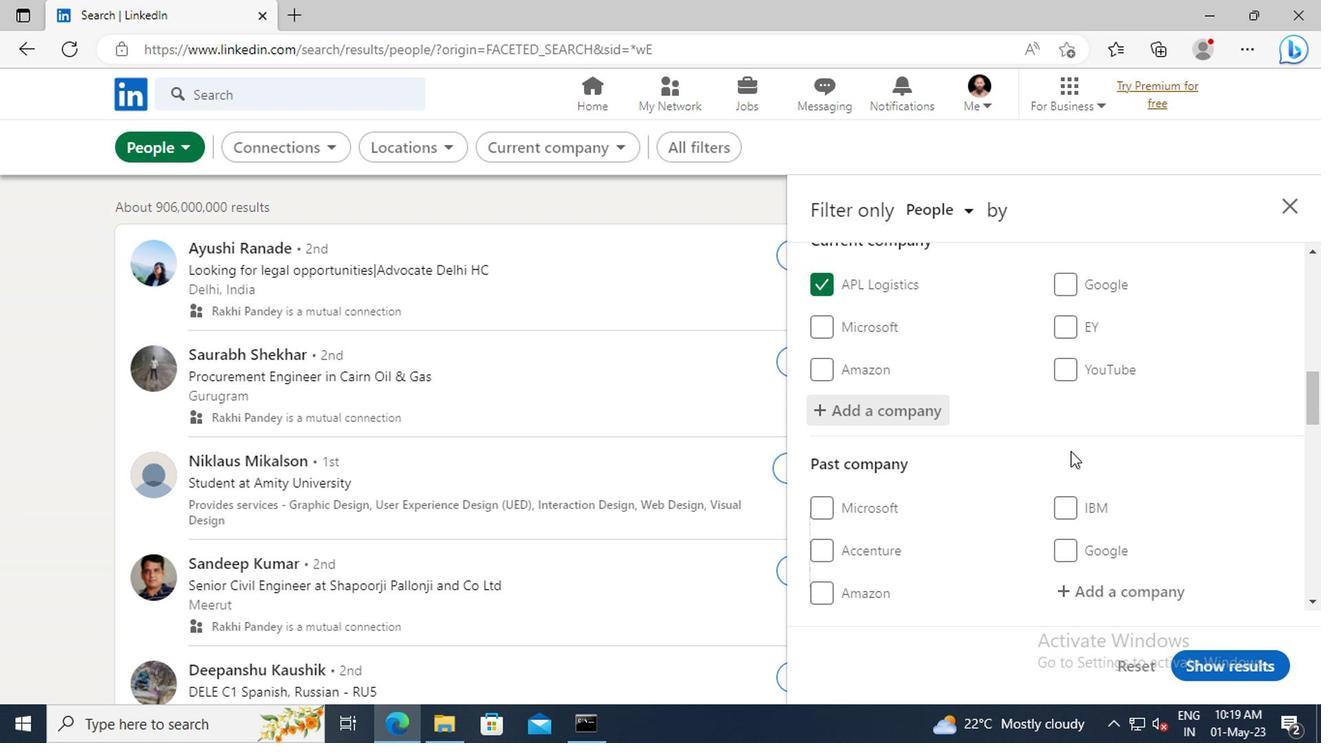 
Action: Mouse scrolled (1066, 451) with delta (0, 0)
Screenshot: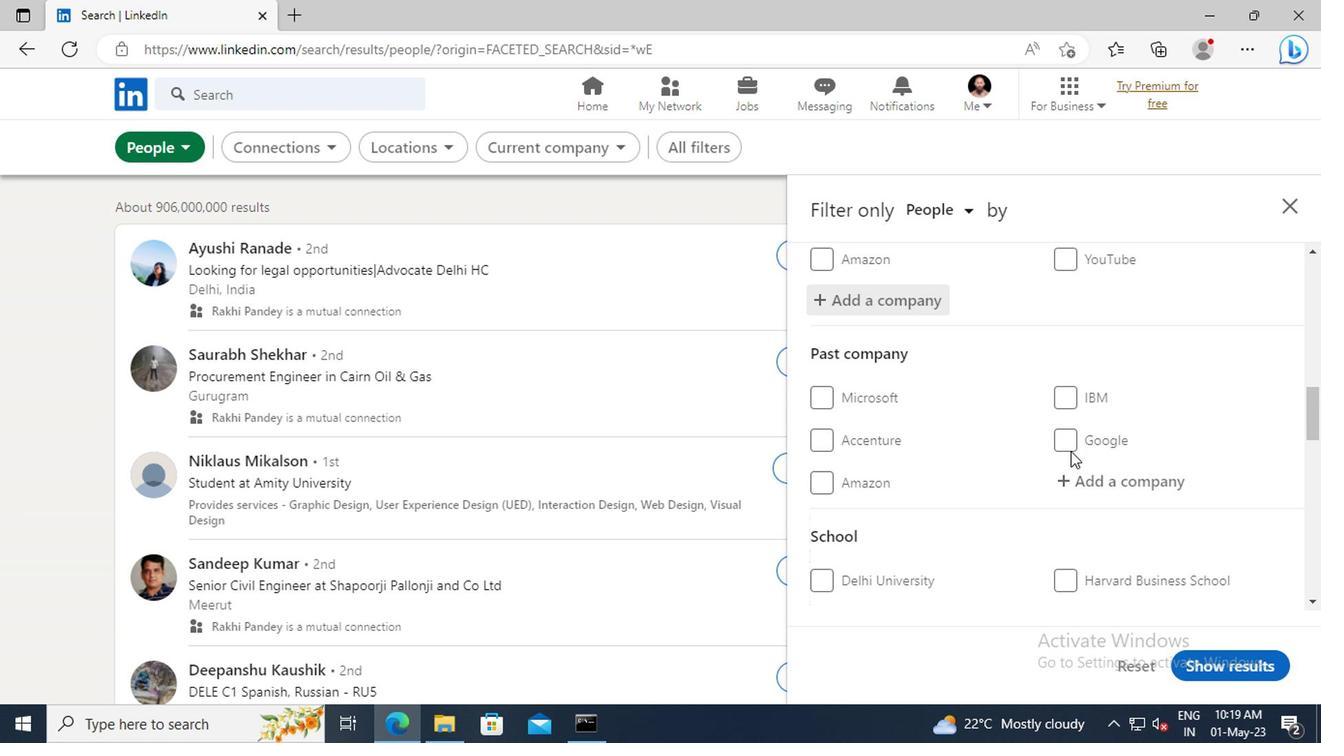 
Action: Mouse scrolled (1066, 451) with delta (0, 0)
Screenshot: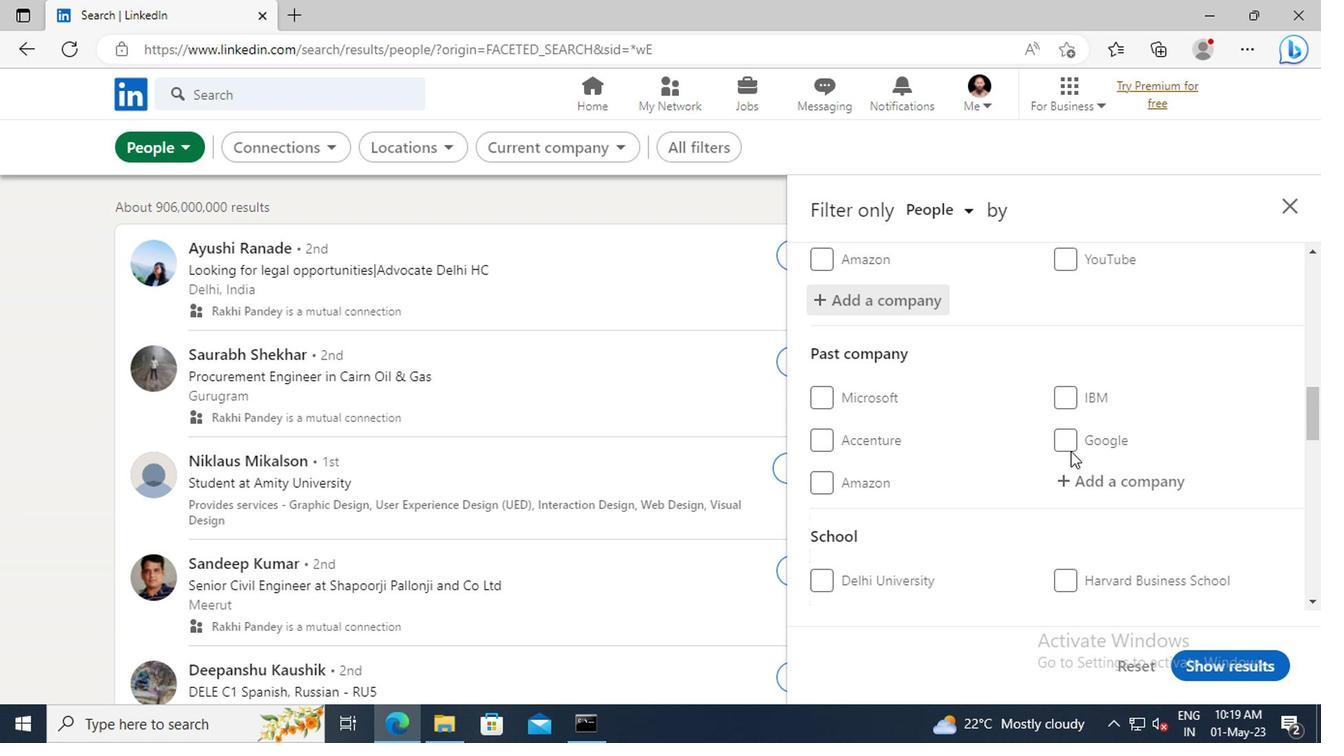 
Action: Mouse scrolled (1066, 451) with delta (0, 0)
Screenshot: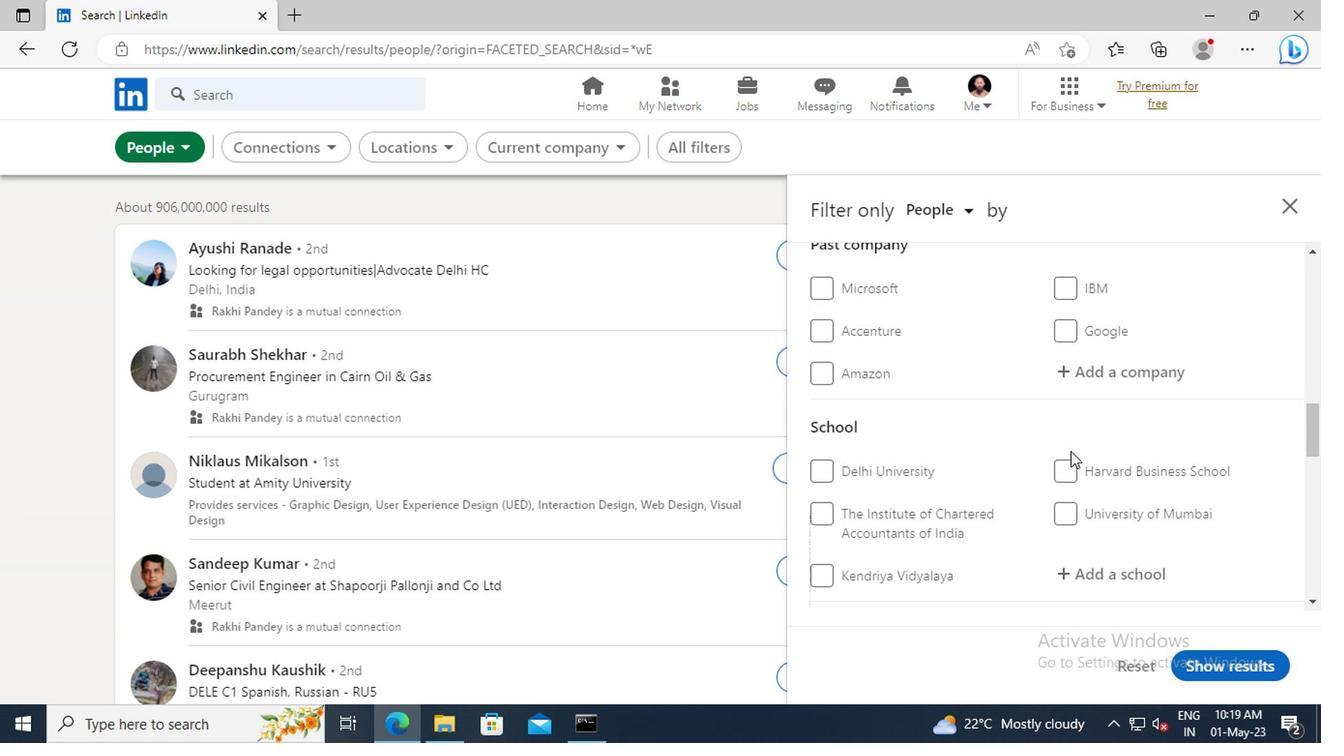 
Action: Mouse scrolled (1066, 451) with delta (0, 0)
Screenshot: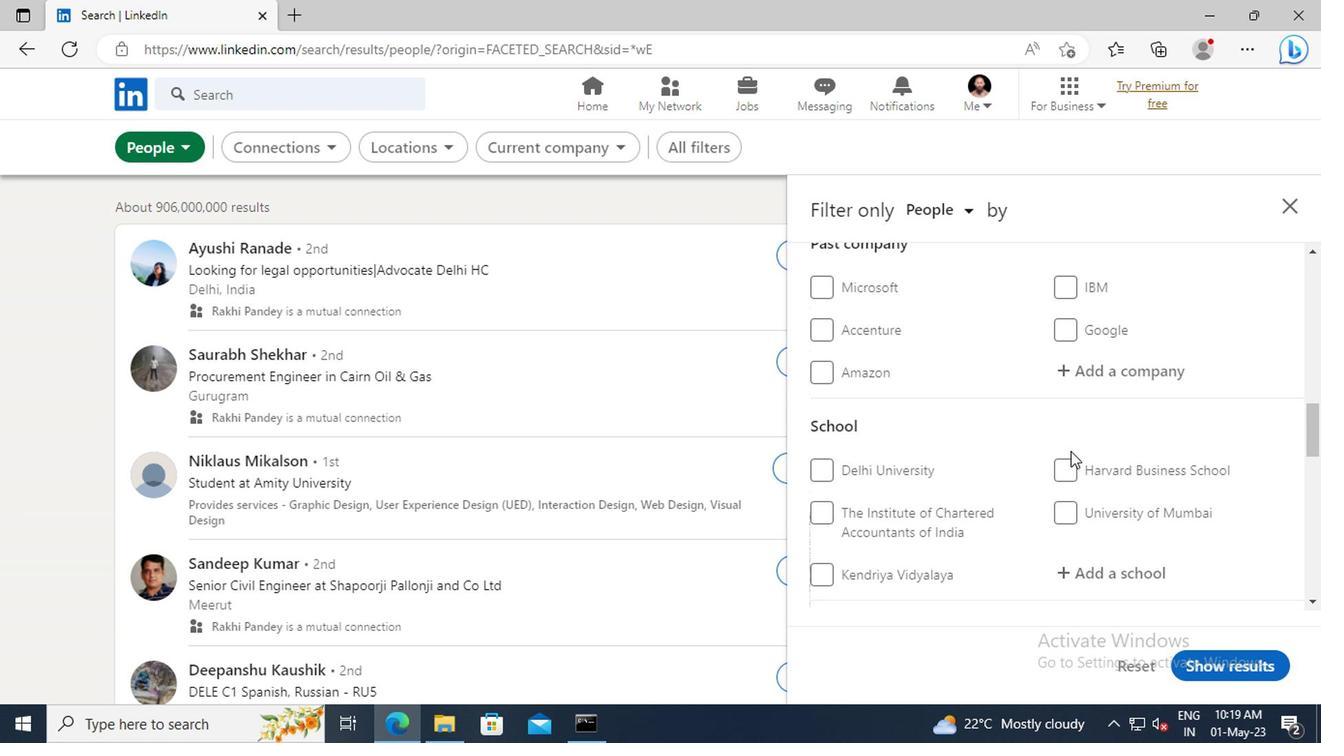 
Action: Mouse moved to (1070, 459)
Screenshot: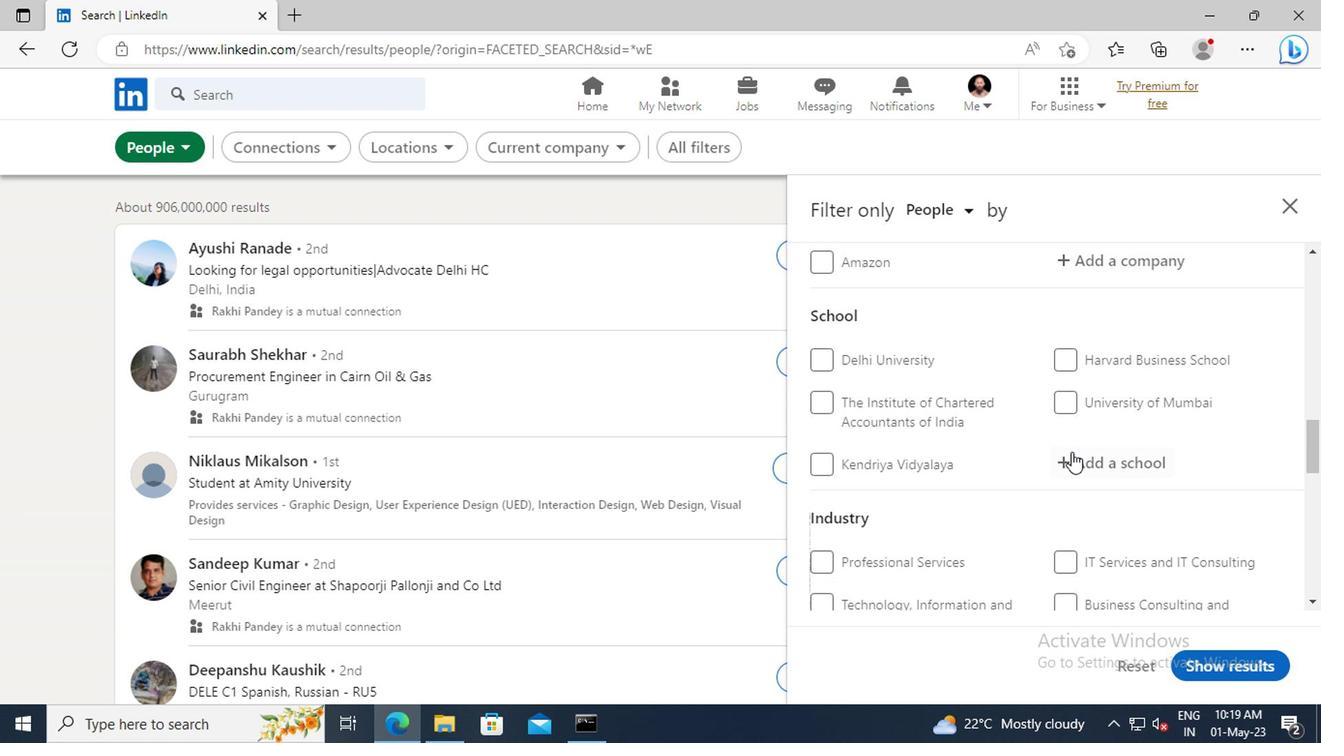 
Action: Mouse pressed left at (1070, 459)
Screenshot: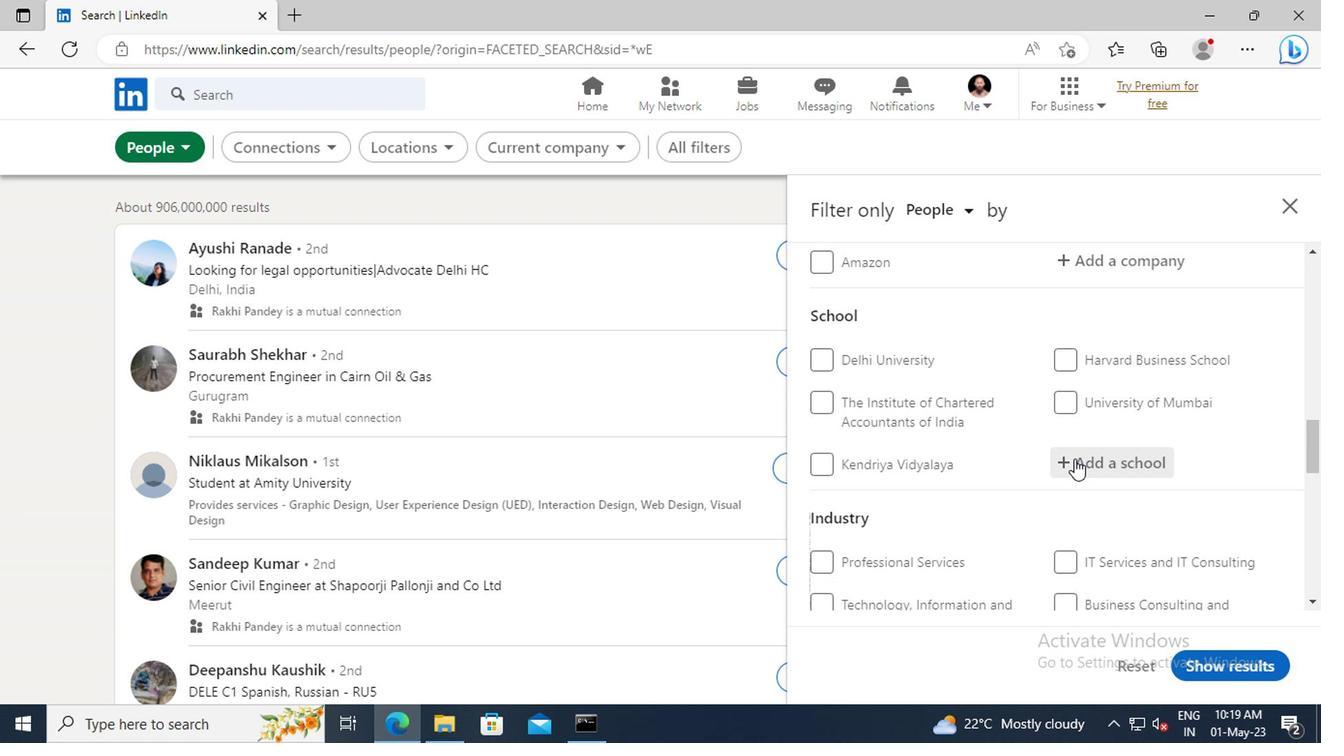 
Action: Key pressed <Key.shift>AMITY<Key.space><Key.shift>UNIVERSITY<Key.space><Key.shift>GUR
Screenshot: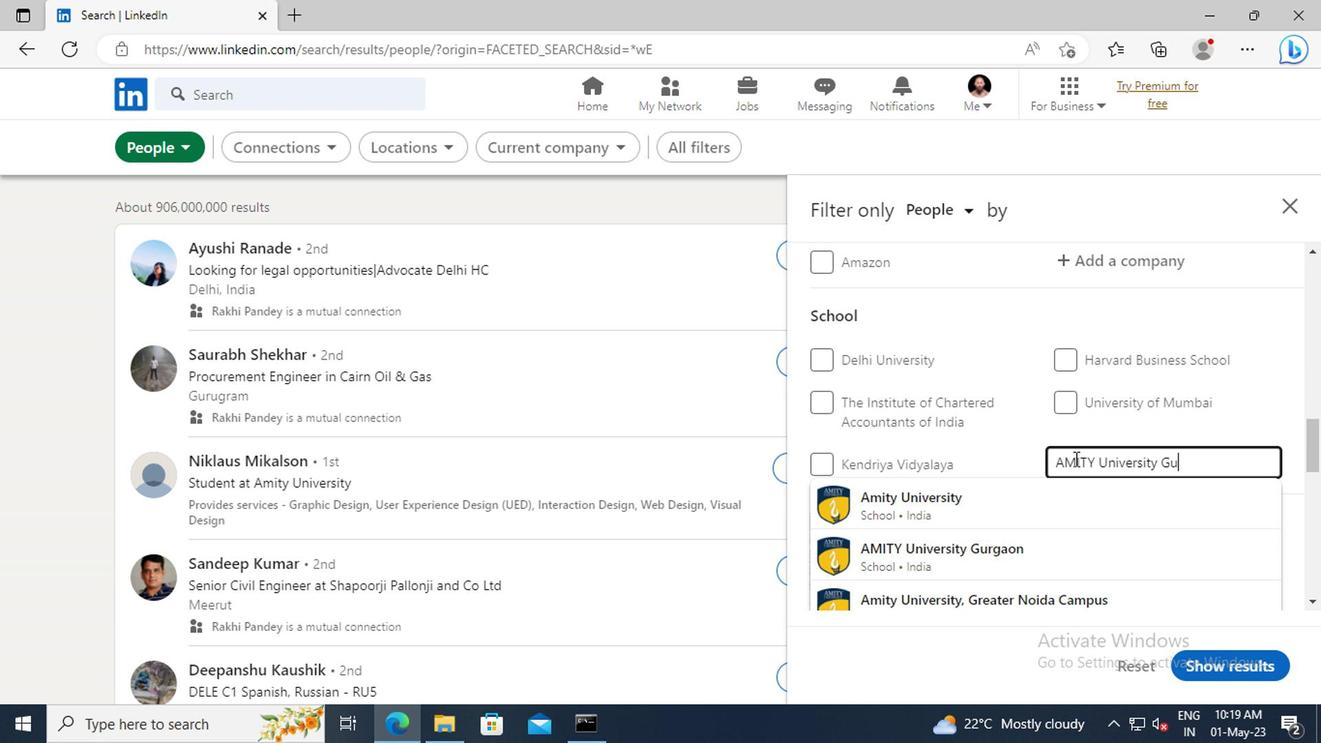 
Action: Mouse moved to (1068, 499)
Screenshot: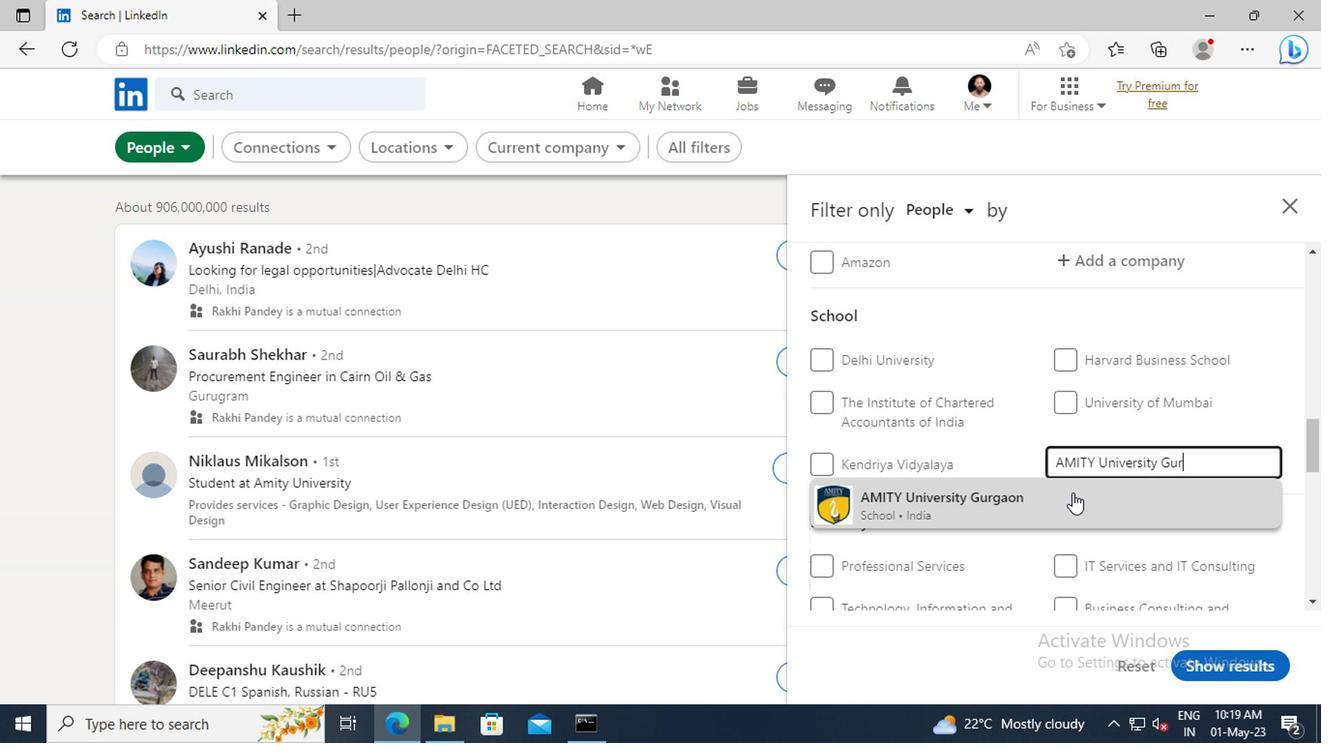 
Action: Mouse pressed left at (1068, 499)
Screenshot: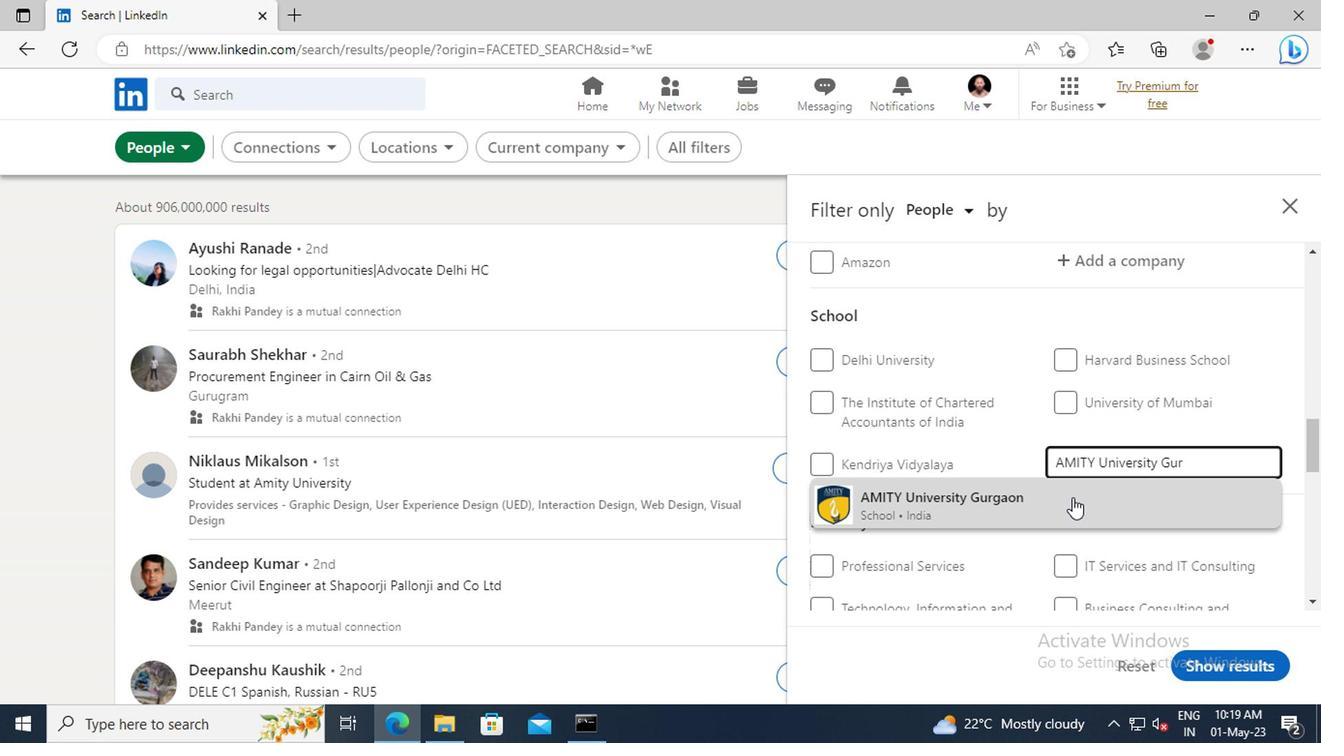 
Action: Mouse scrolled (1068, 498) with delta (0, 0)
Screenshot: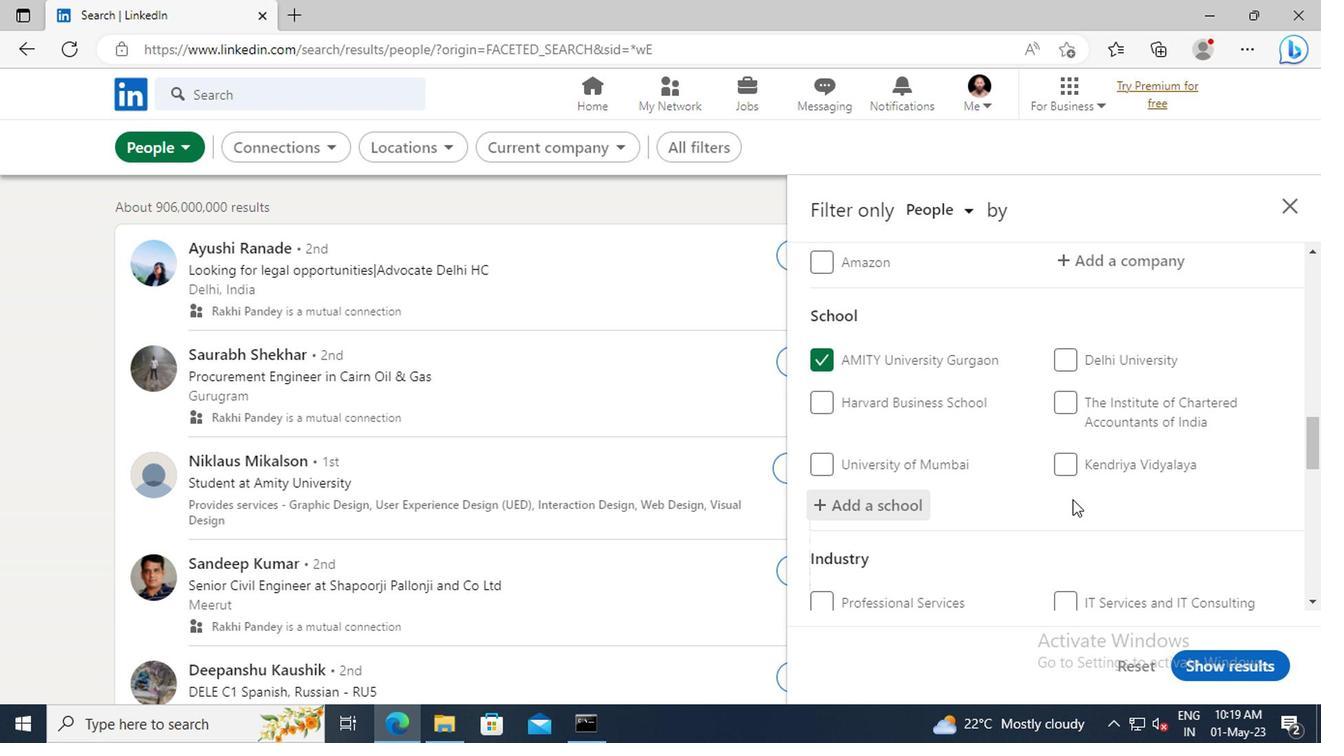 
Action: Mouse scrolled (1068, 498) with delta (0, 0)
Screenshot: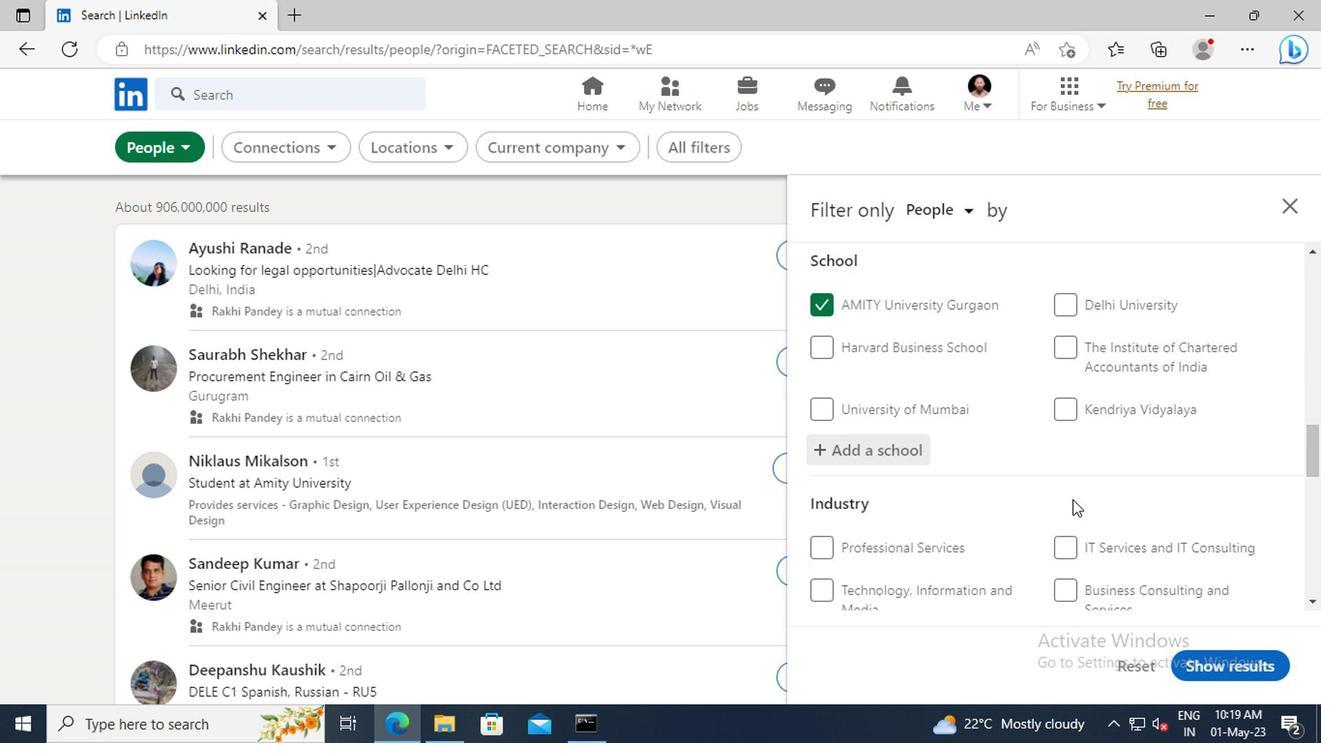 
Action: Mouse moved to (1068, 454)
Screenshot: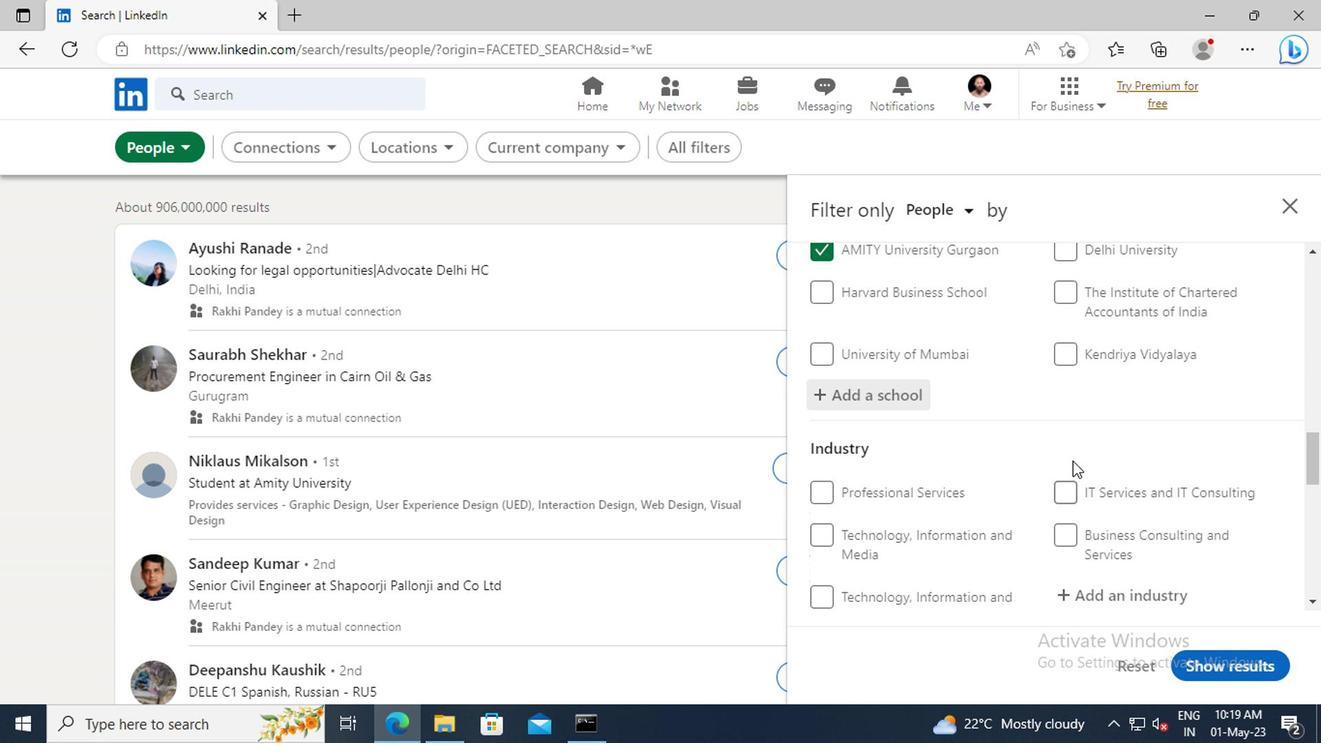 
Action: Mouse scrolled (1068, 453) with delta (0, 0)
Screenshot: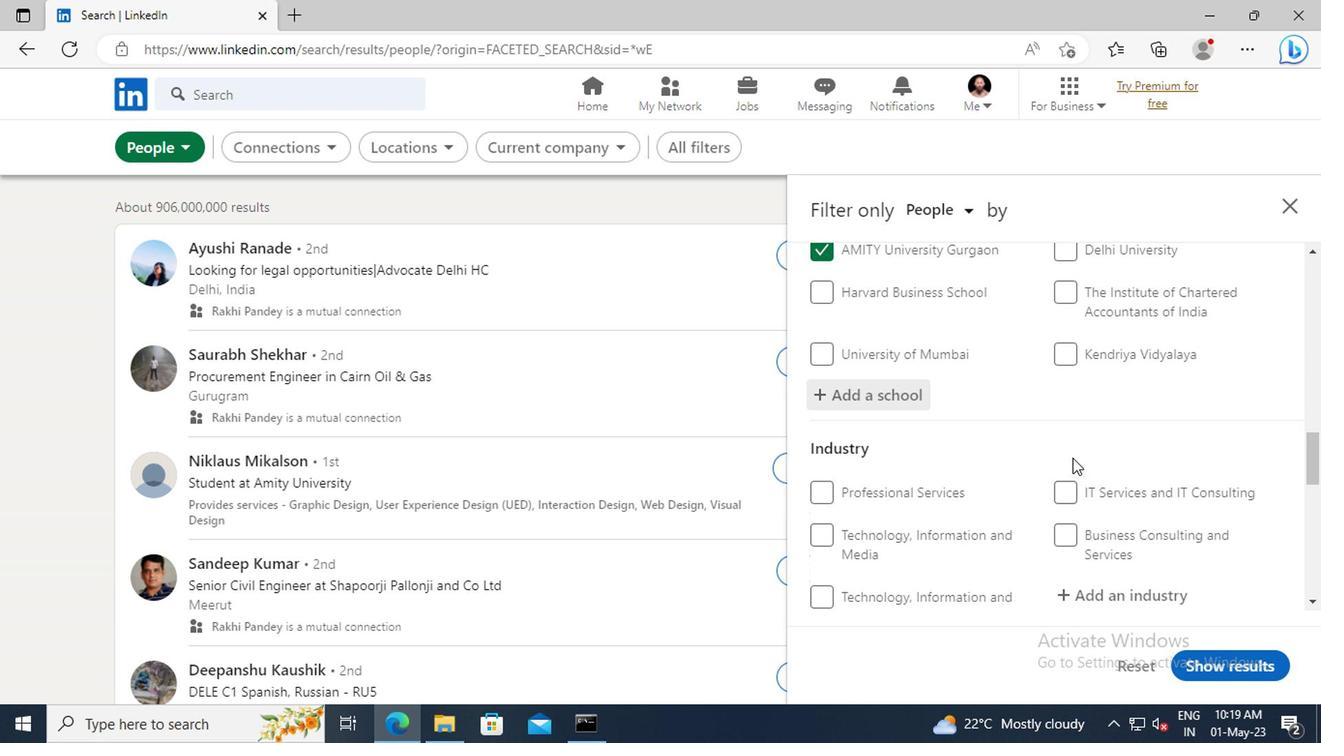 
Action: Mouse scrolled (1068, 453) with delta (0, 0)
Screenshot: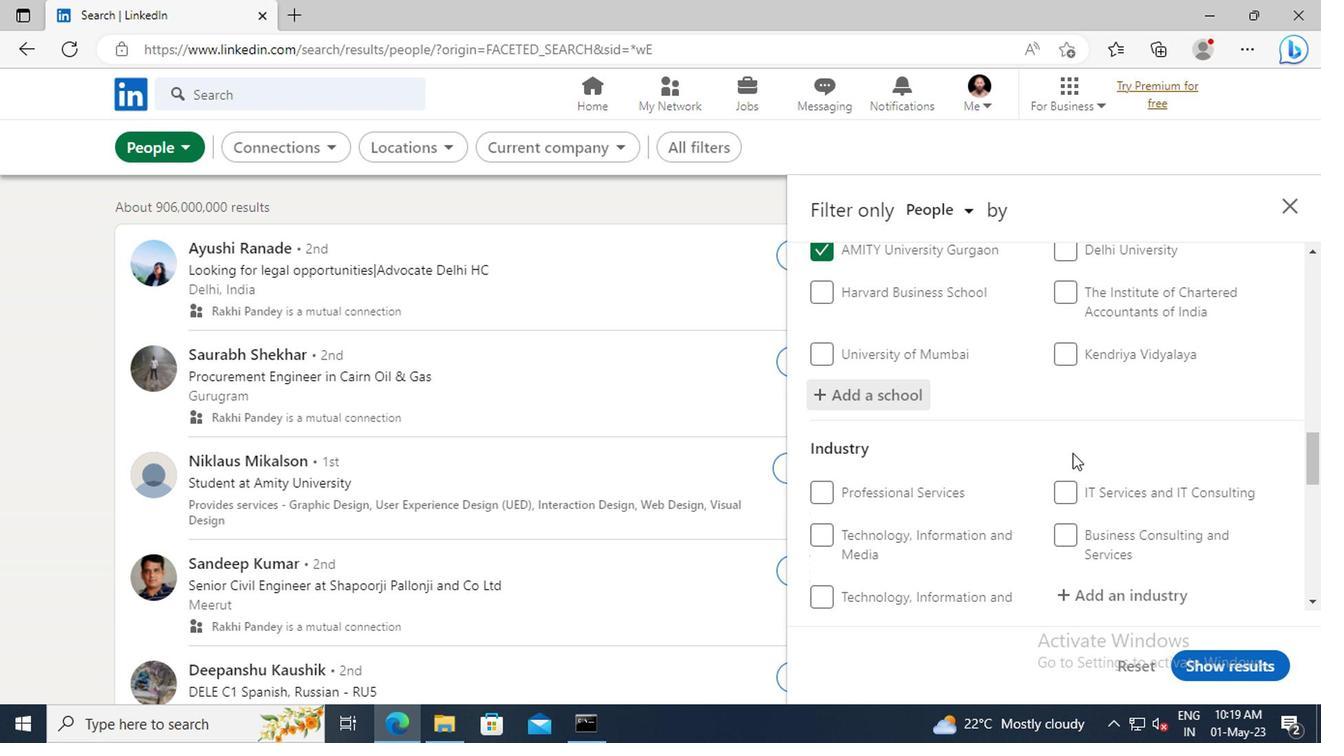 
Action: Mouse moved to (1068, 451)
Screenshot: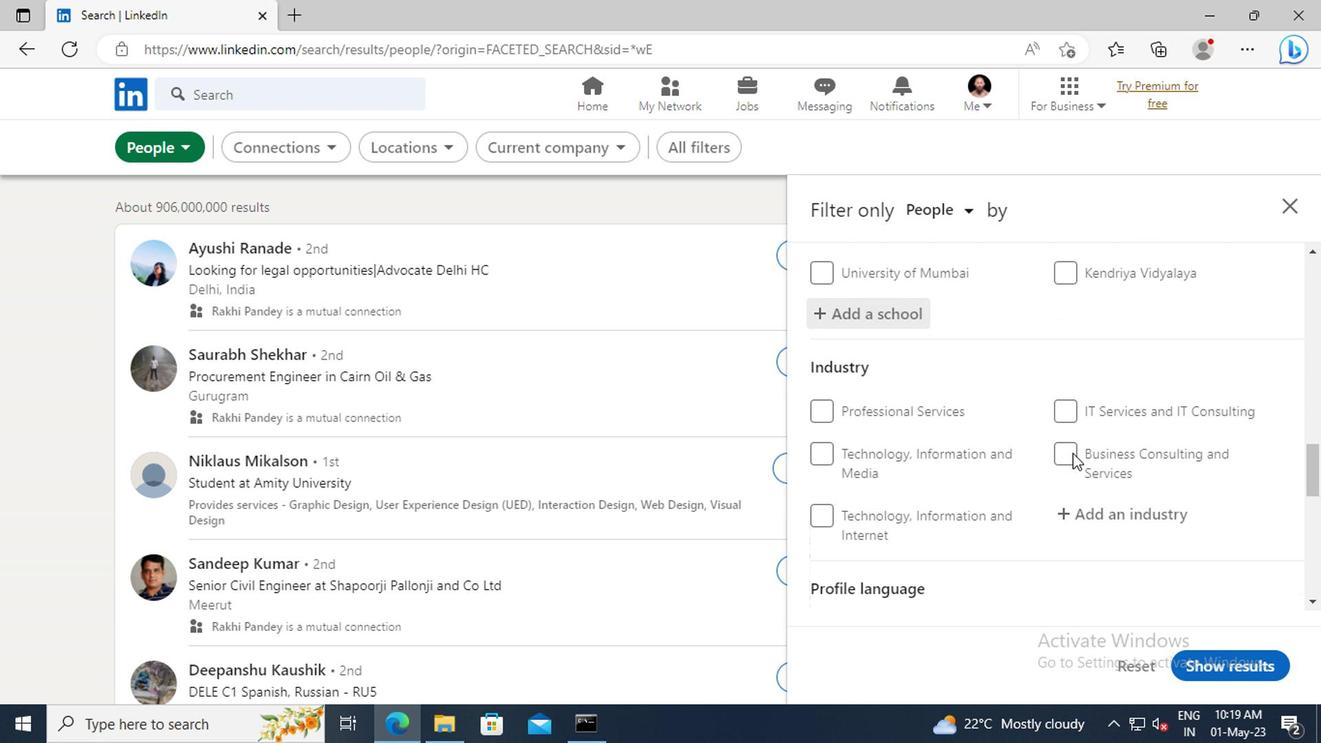 
Action: Mouse scrolled (1068, 450) with delta (0, -1)
Screenshot: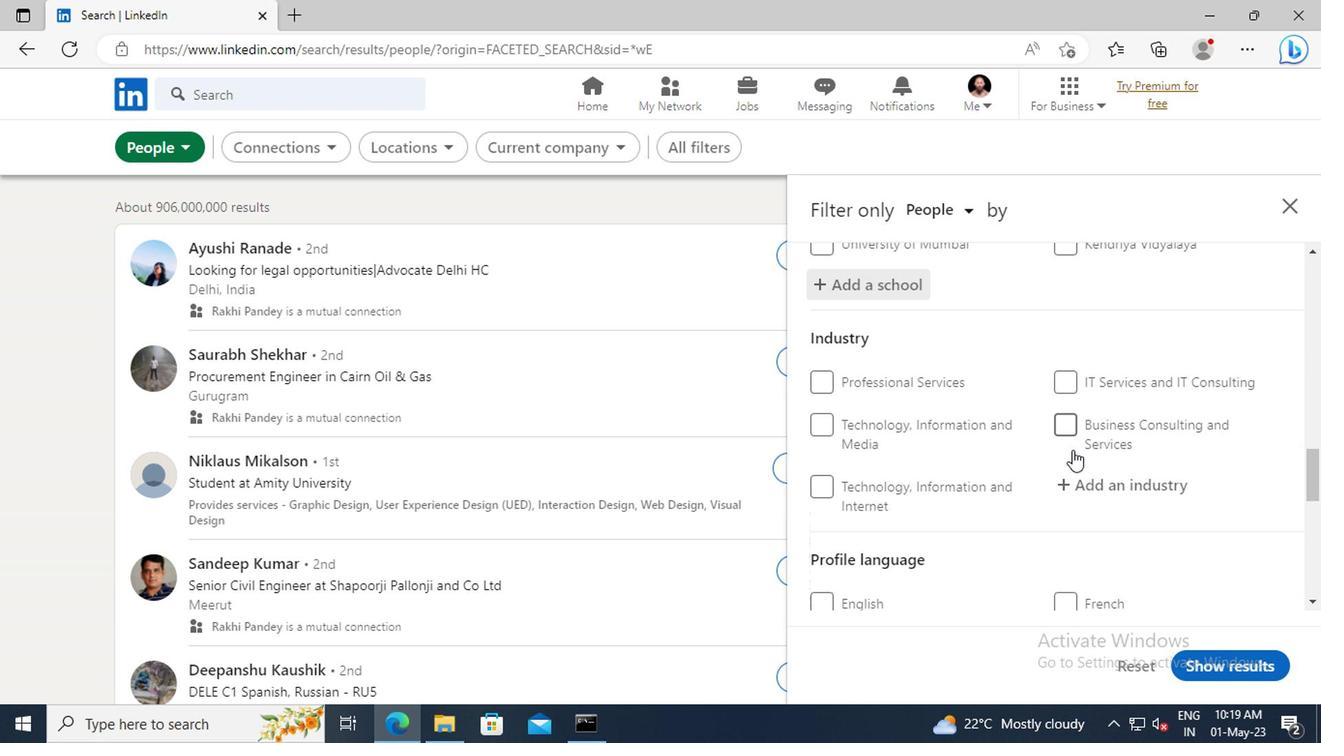 
Action: Mouse moved to (1077, 437)
Screenshot: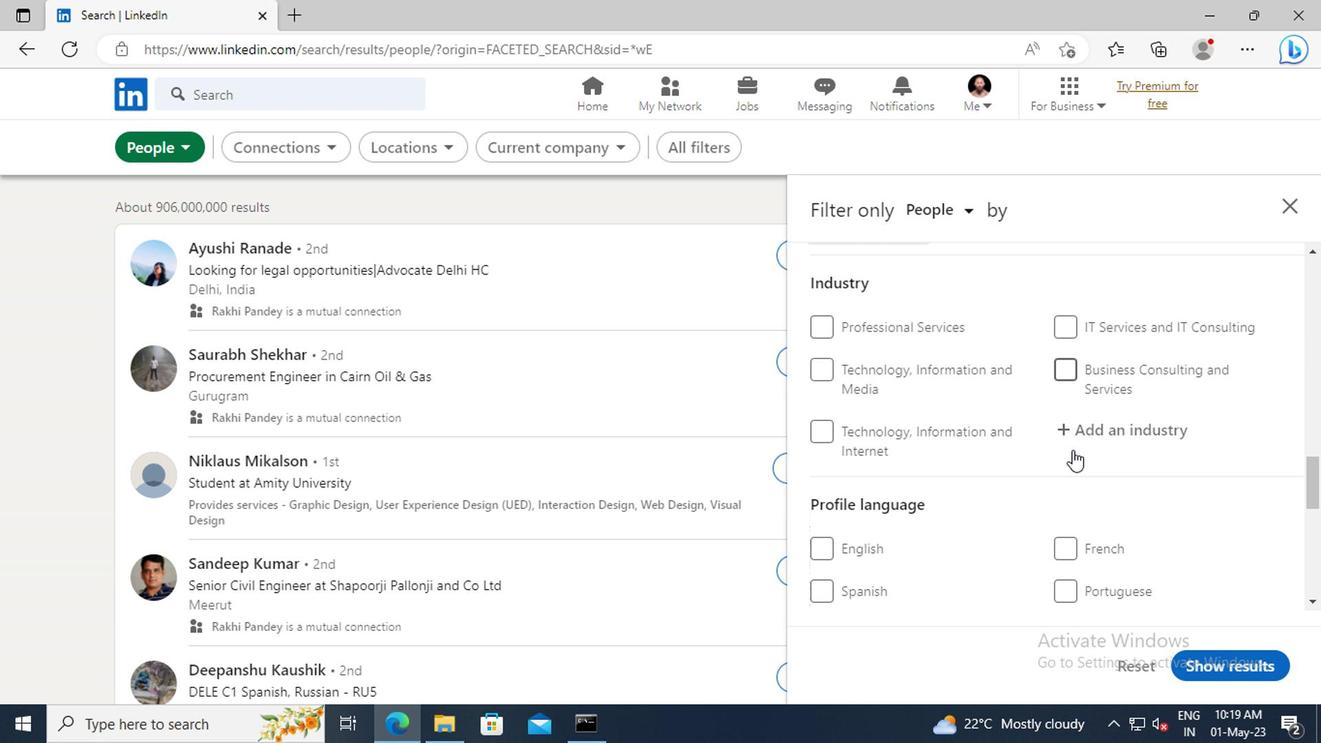 
Action: Mouse pressed left at (1077, 437)
Screenshot: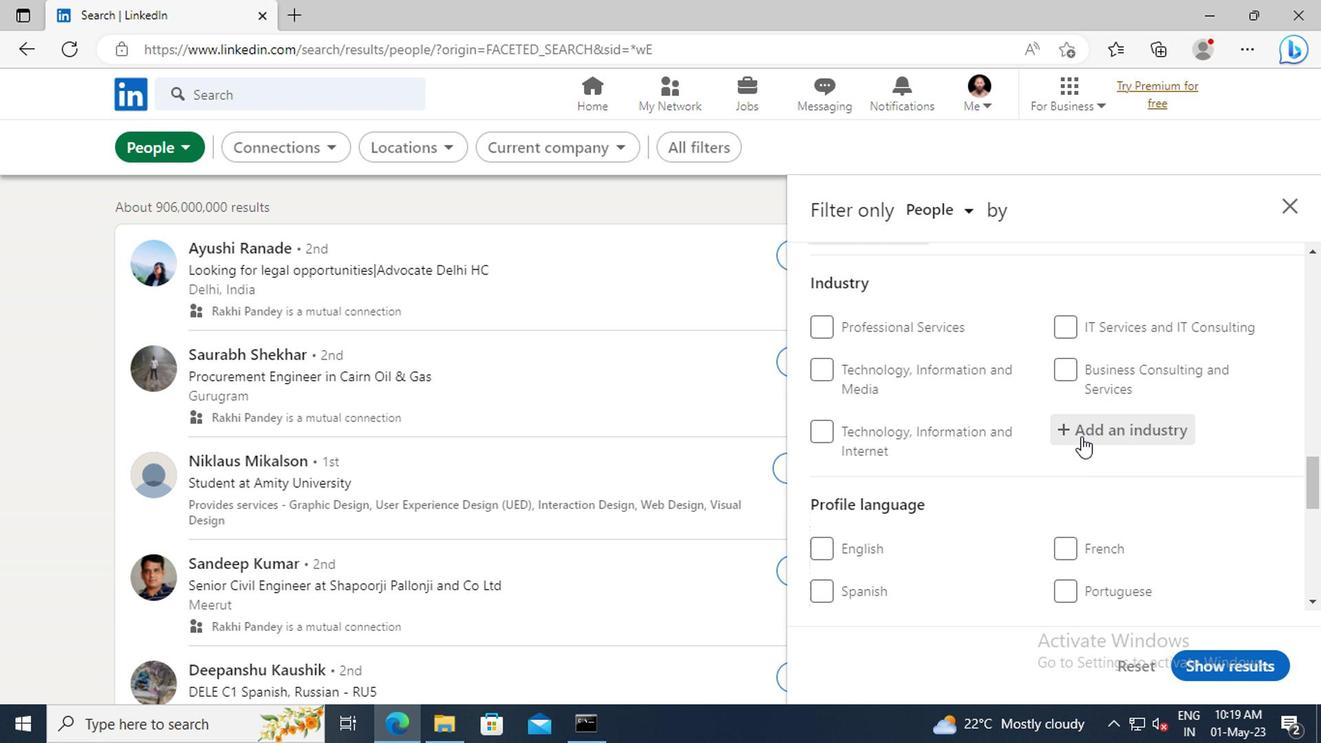 
Action: Key pressed <Key.shift>MARKET<Key.space><Key.shift>RE
Screenshot: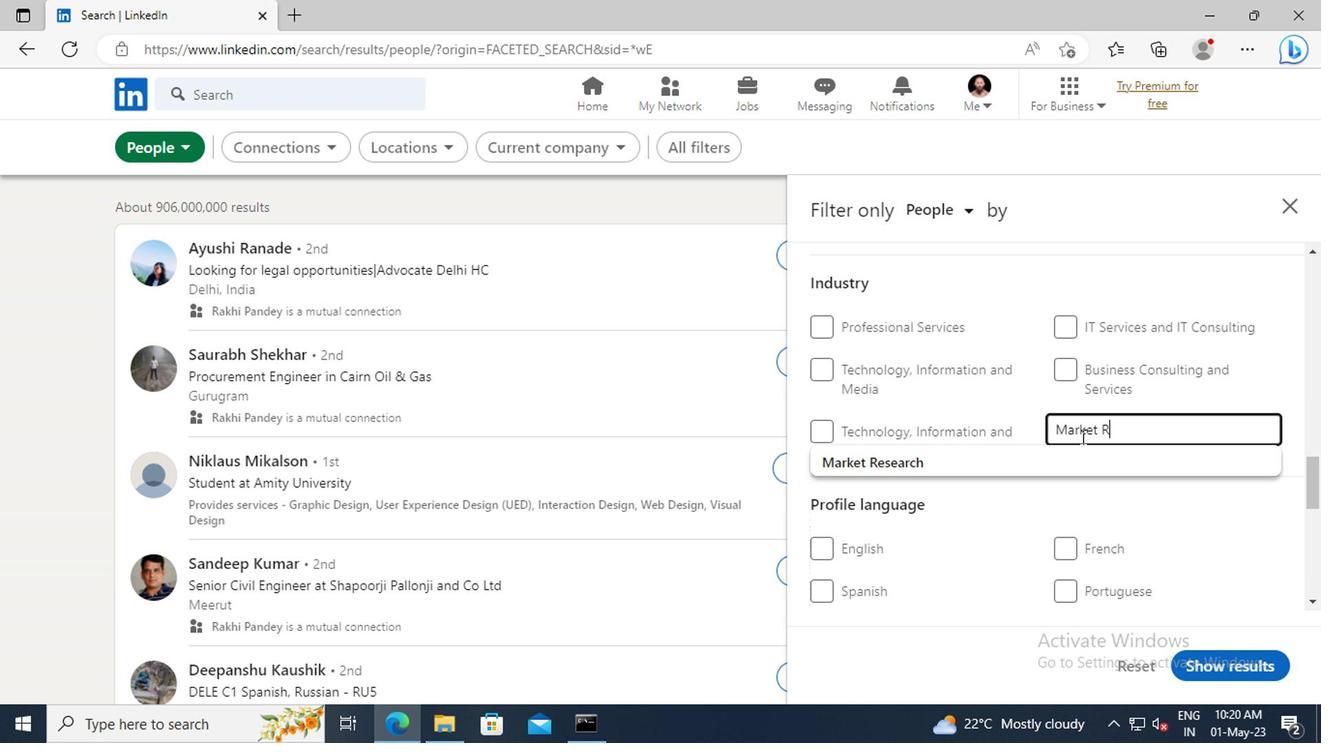 
Action: Mouse moved to (1053, 459)
Screenshot: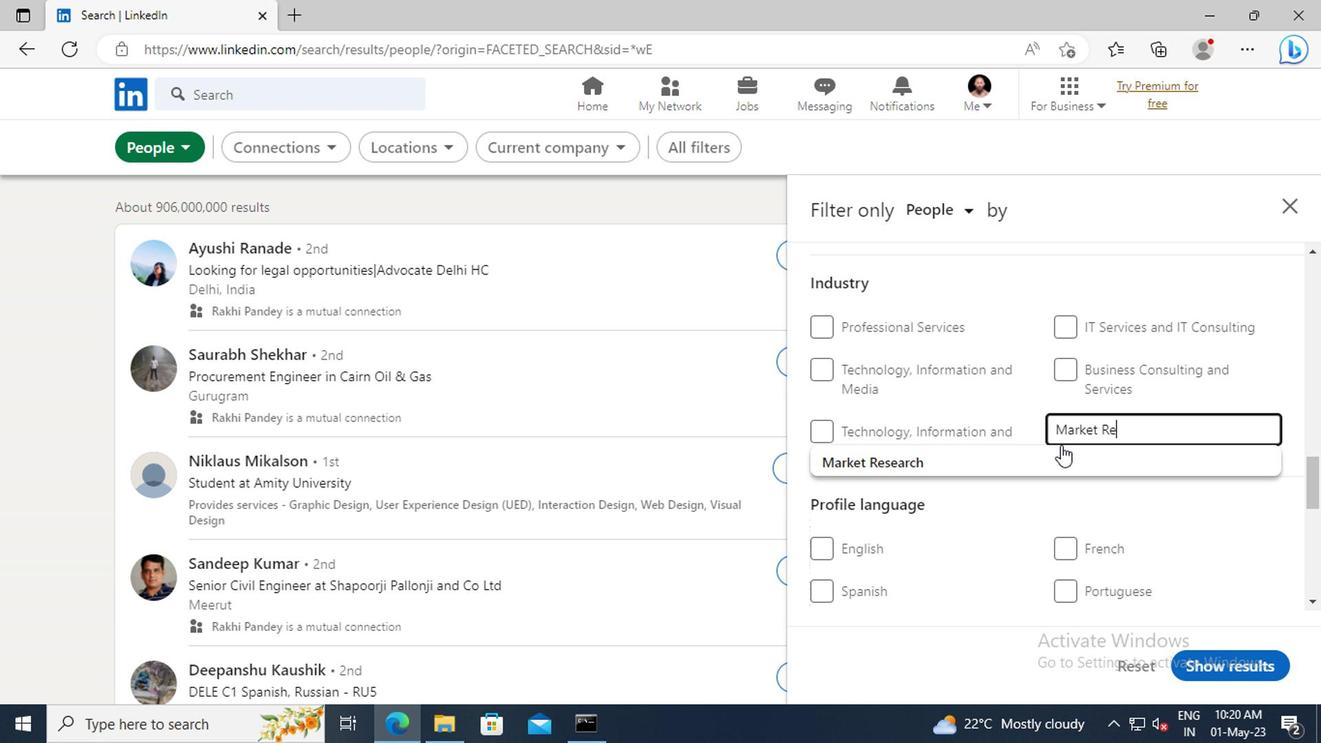 
Action: Mouse pressed left at (1053, 459)
Screenshot: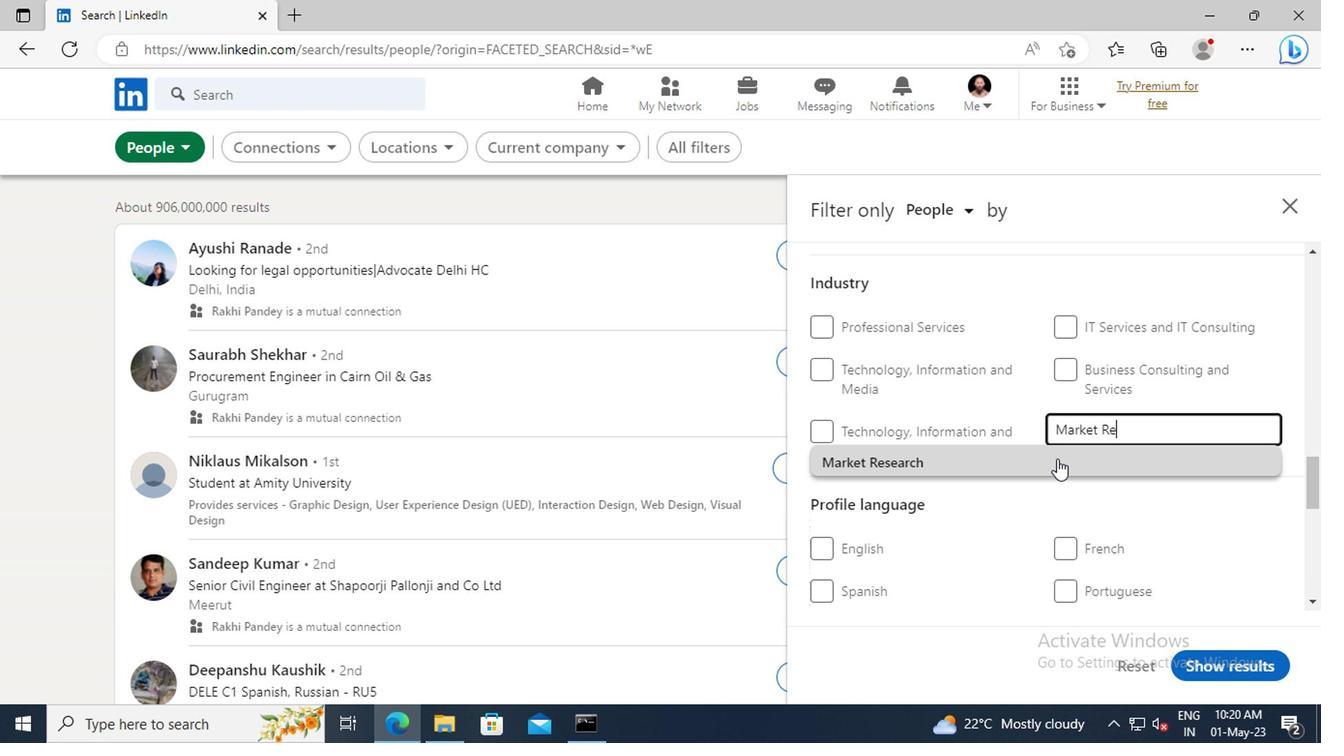 
Action: Mouse scrolled (1053, 459) with delta (0, 0)
Screenshot: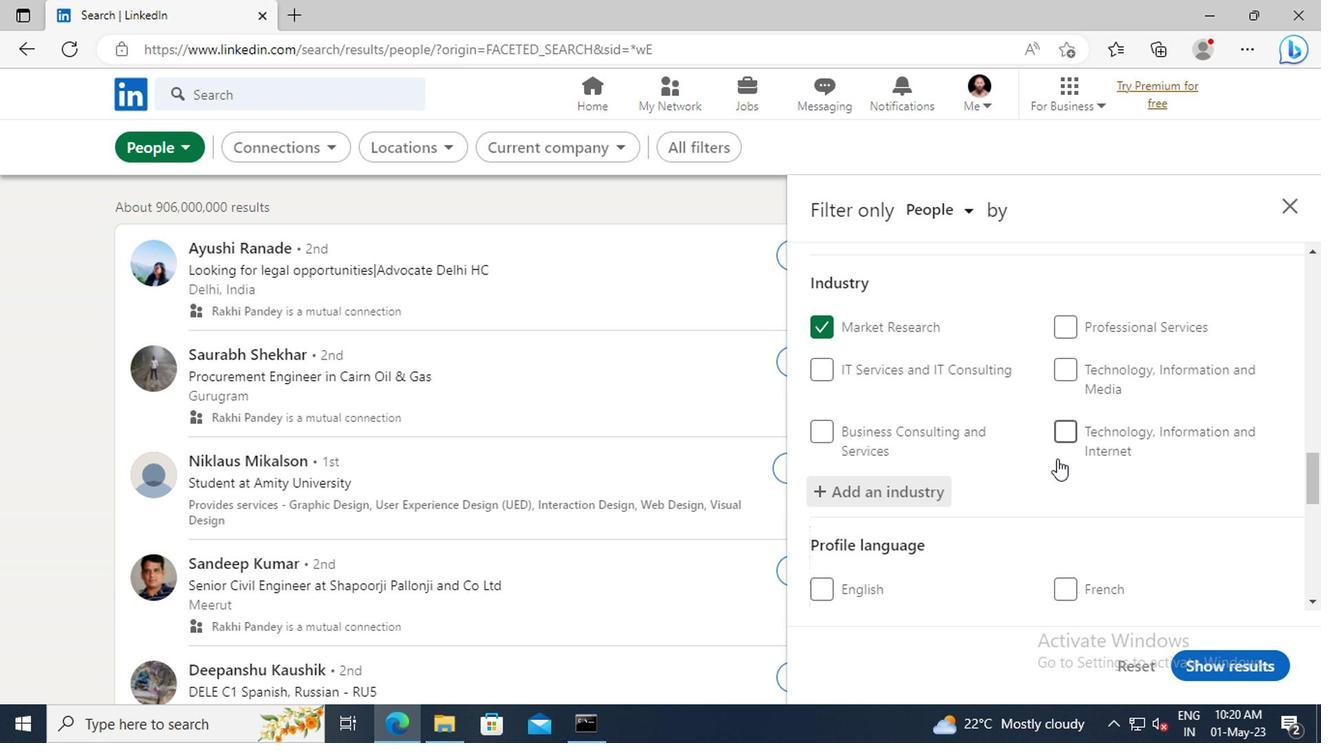 
Action: Mouse scrolled (1053, 459) with delta (0, 0)
Screenshot: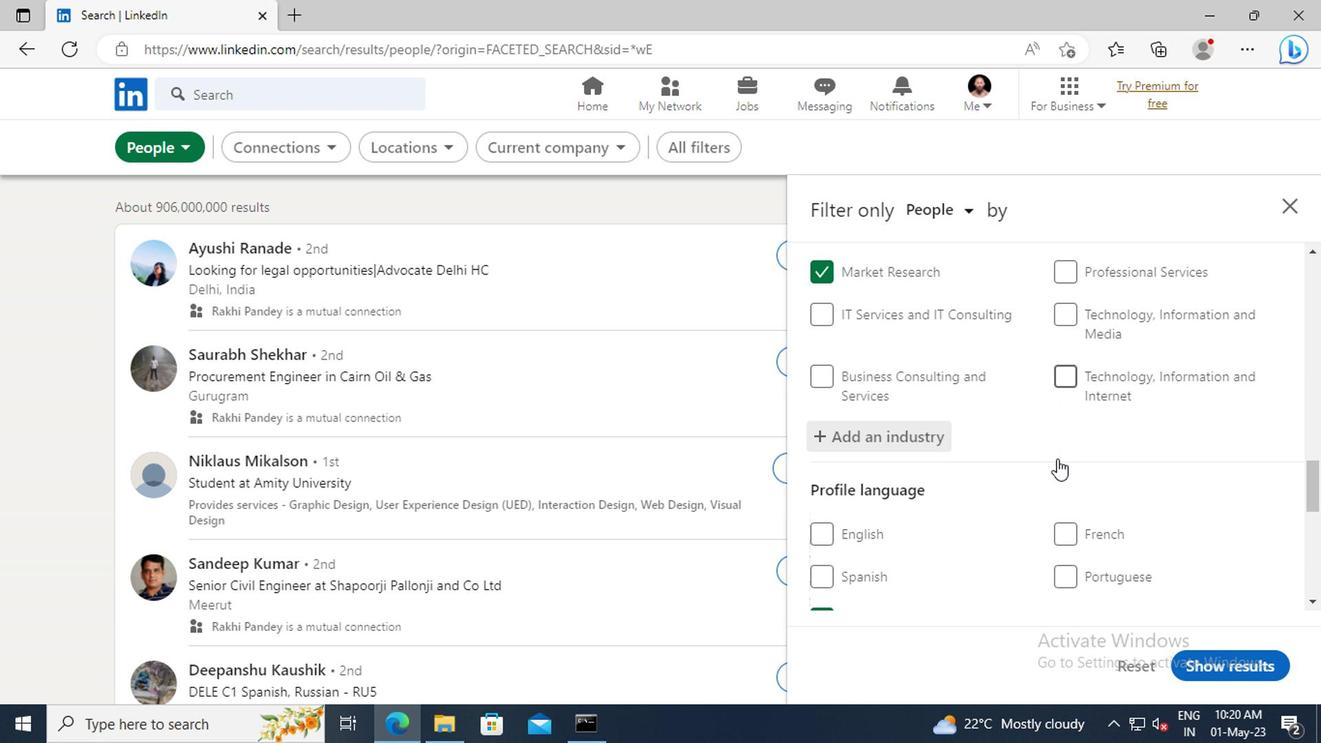
Action: Mouse scrolled (1053, 459) with delta (0, 0)
Screenshot: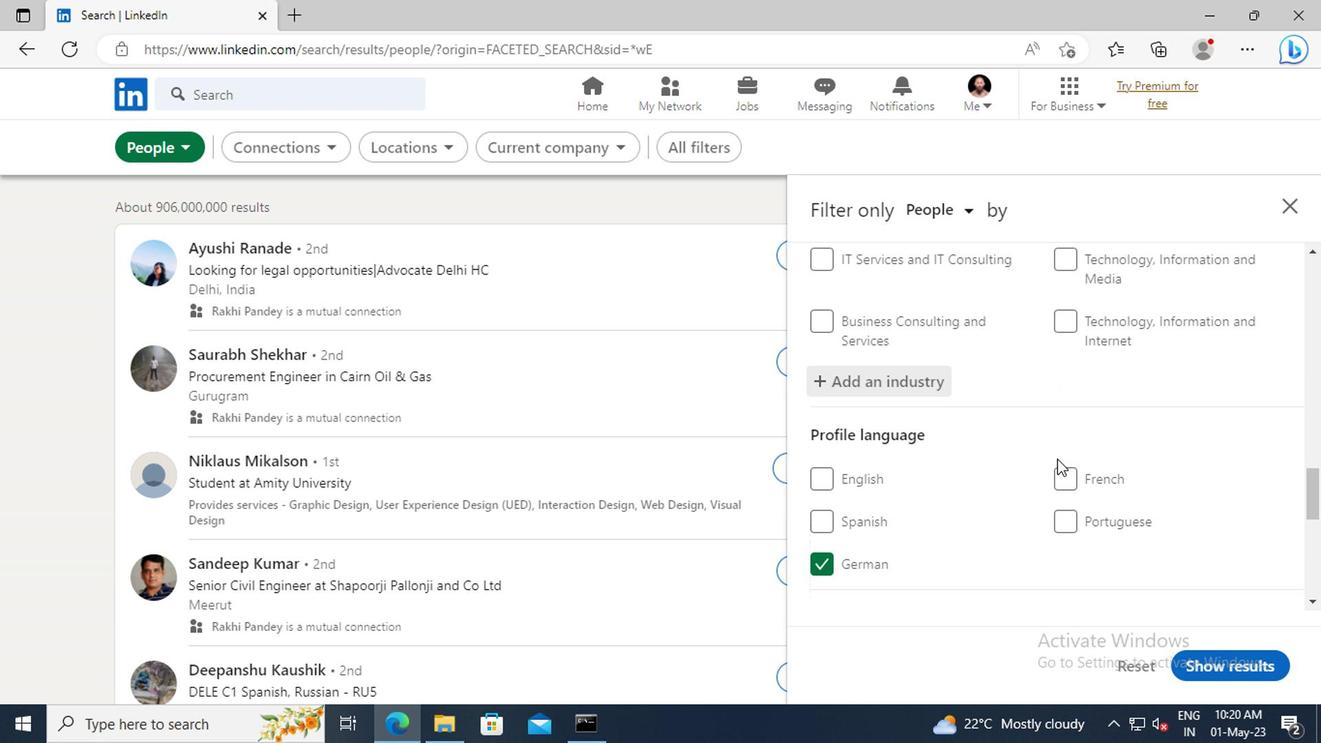 
Action: Mouse scrolled (1053, 459) with delta (0, 0)
Screenshot: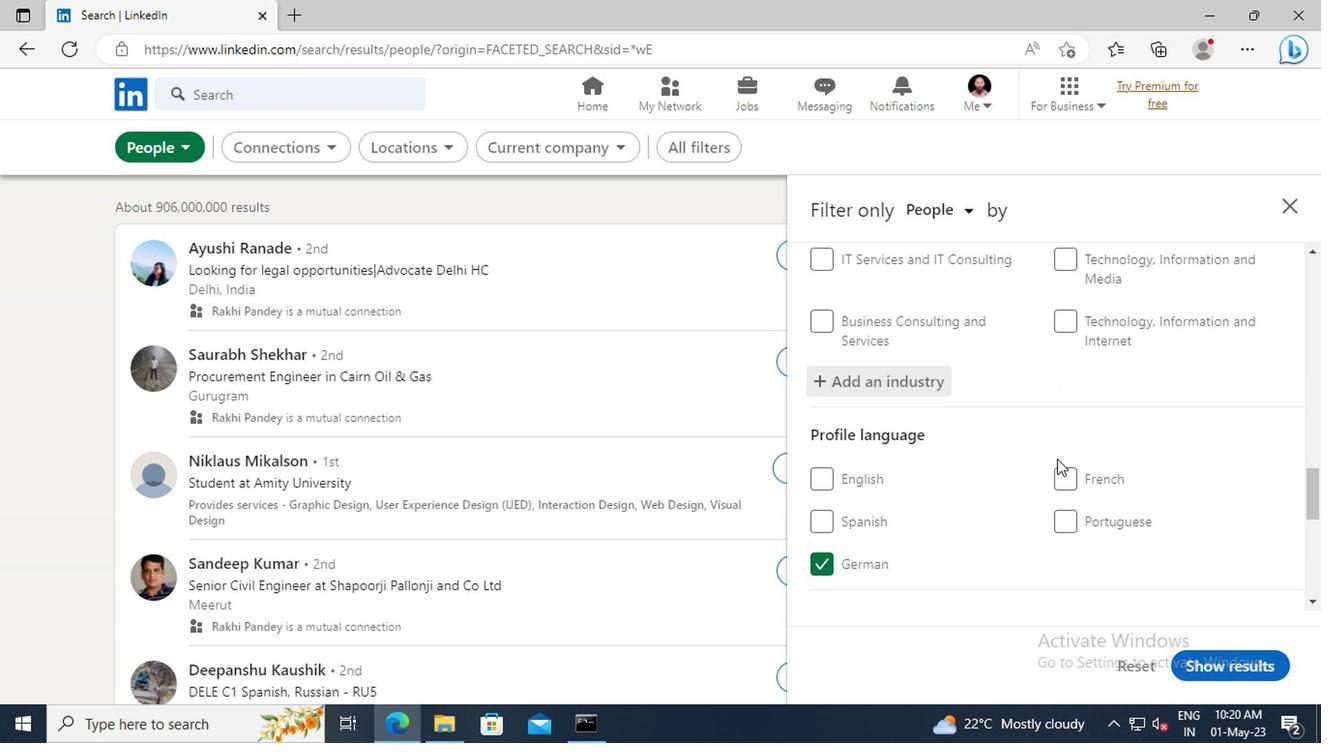 
Action: Mouse scrolled (1053, 459) with delta (0, 0)
Screenshot: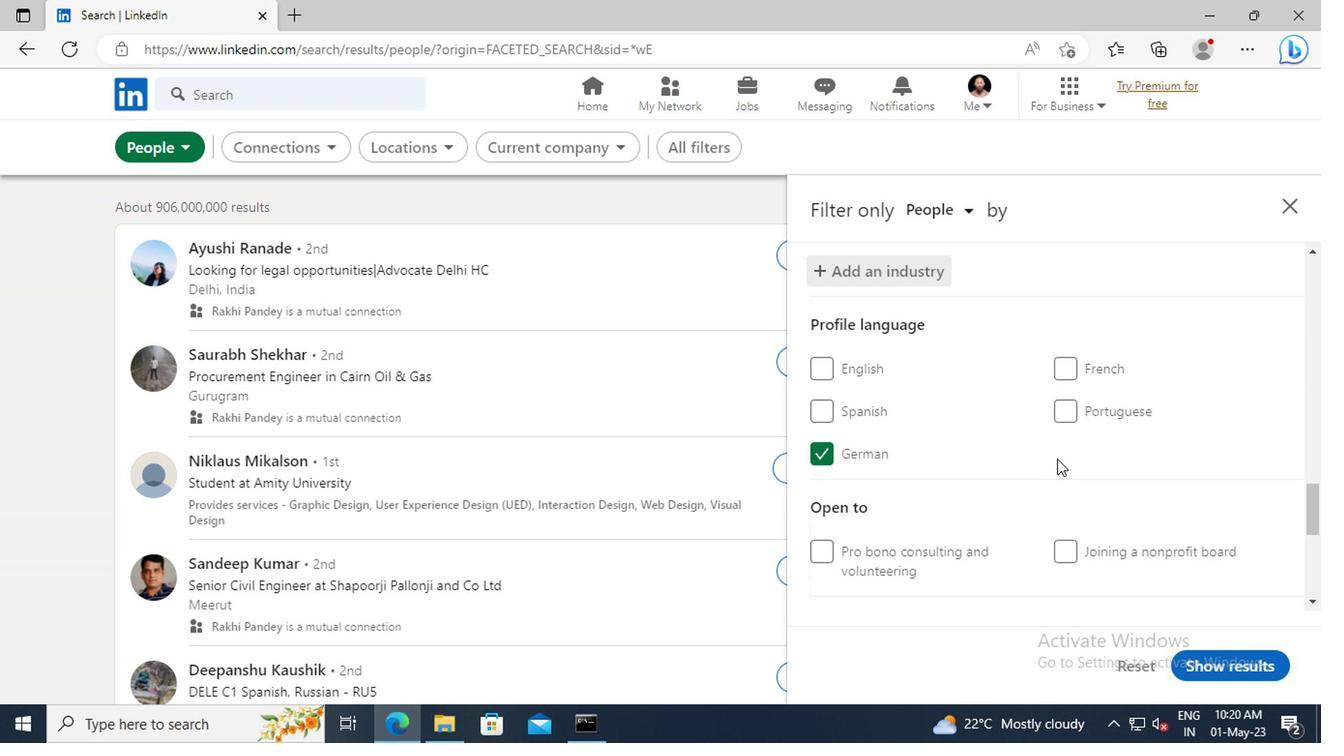 
Action: Mouse scrolled (1053, 459) with delta (0, 0)
Screenshot: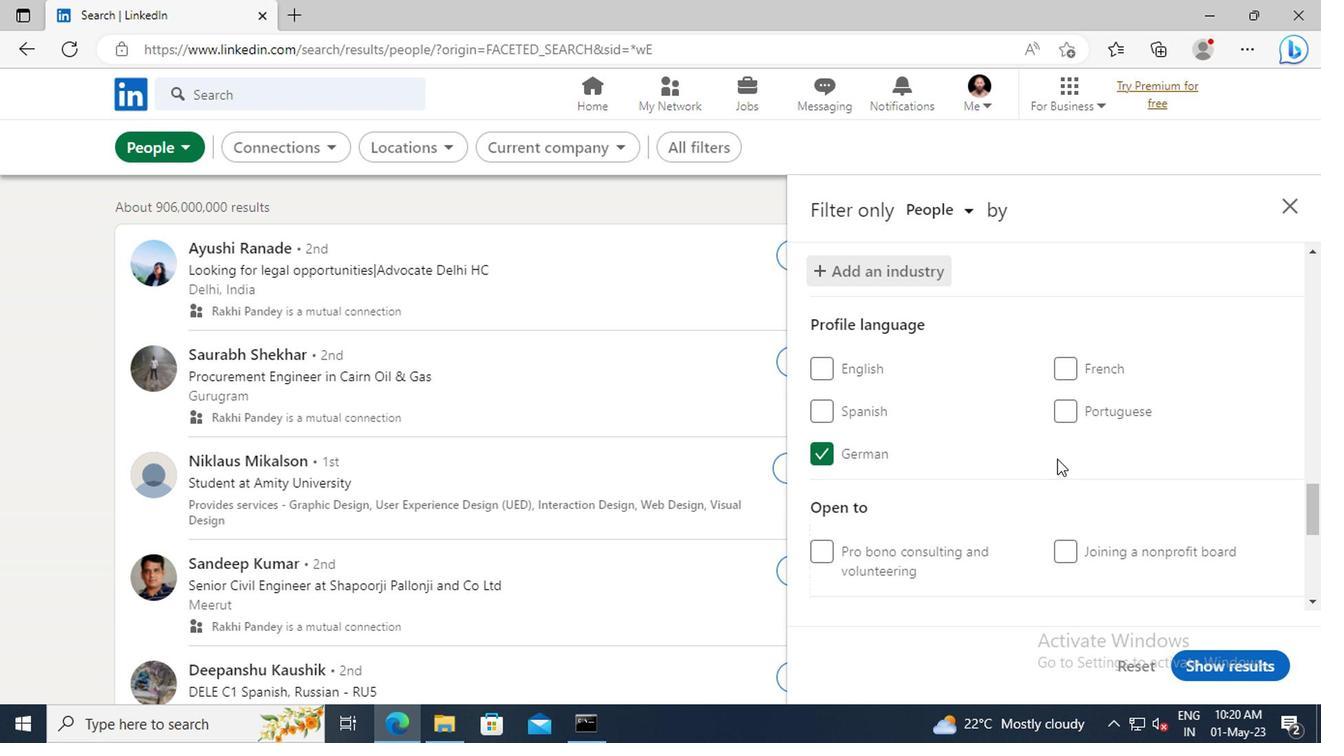 
Action: Mouse scrolled (1053, 459) with delta (0, 0)
Screenshot: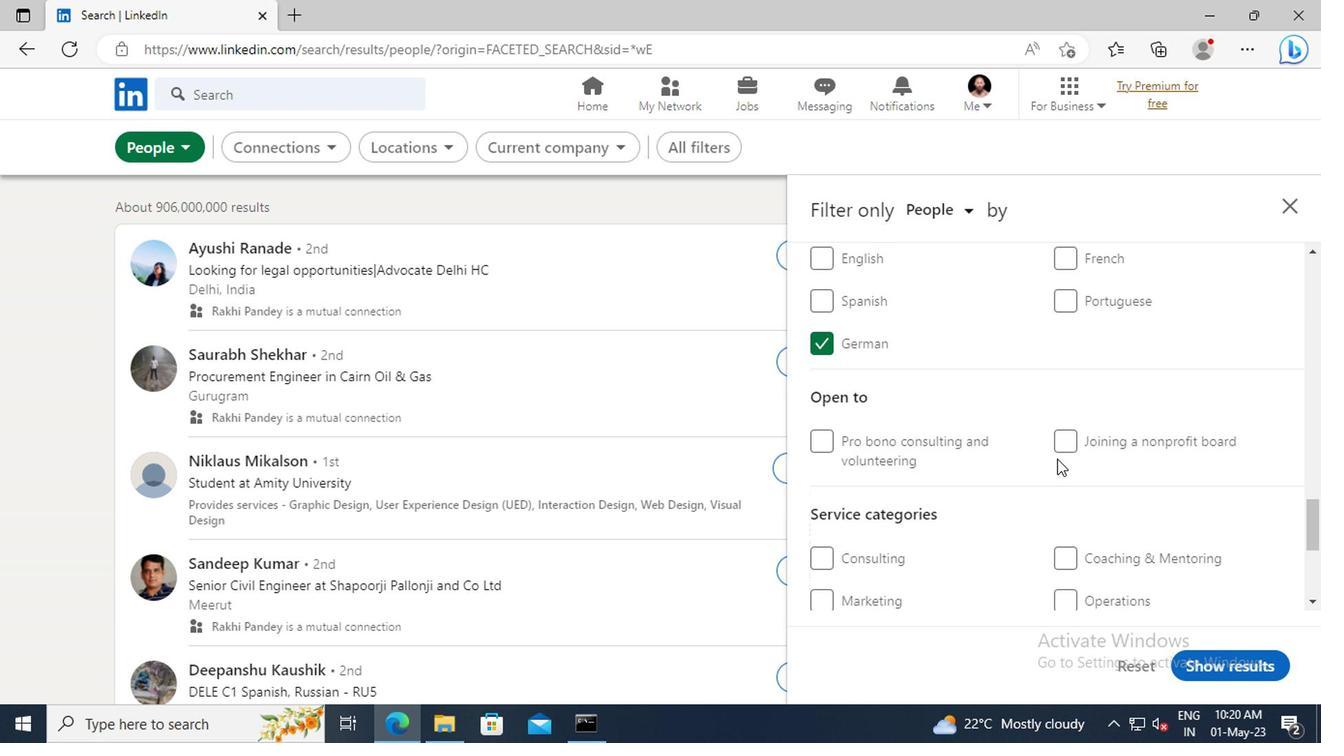 
Action: Mouse scrolled (1053, 459) with delta (0, 0)
Screenshot: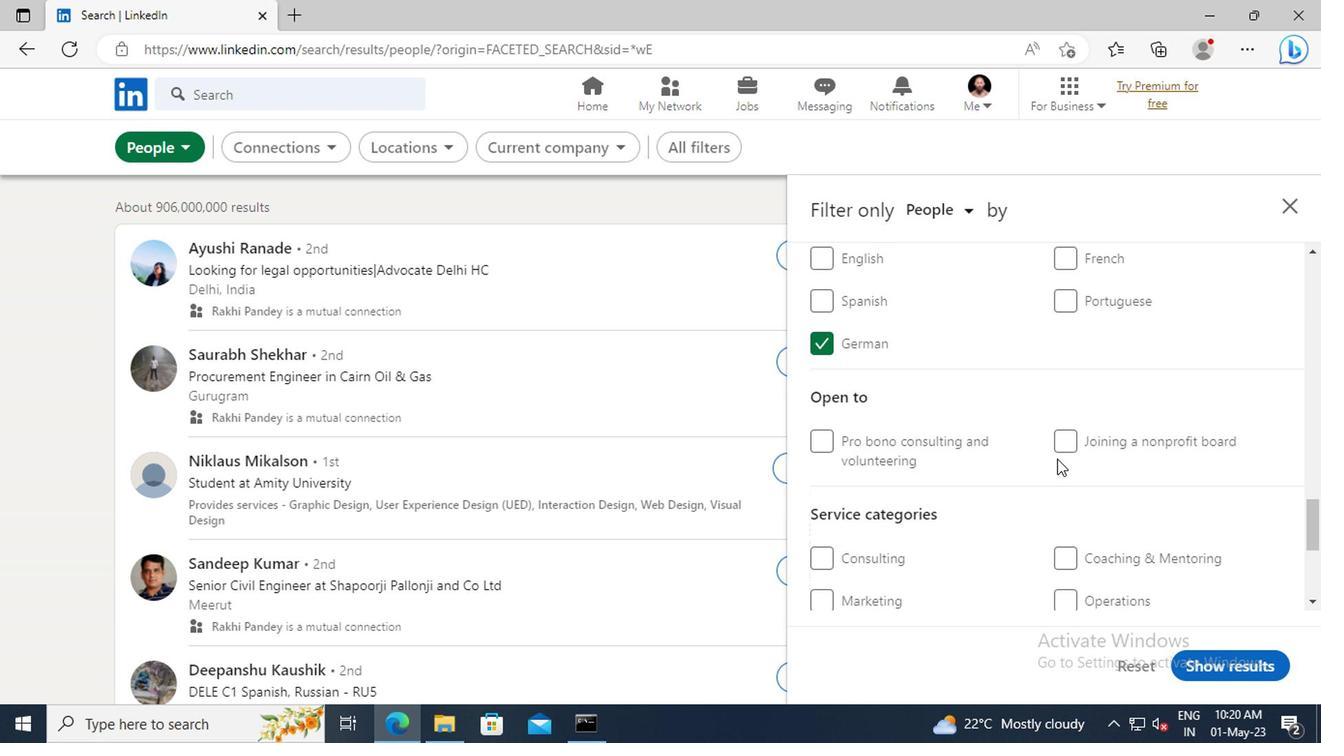 
Action: Mouse moved to (1050, 451)
Screenshot: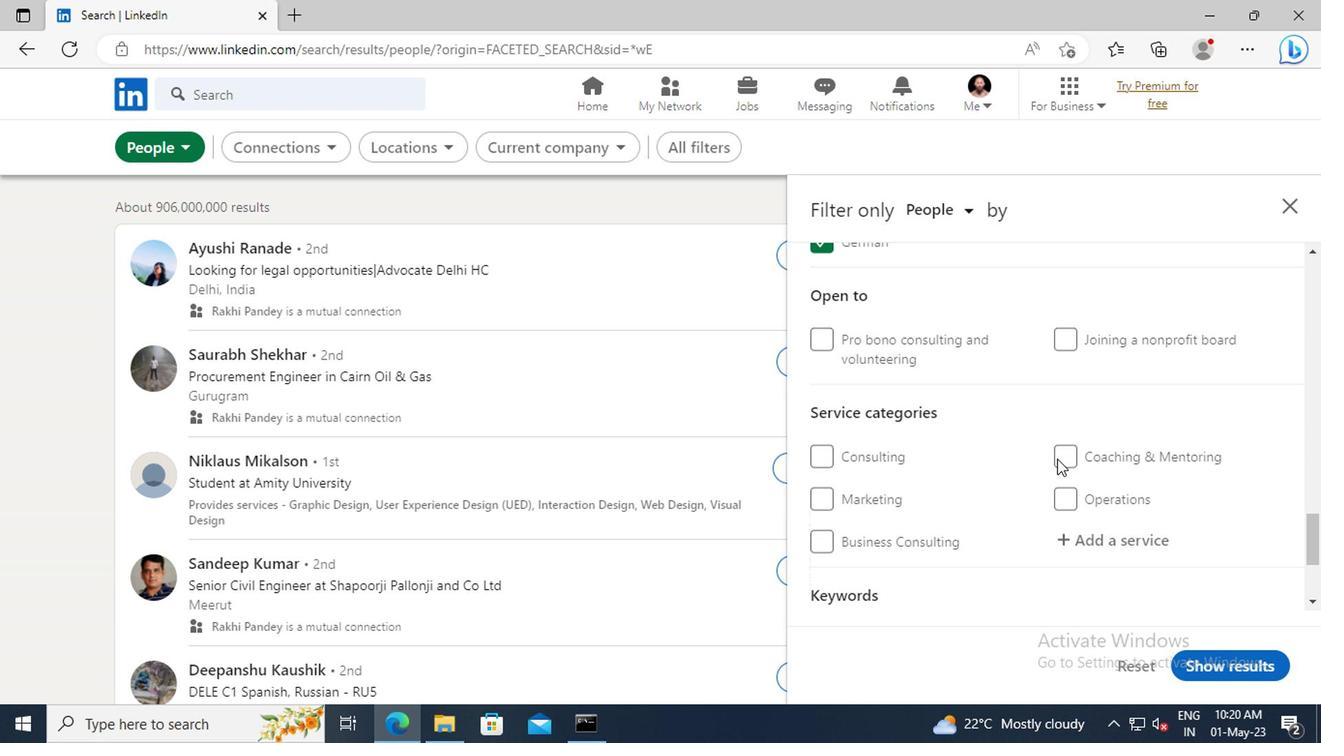 
Action: Mouse scrolled (1050, 450) with delta (0, -1)
Screenshot: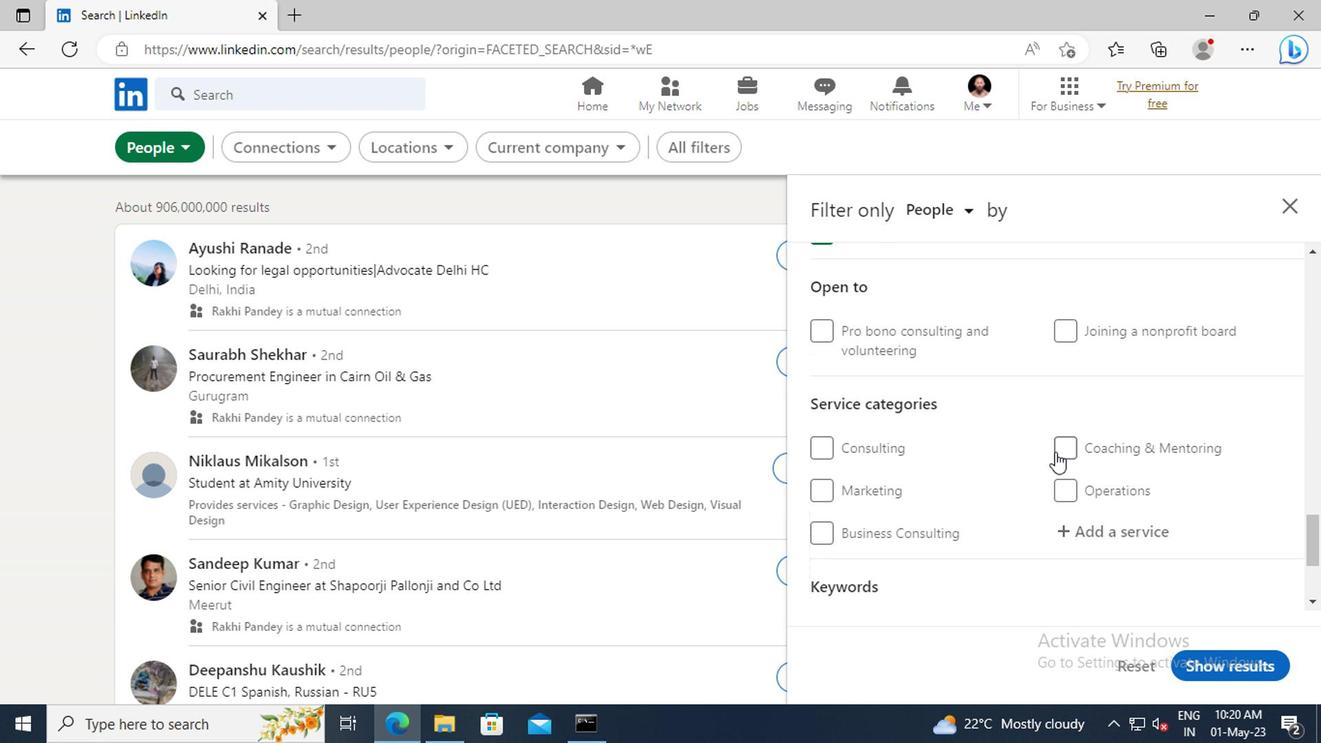 
Action: Mouse moved to (1064, 471)
Screenshot: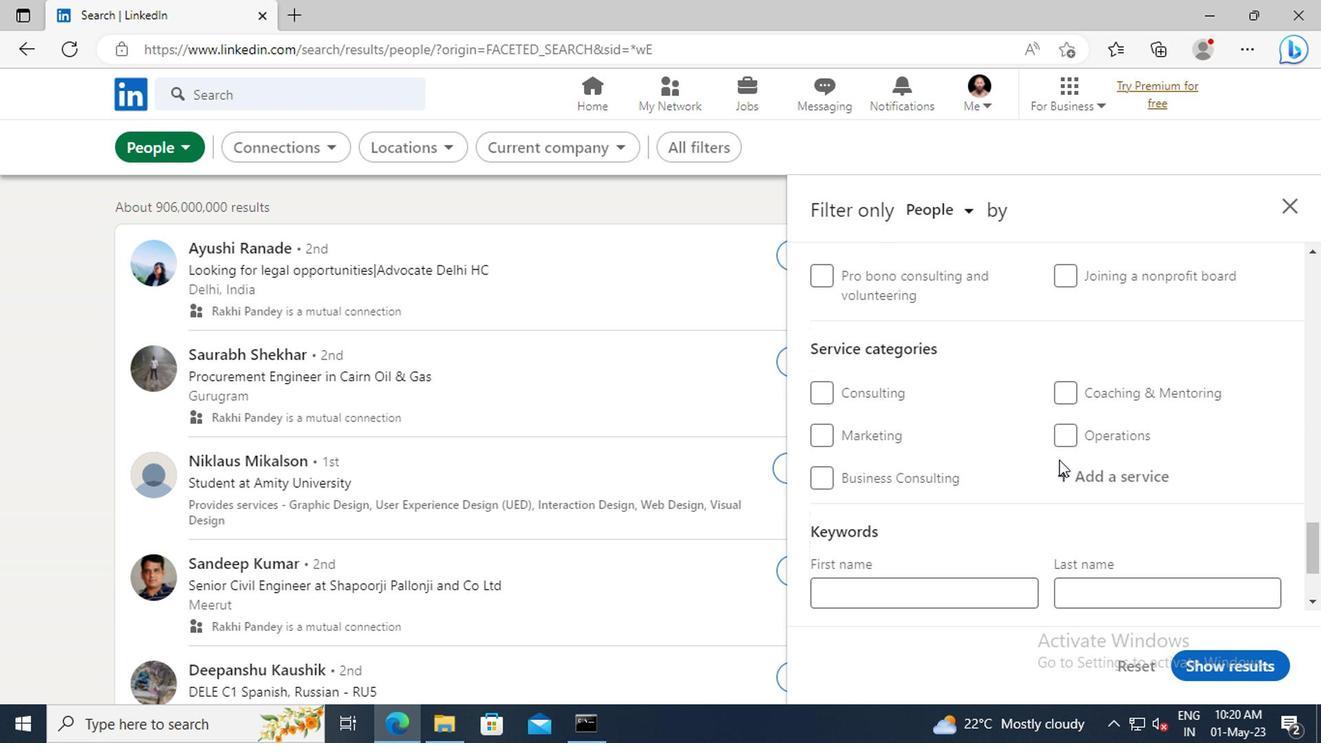
Action: Mouse pressed left at (1064, 471)
Screenshot: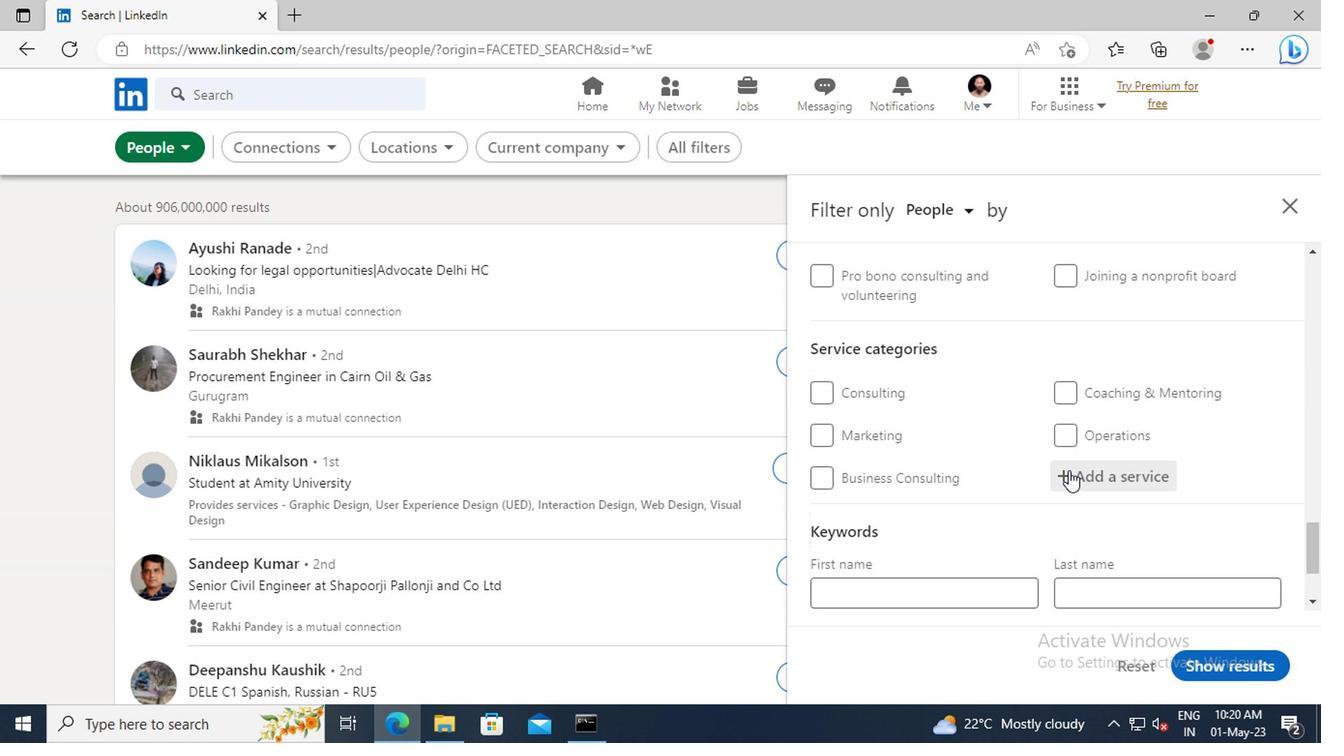 
Action: Key pressed <Key.shift>PORTRAIT<Key.space>
Screenshot: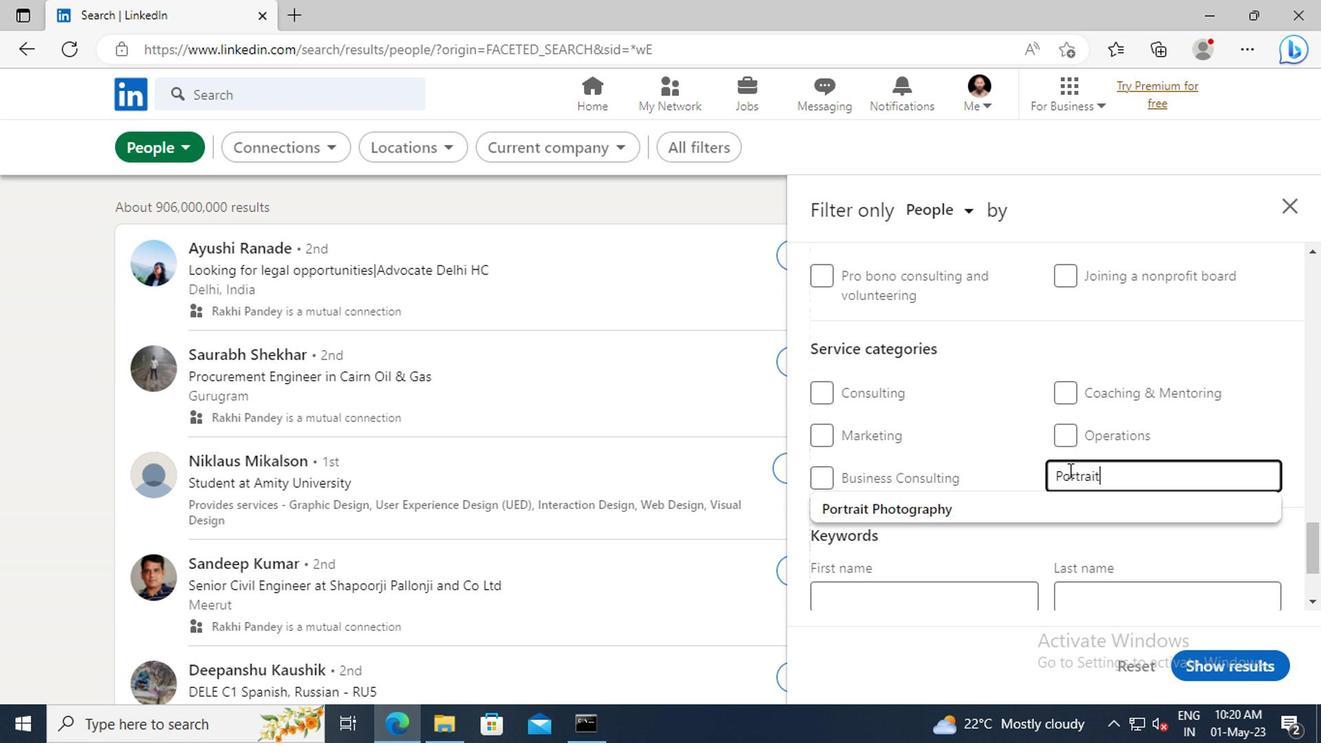 
Action: Mouse moved to (1050, 507)
Screenshot: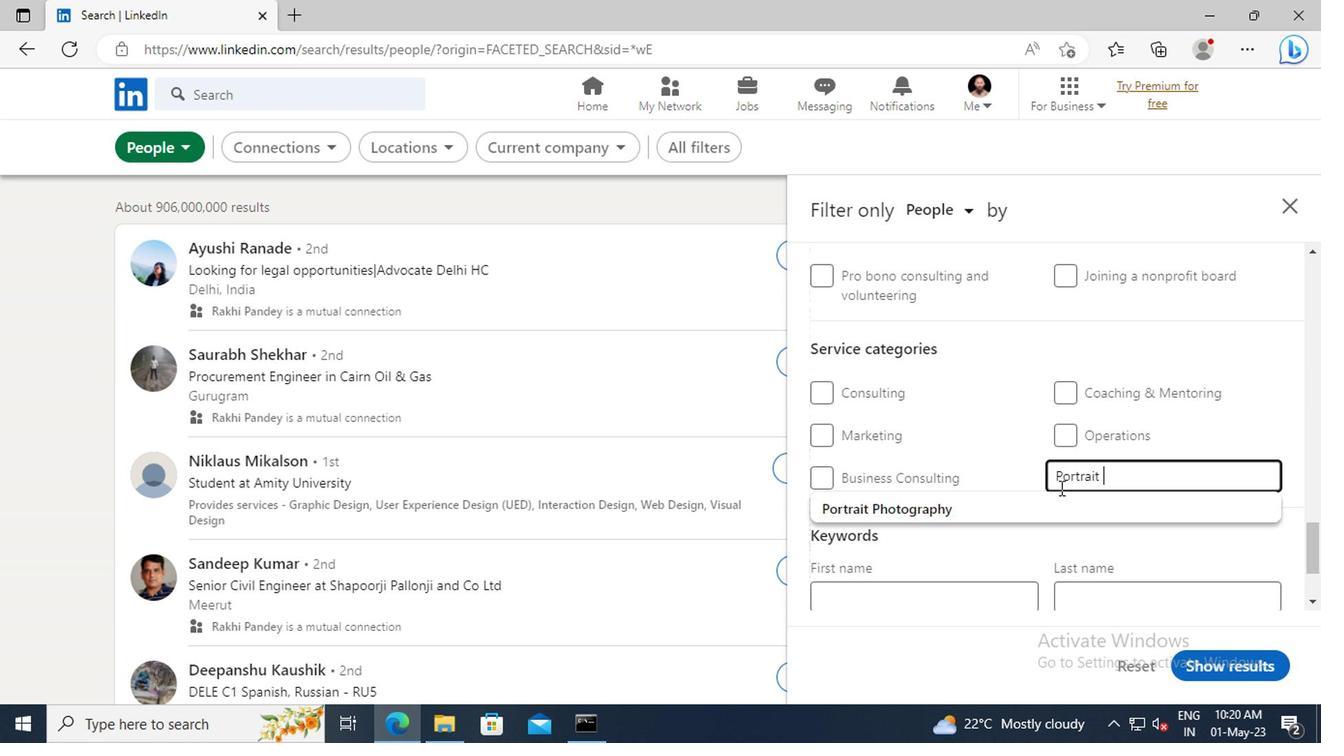 
Action: Mouse pressed left at (1050, 507)
Screenshot: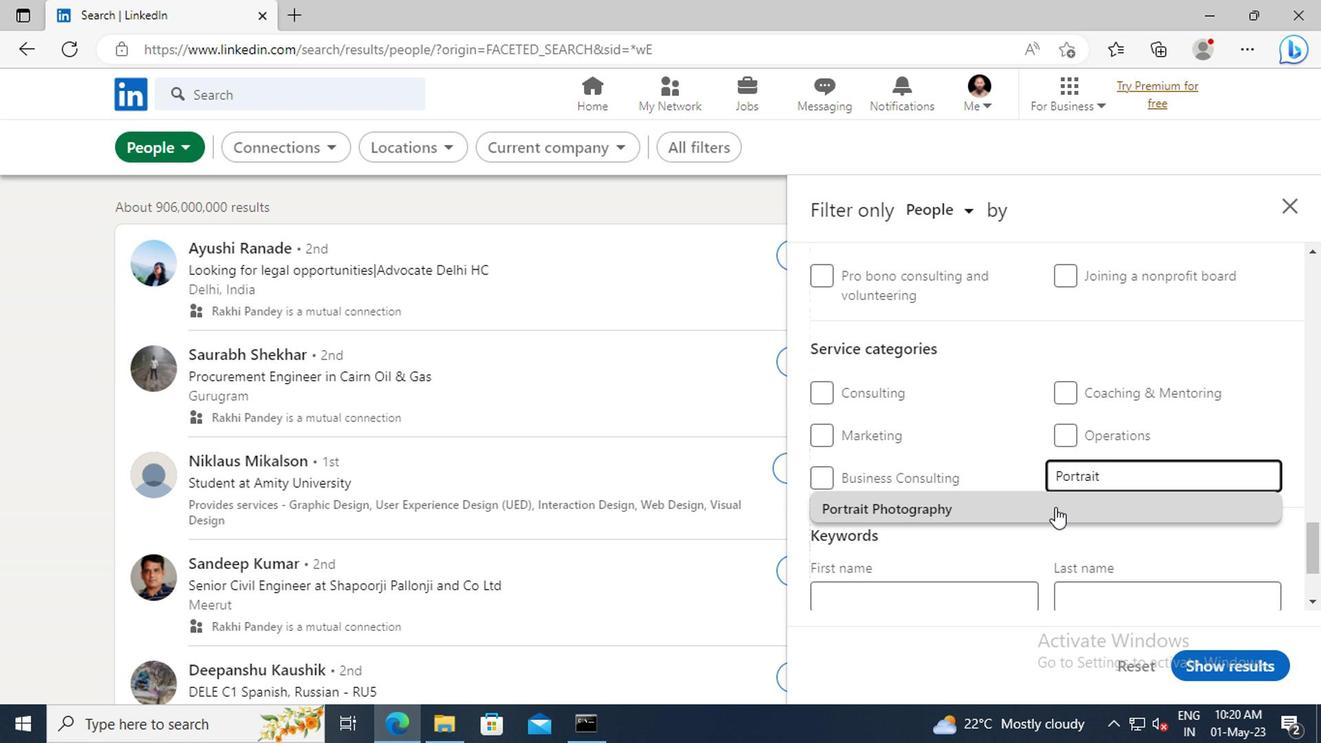 
Action: Mouse scrolled (1050, 506) with delta (0, -1)
Screenshot: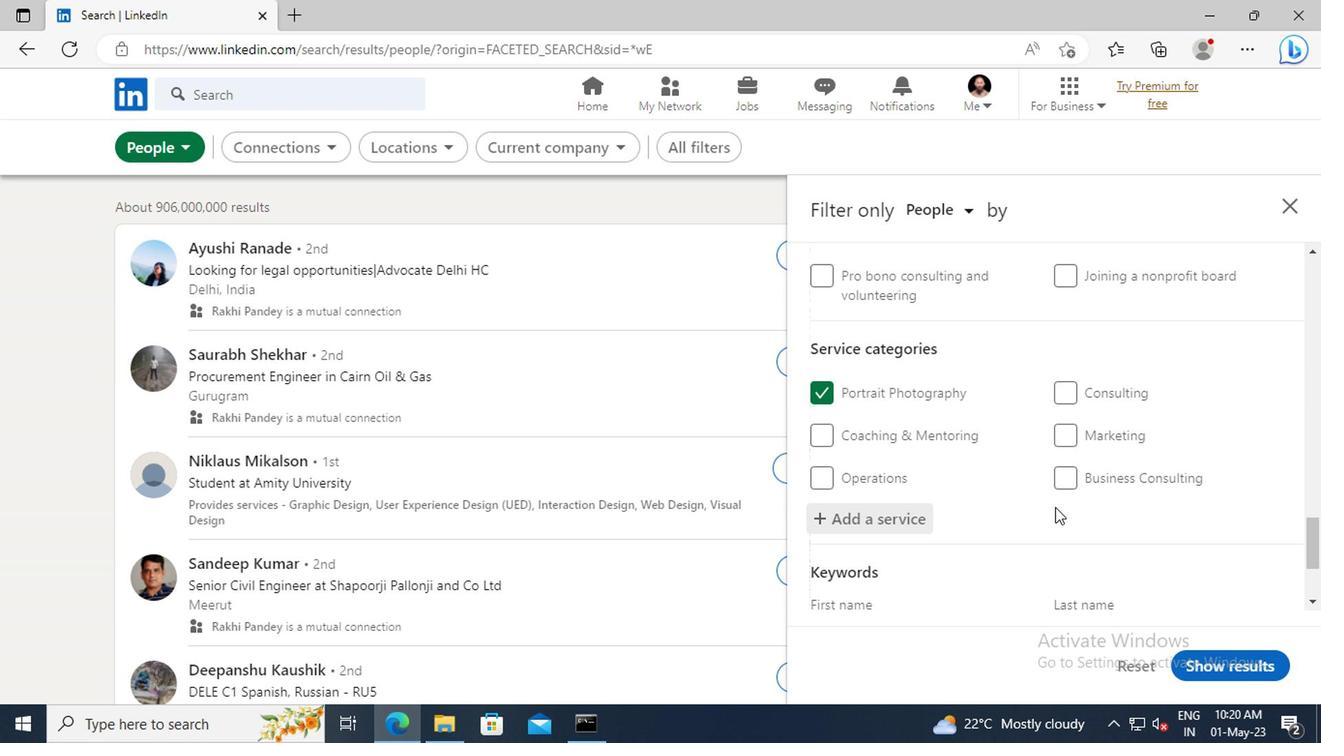
Action: Mouse scrolled (1050, 506) with delta (0, -1)
Screenshot: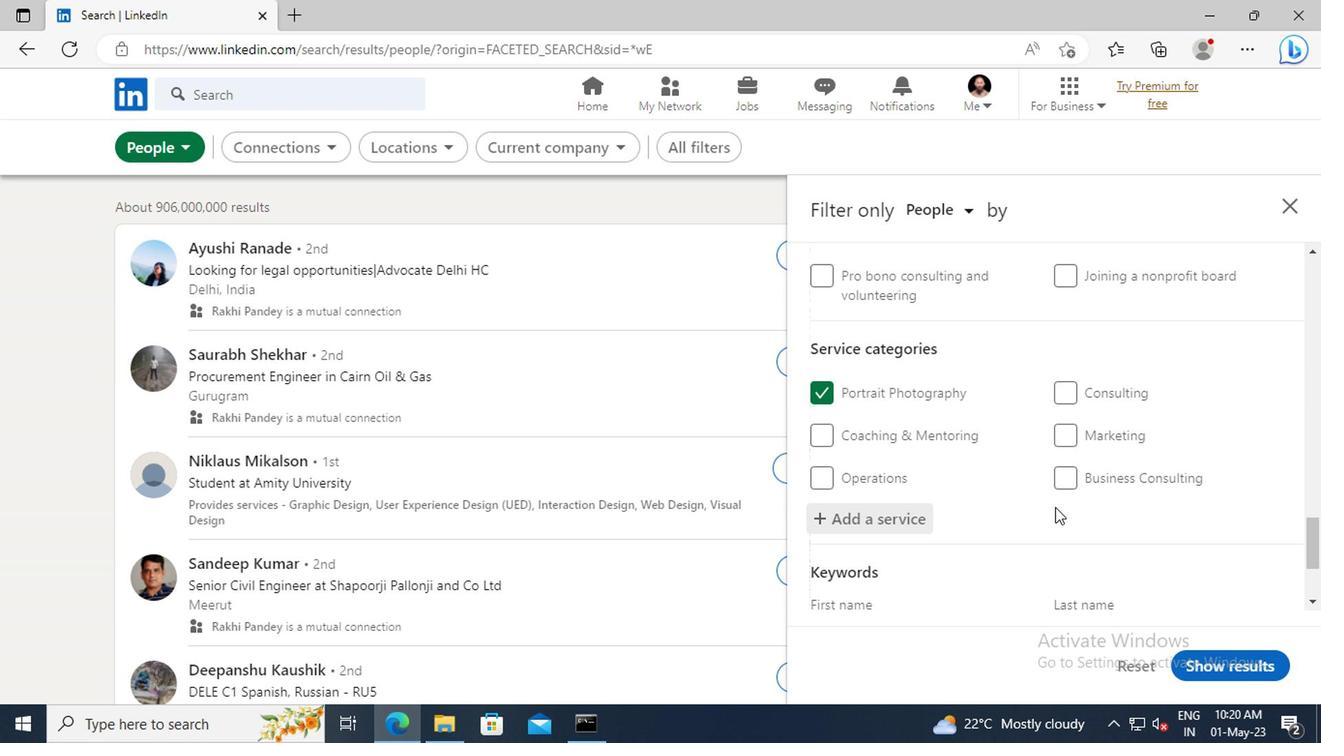 
Action: Mouse scrolled (1050, 506) with delta (0, -1)
Screenshot: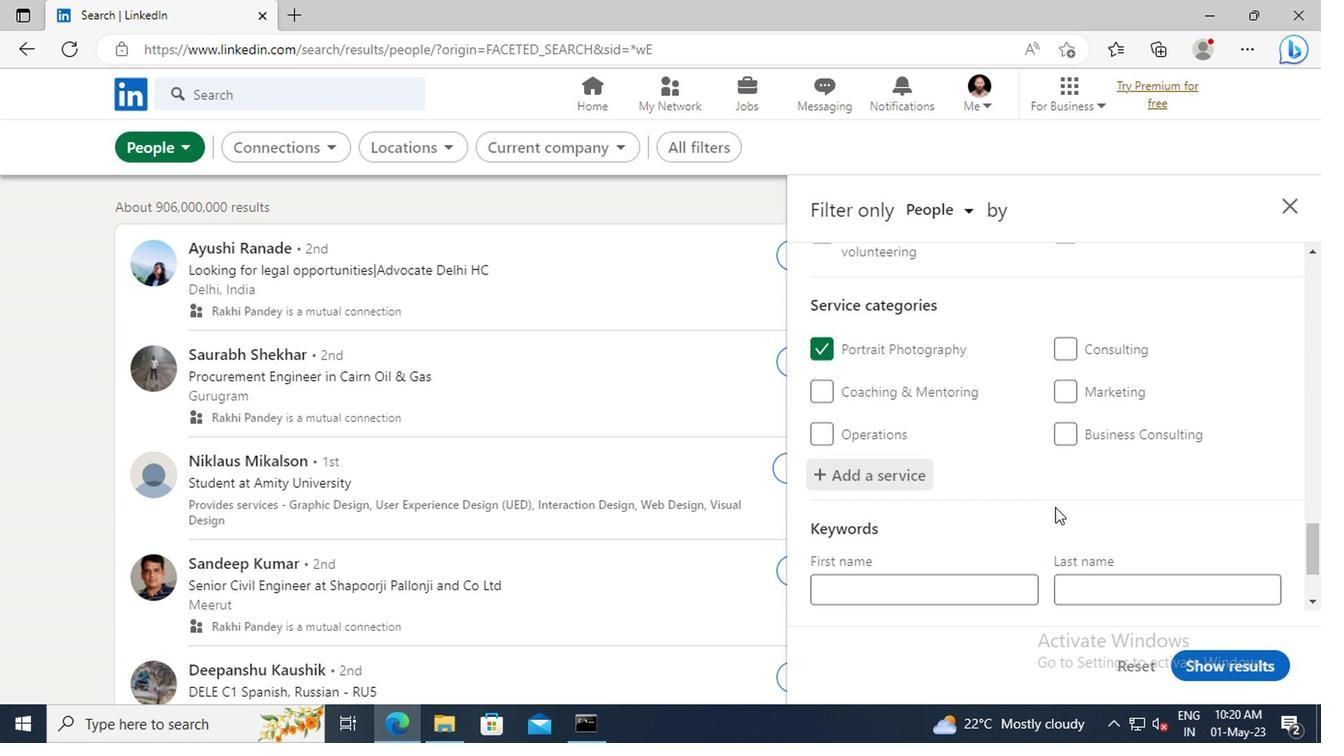 
Action: Mouse moved to (955, 531)
Screenshot: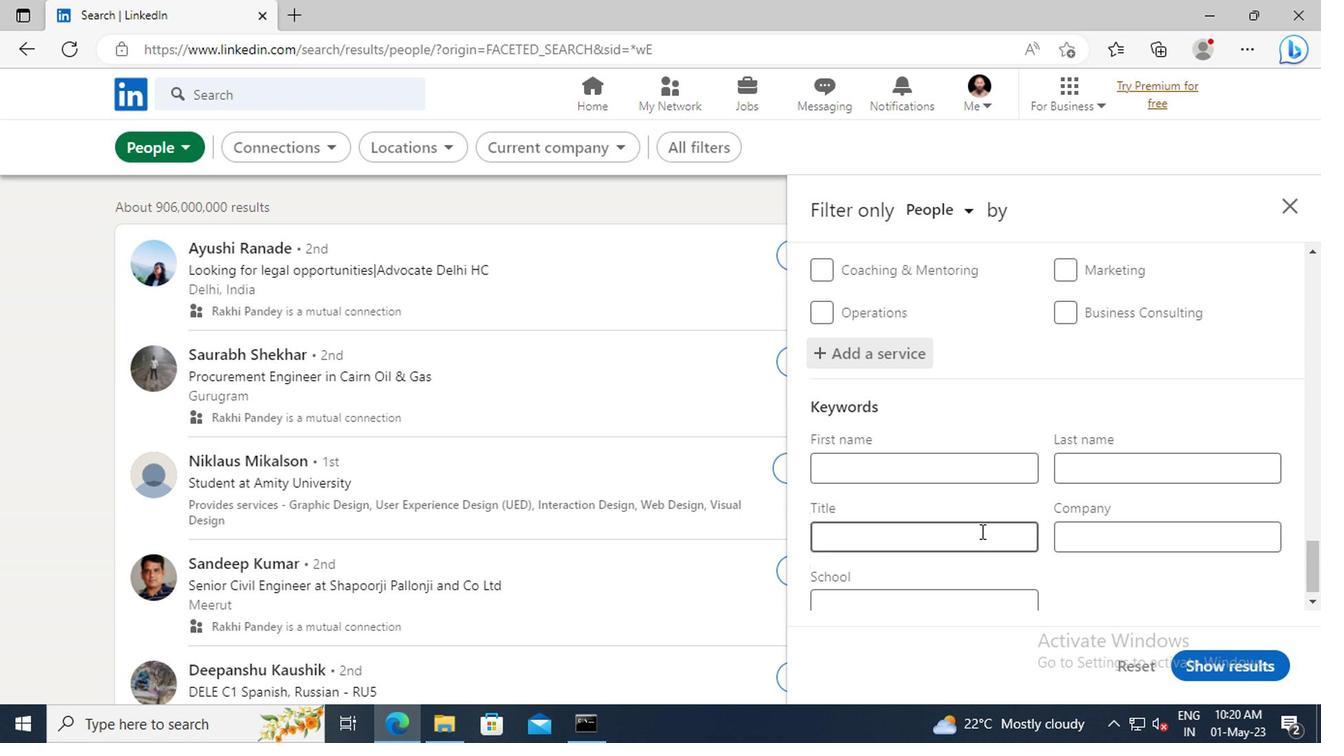 
Action: Mouse scrolled (955, 530) with delta (0, 0)
Screenshot: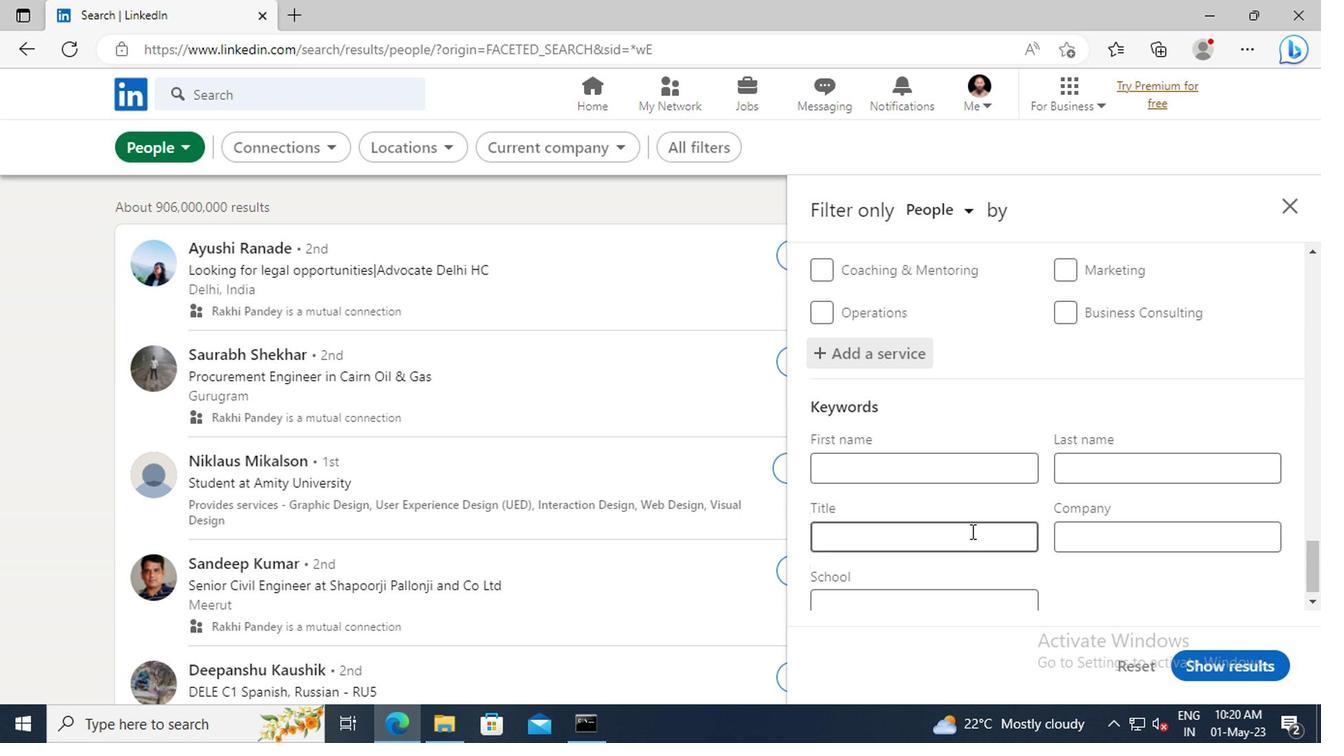 
Action: Mouse moved to (953, 531)
Screenshot: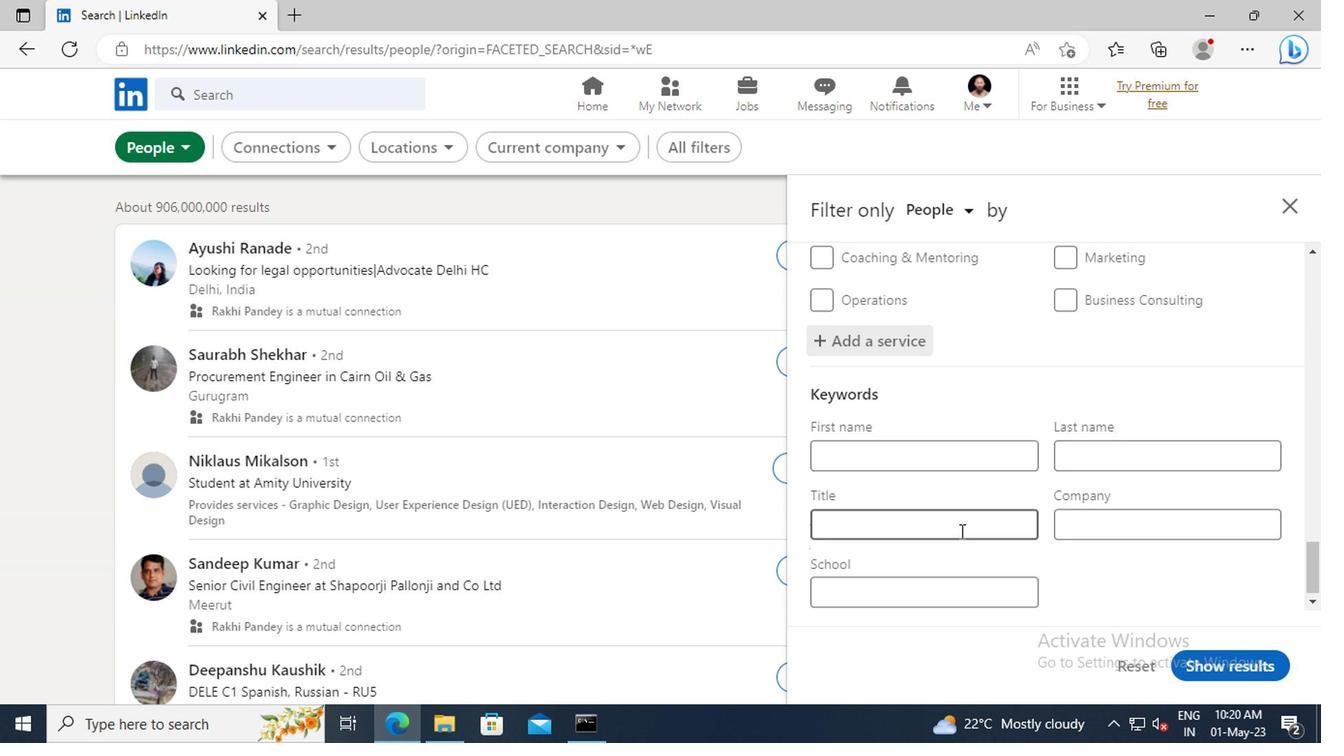 
Action: Mouse pressed left at (953, 531)
Screenshot: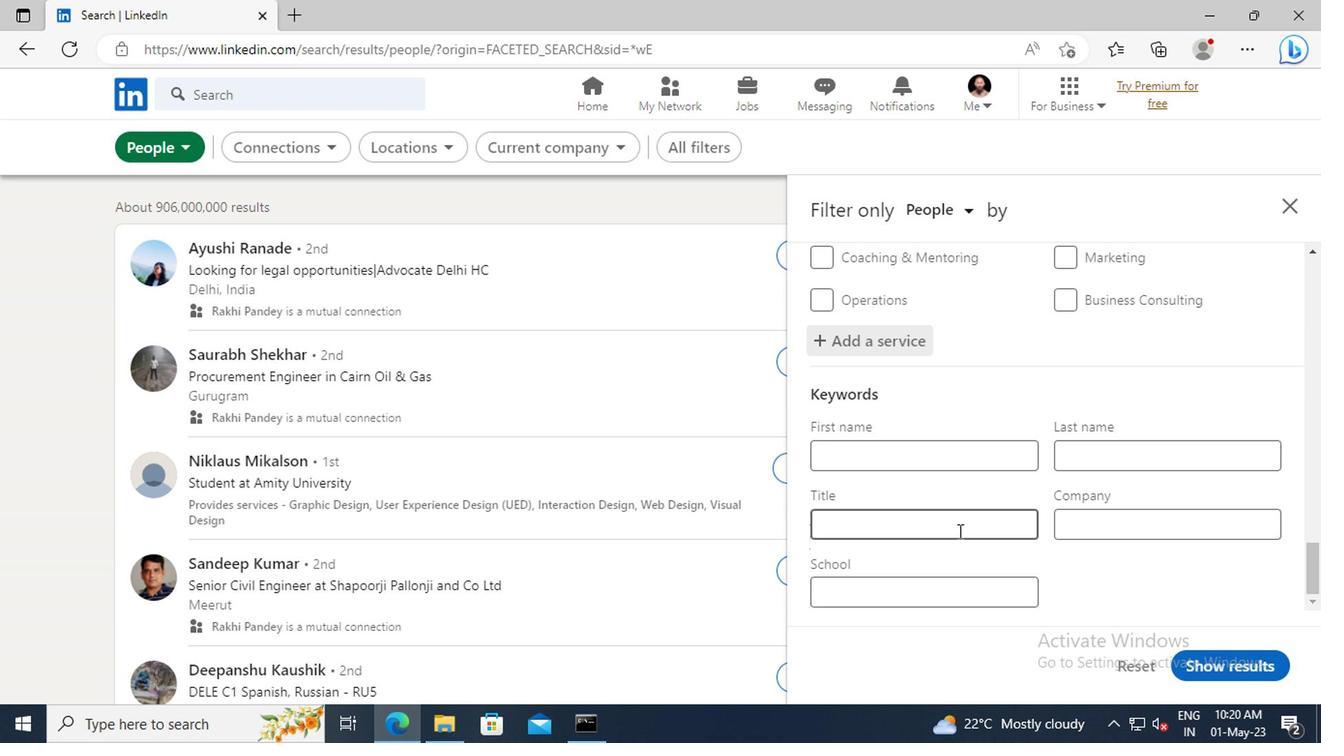 
Action: Key pressed <Key.shift>IRON<Key.space><Key.shift>WORKER<Key.enter>
Screenshot: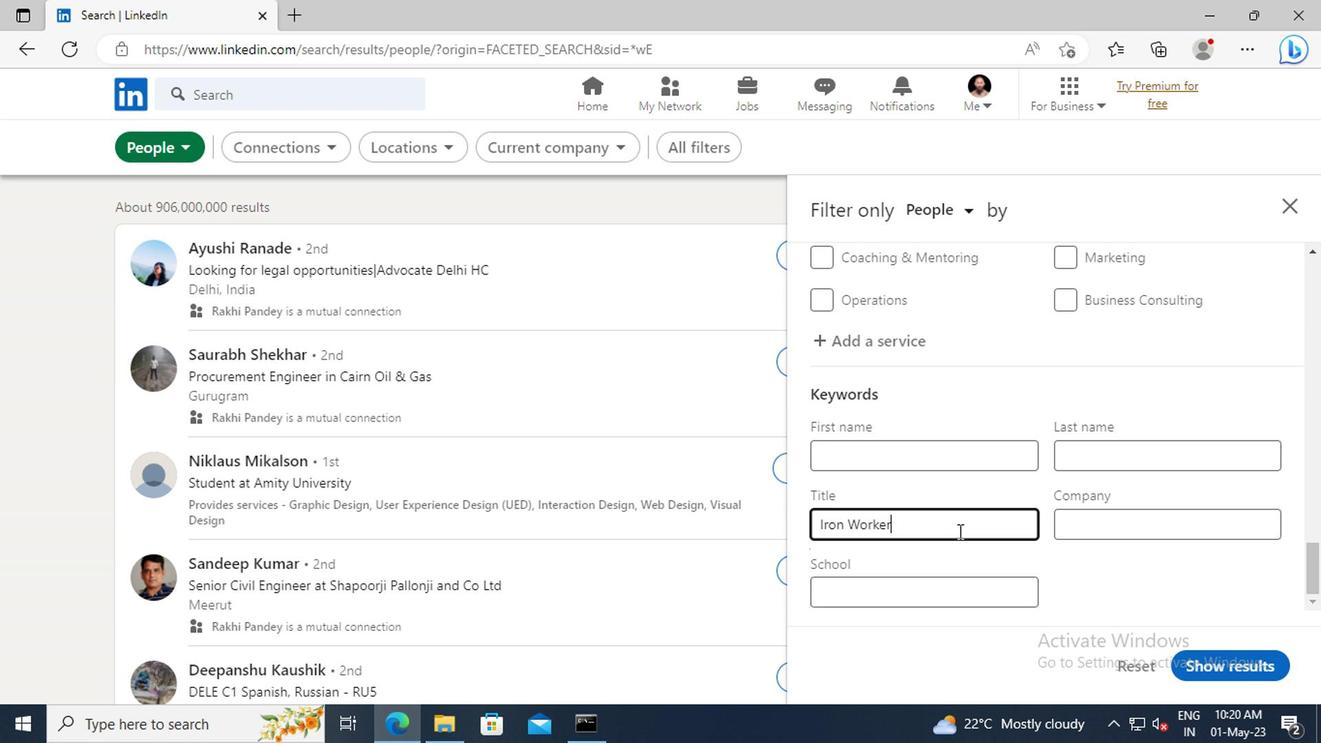 
Action: Mouse moved to (1196, 657)
Screenshot: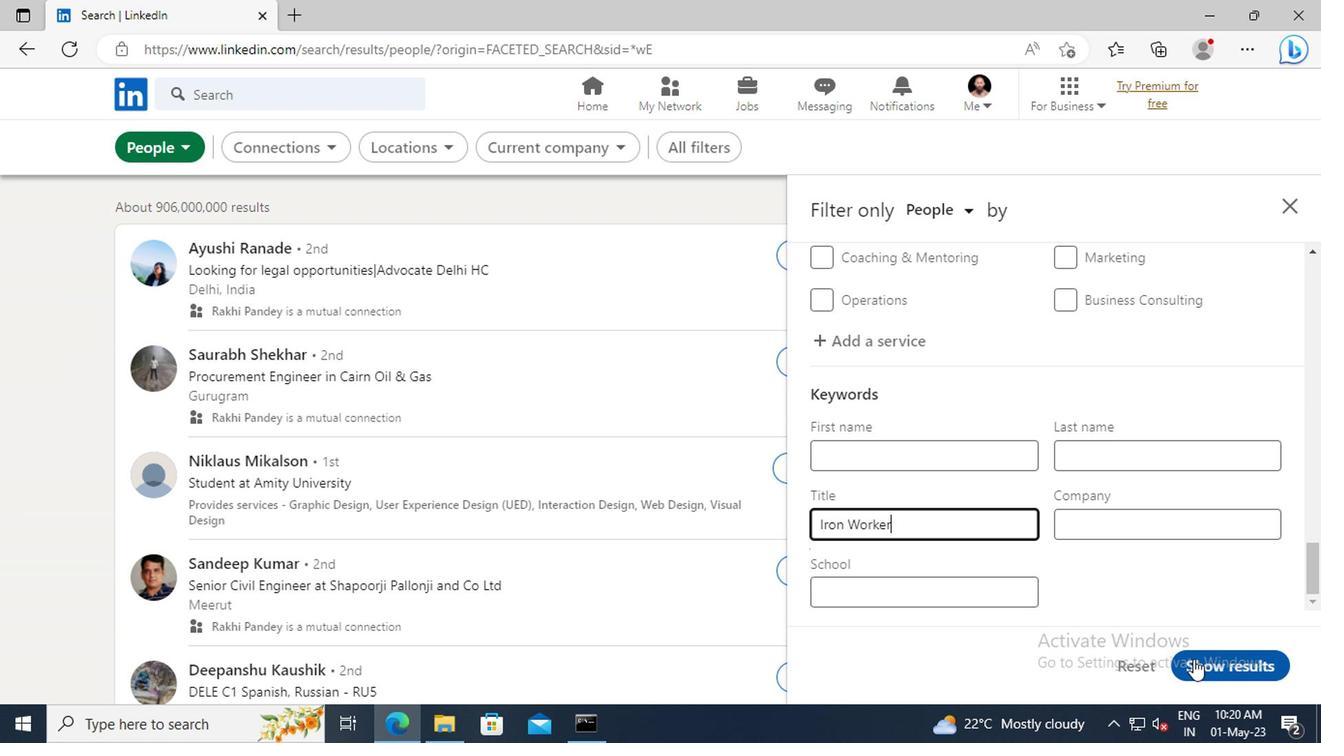 
Action: Mouse pressed left at (1196, 657)
Screenshot: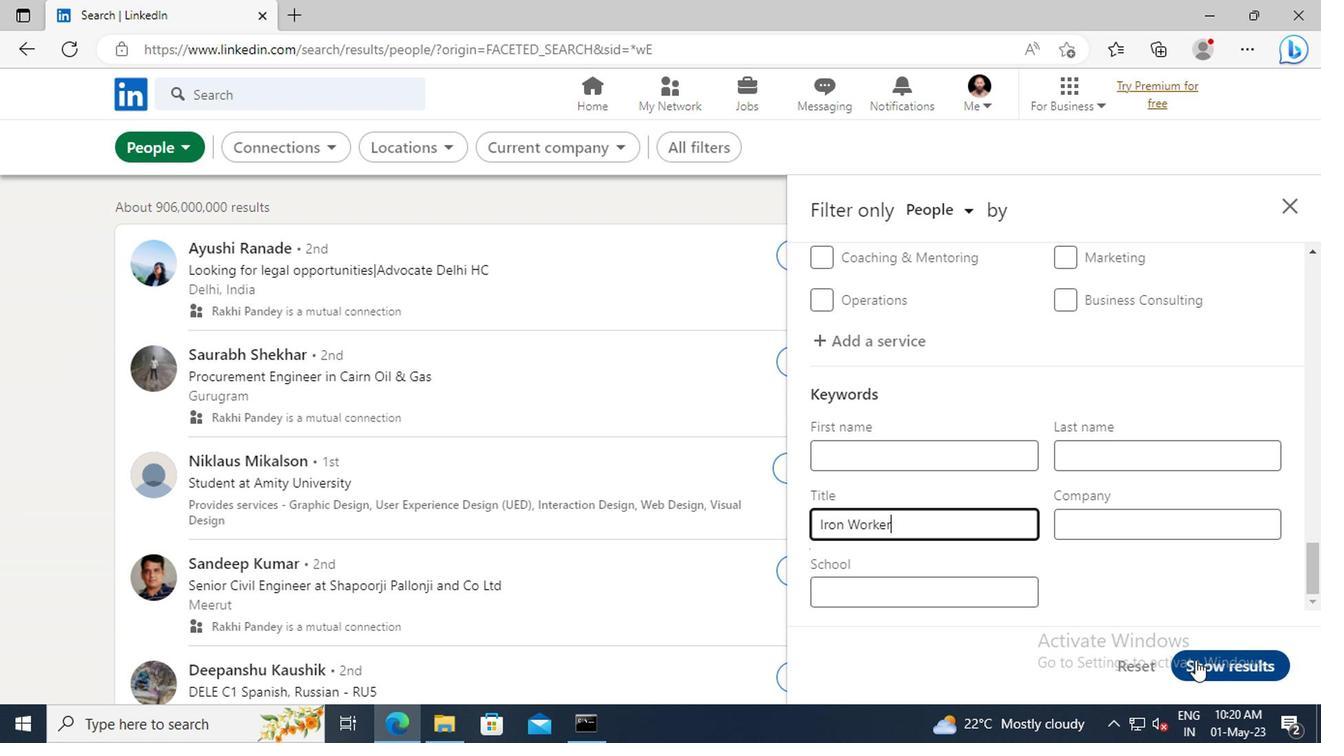 
